 Task: Find a one-way business class flight from Monroe (MLU) to Guam (GUM) on May 9th, using Alaska Airlines, departing between 9 AM and 1 PM.
Action: Mouse moved to (294, 99)
Screenshot: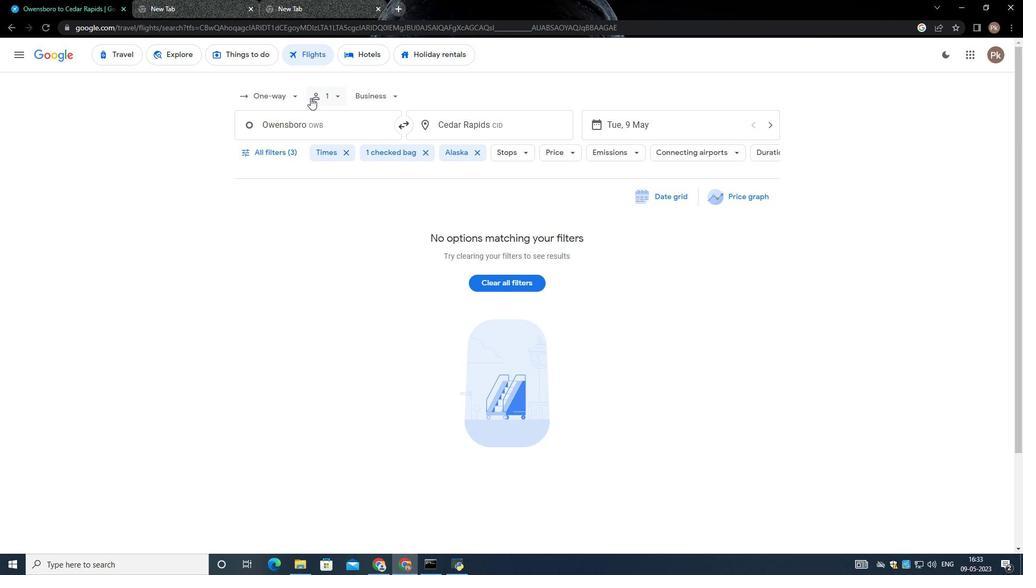 
Action: Mouse pressed left at (294, 99)
Screenshot: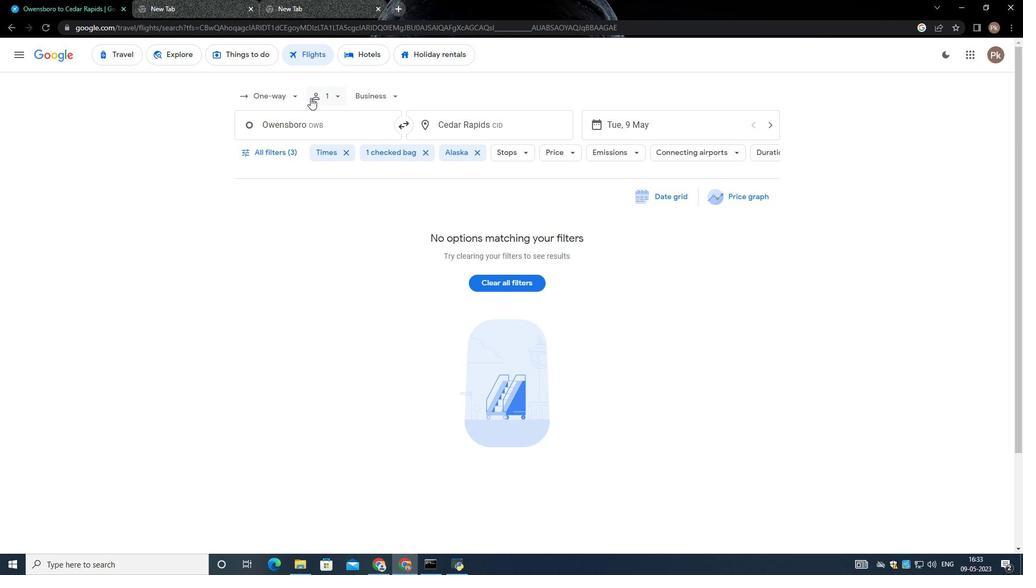 
Action: Mouse moved to (280, 152)
Screenshot: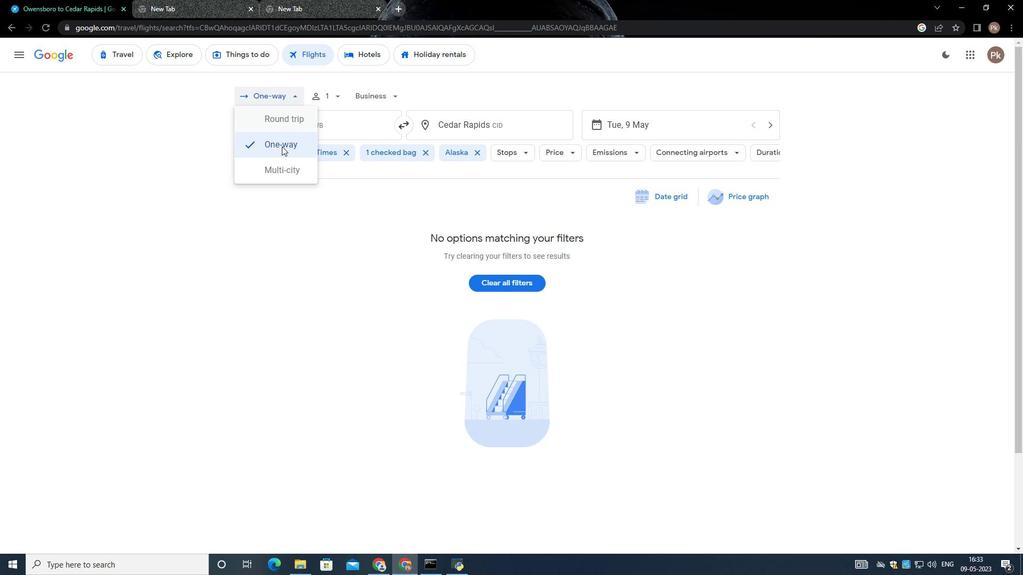 
Action: Mouse pressed left at (280, 152)
Screenshot: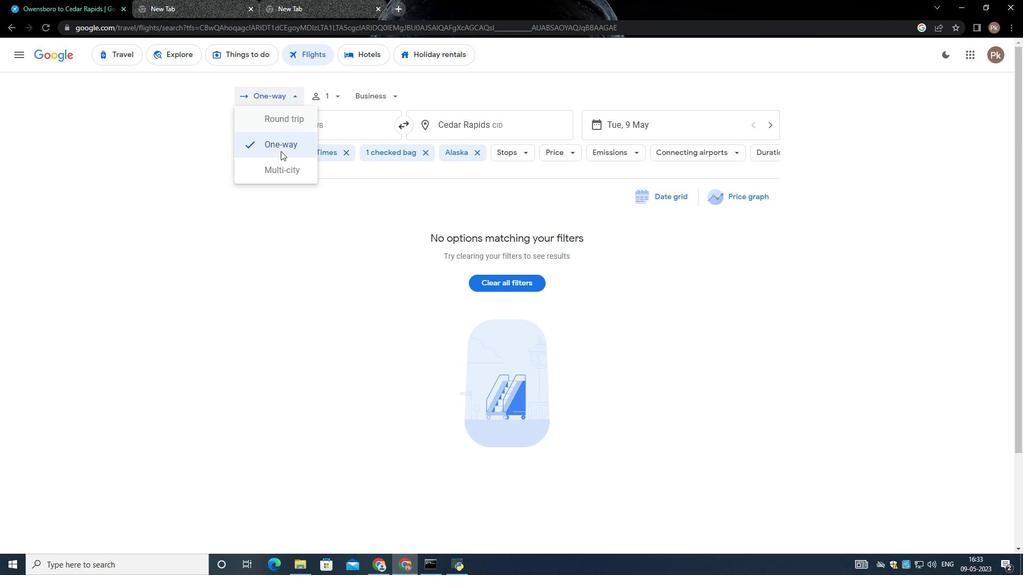
Action: Mouse moved to (337, 95)
Screenshot: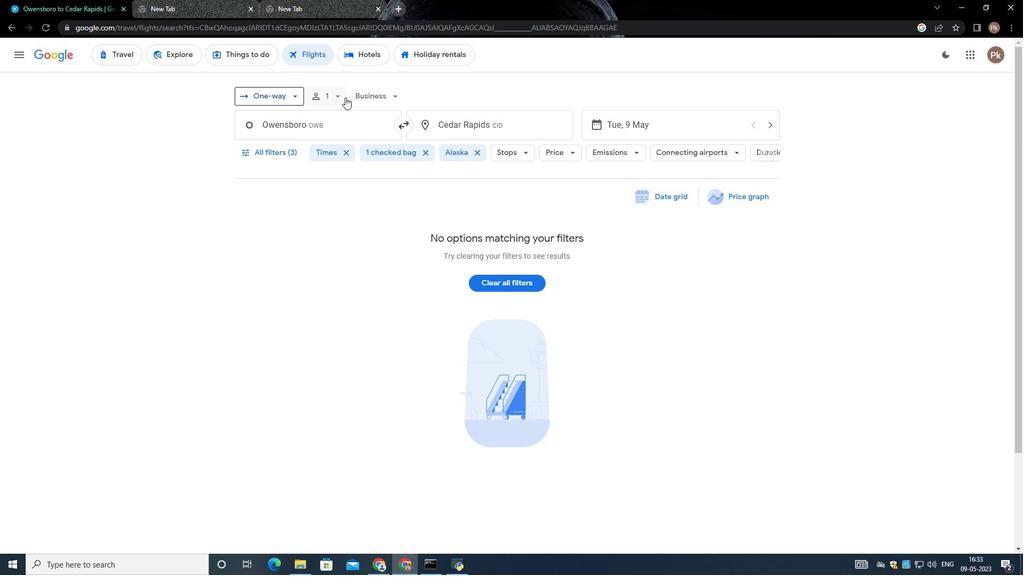 
Action: Mouse pressed left at (337, 95)
Screenshot: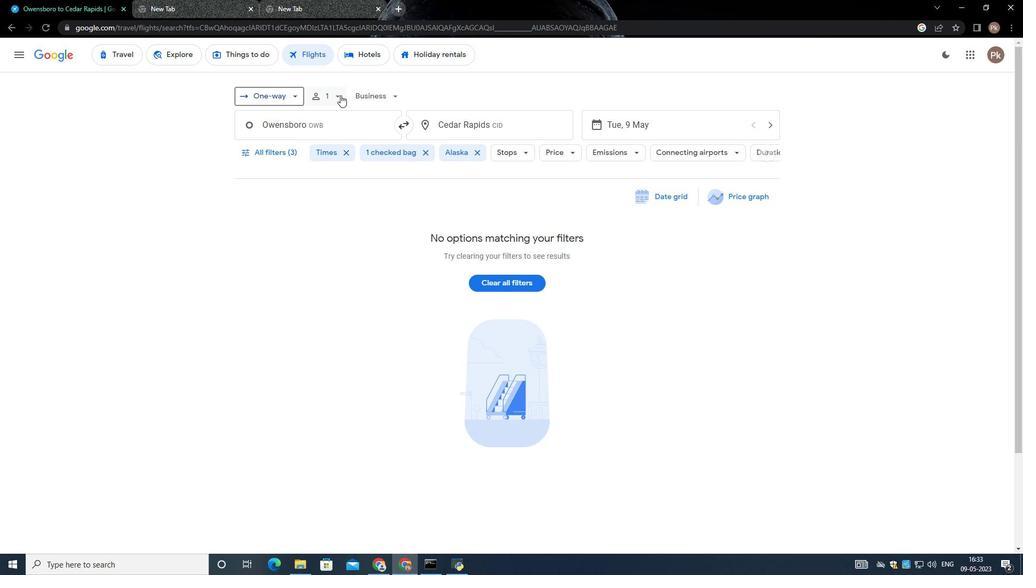 
Action: Mouse moved to (423, 124)
Screenshot: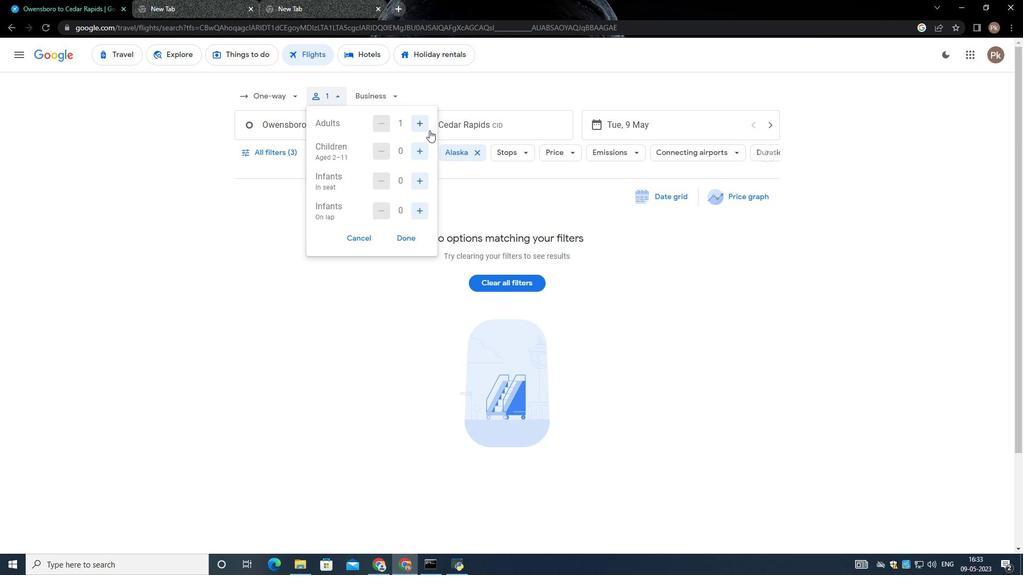 
Action: Mouse pressed left at (423, 124)
Screenshot: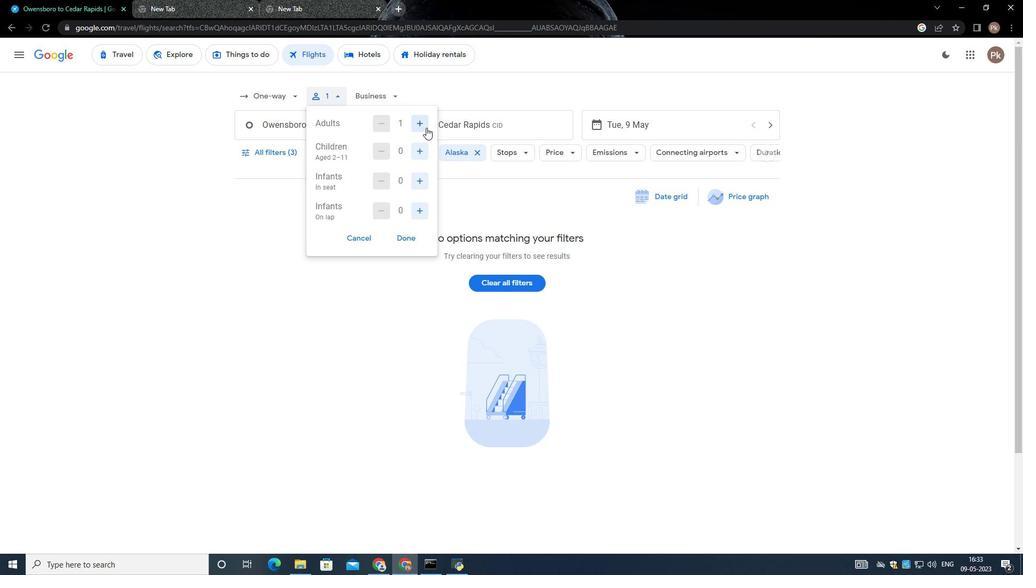 
Action: Mouse pressed left at (423, 124)
Screenshot: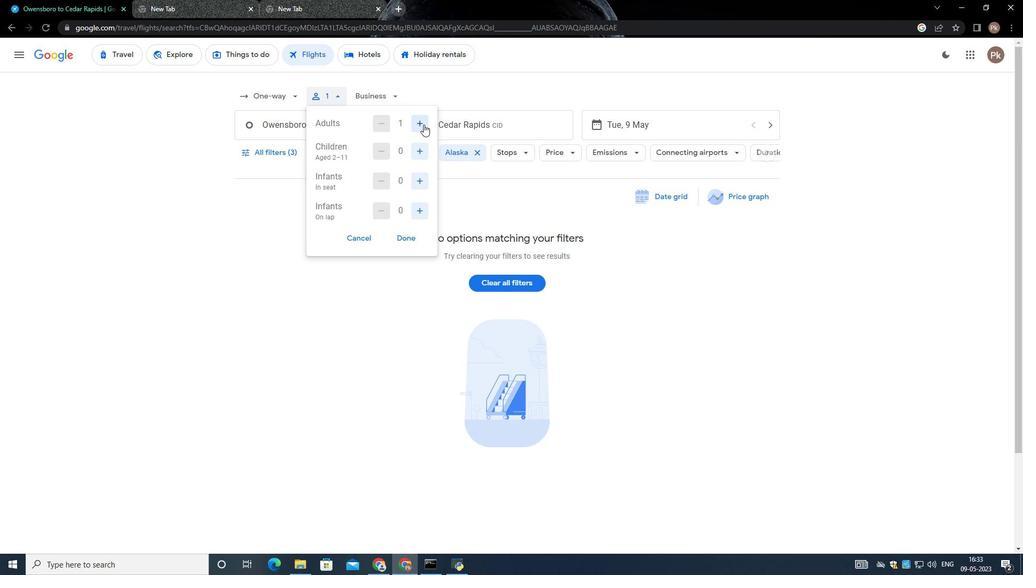 
Action: Mouse moved to (422, 124)
Screenshot: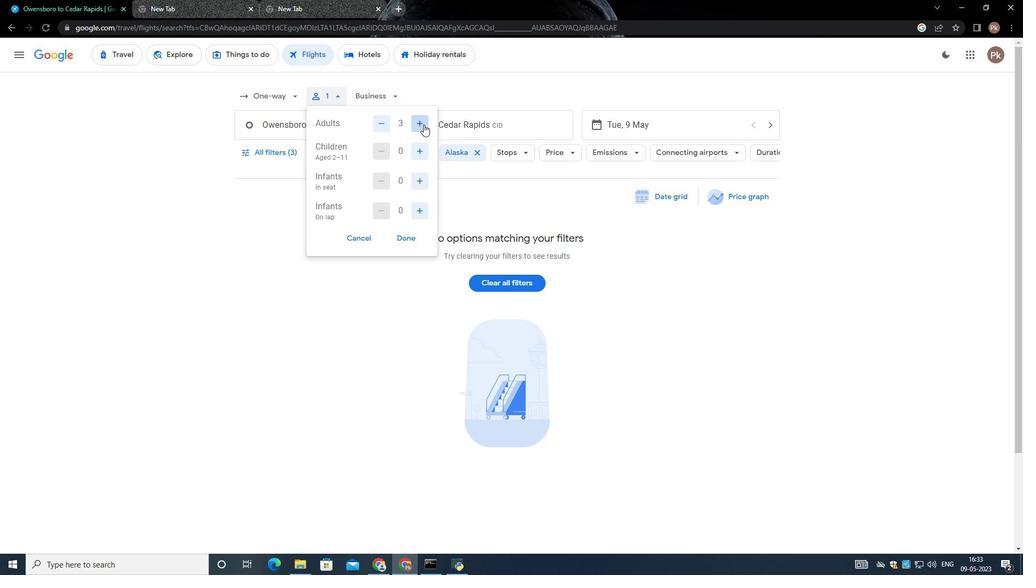 
Action: Mouse pressed left at (422, 124)
Screenshot: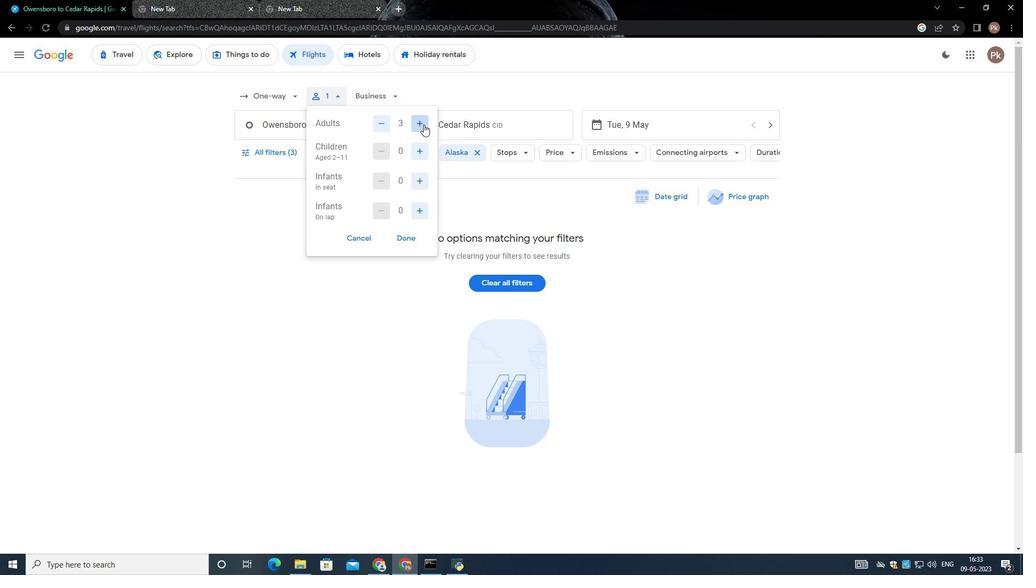 
Action: Mouse moved to (421, 124)
Screenshot: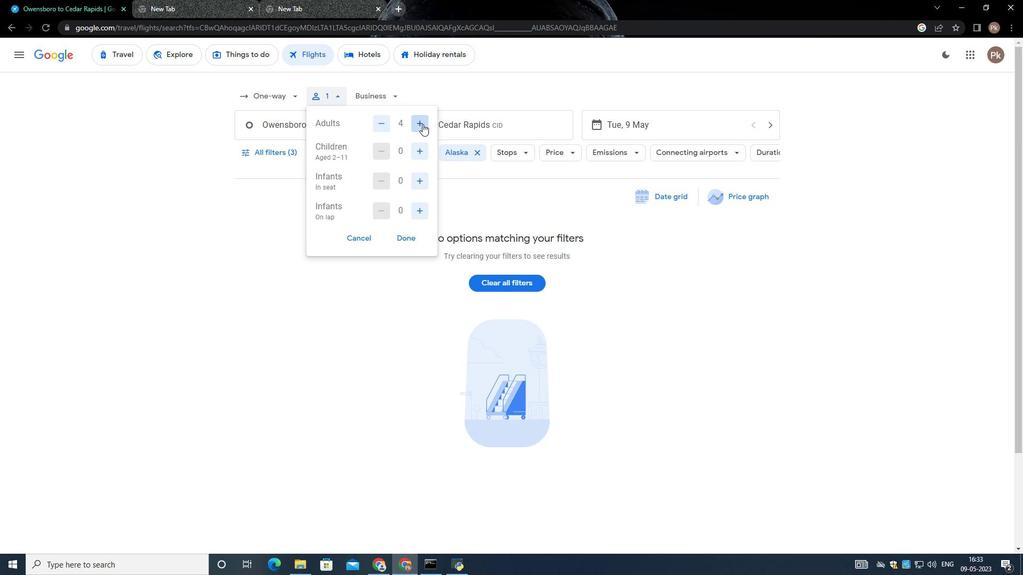 
Action: Mouse pressed left at (421, 124)
Screenshot: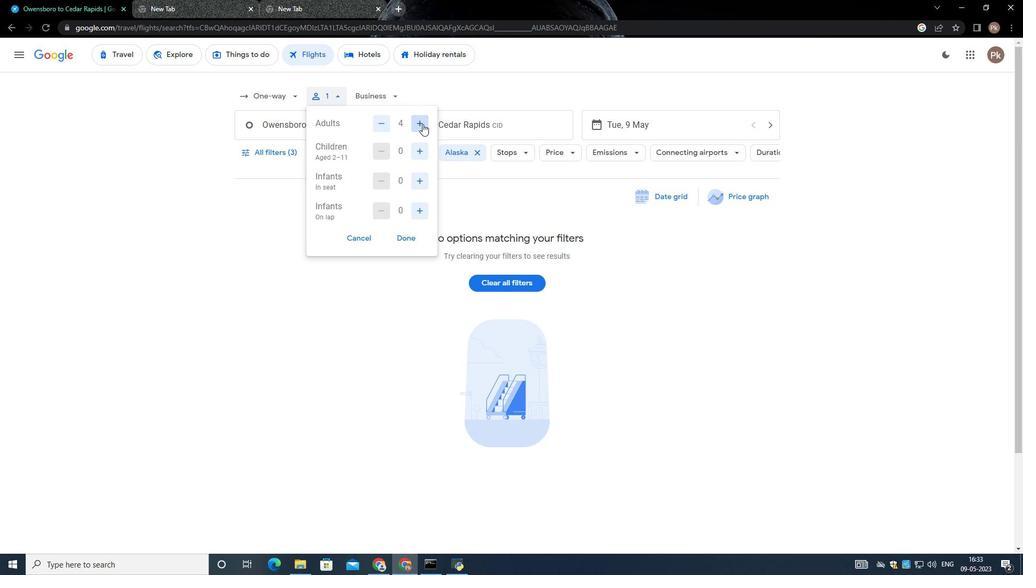 
Action: Mouse moved to (418, 151)
Screenshot: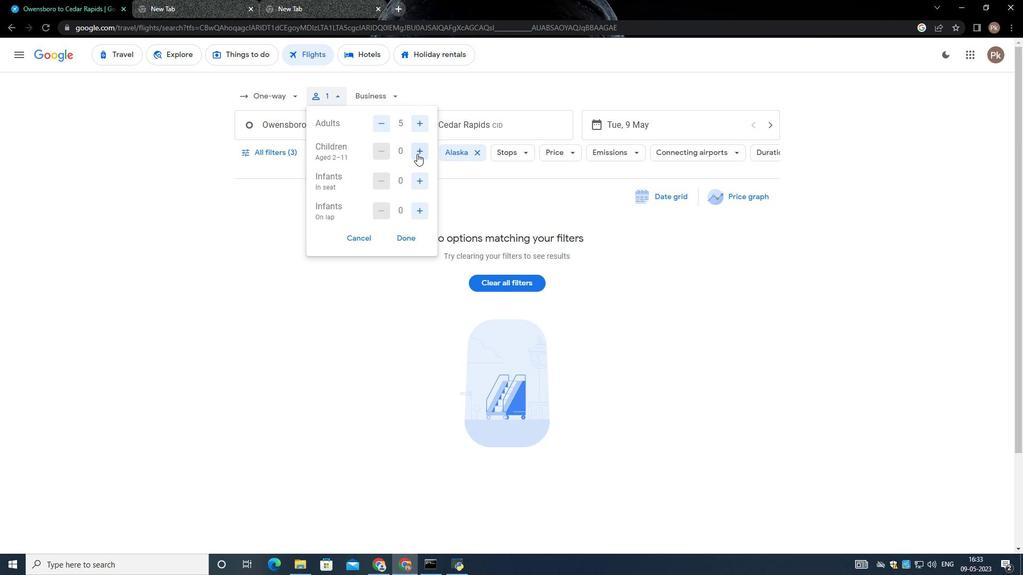 
Action: Mouse pressed left at (418, 151)
Screenshot: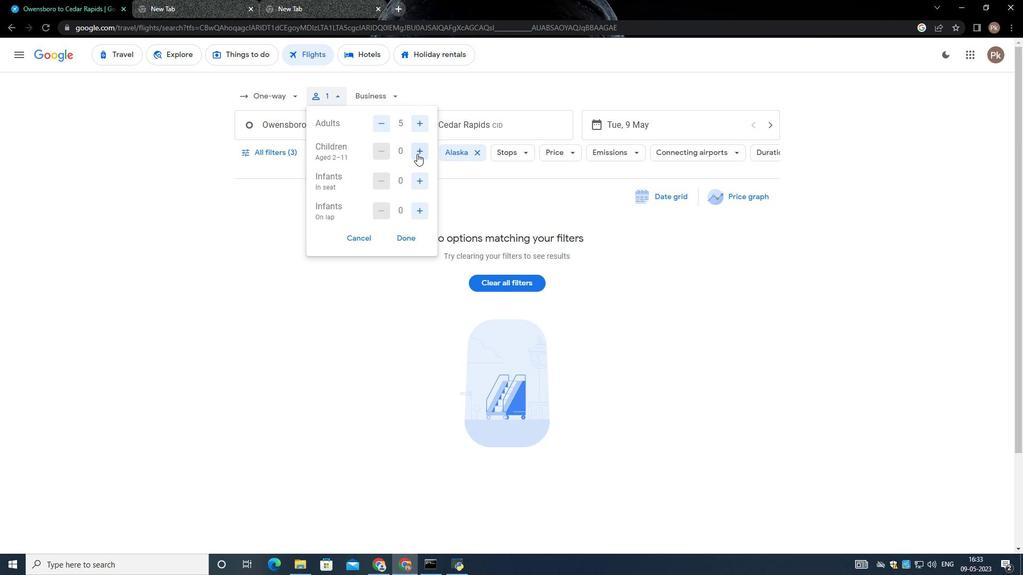 
Action: Mouse moved to (412, 168)
Screenshot: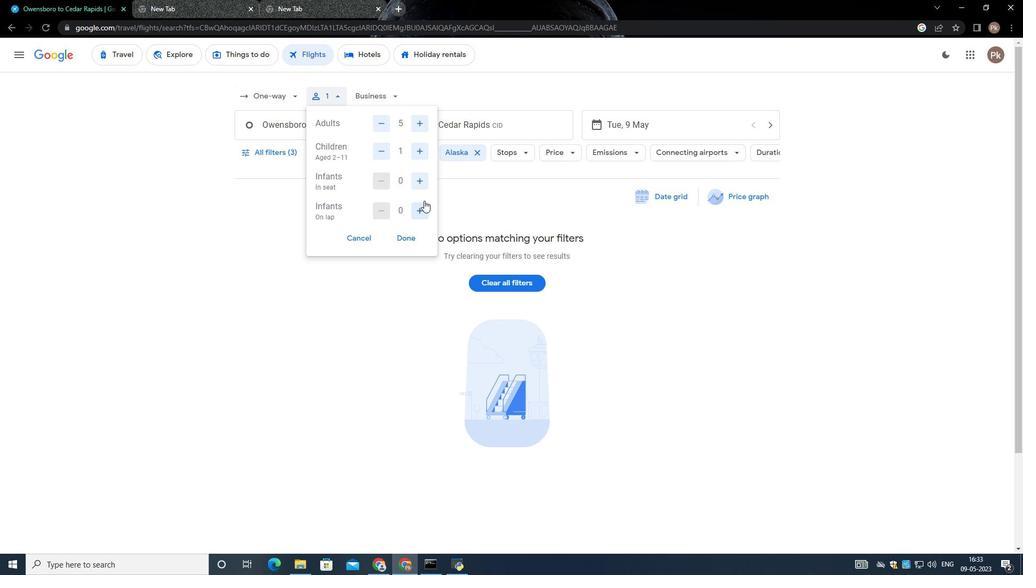 
Action: Mouse pressed left at (412, 168)
Screenshot: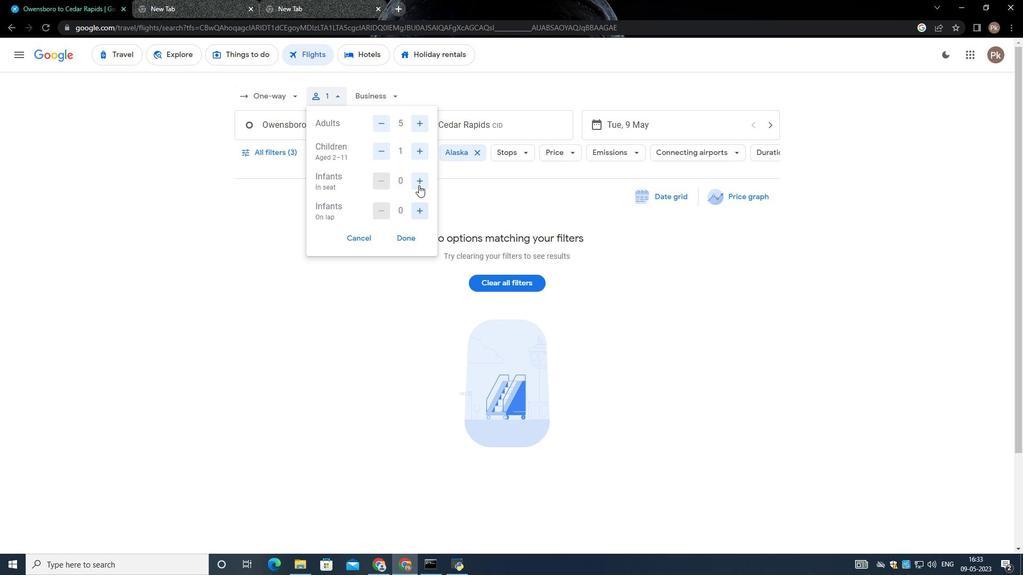
Action: Mouse moved to (415, 179)
Screenshot: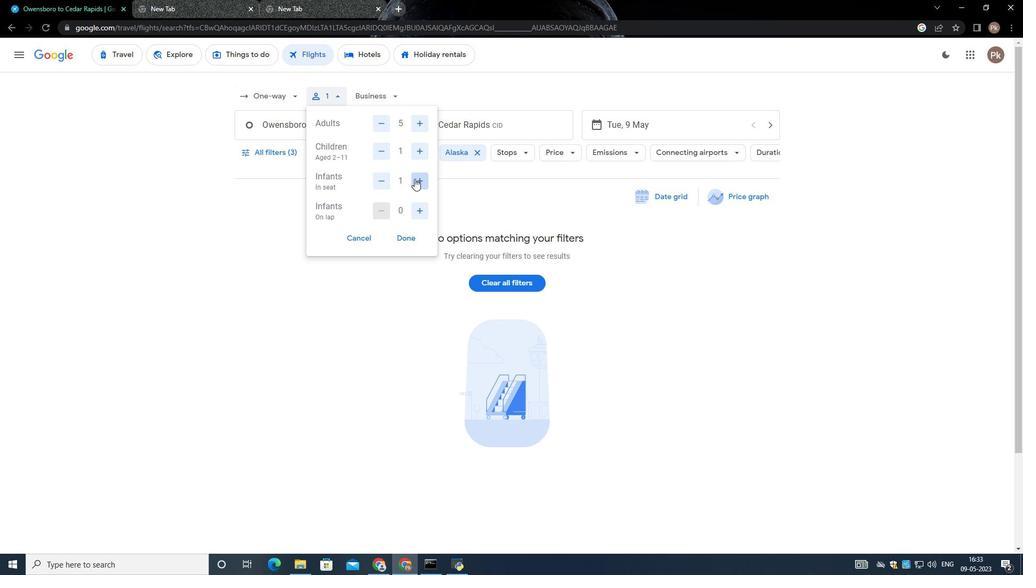 
Action: Mouse pressed left at (415, 179)
Screenshot: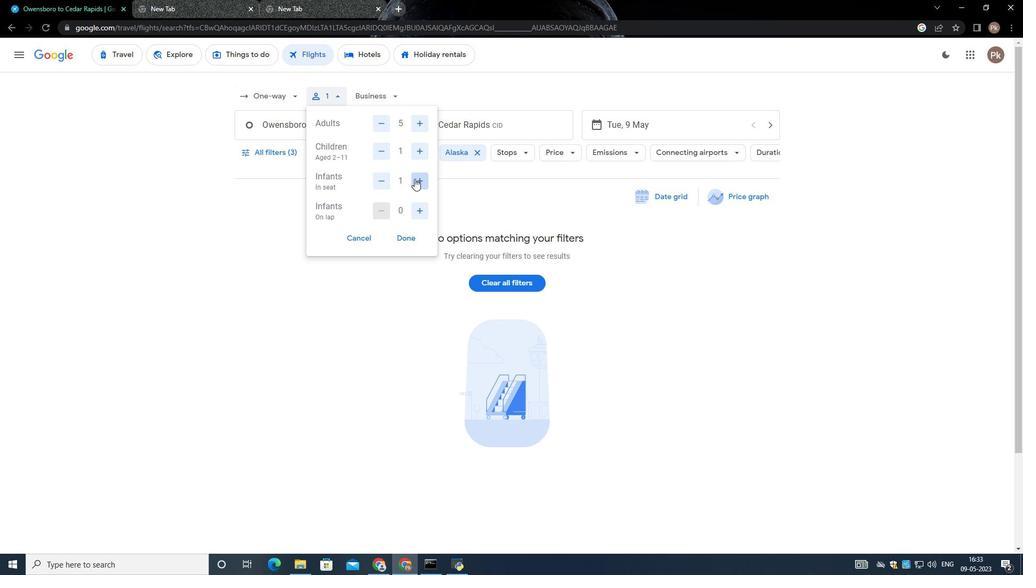 
Action: Mouse moved to (419, 208)
Screenshot: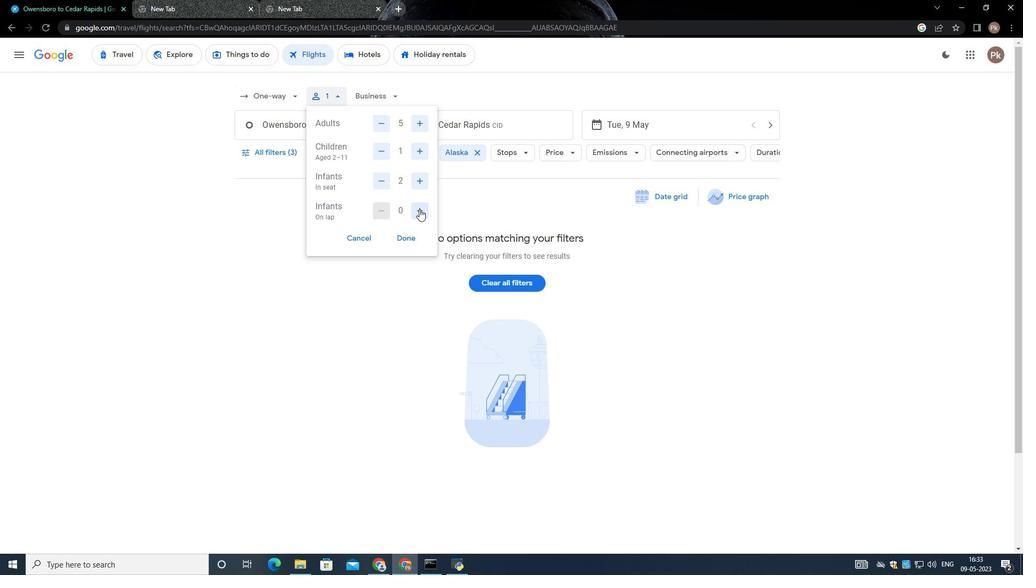 
Action: Mouse pressed left at (419, 208)
Screenshot: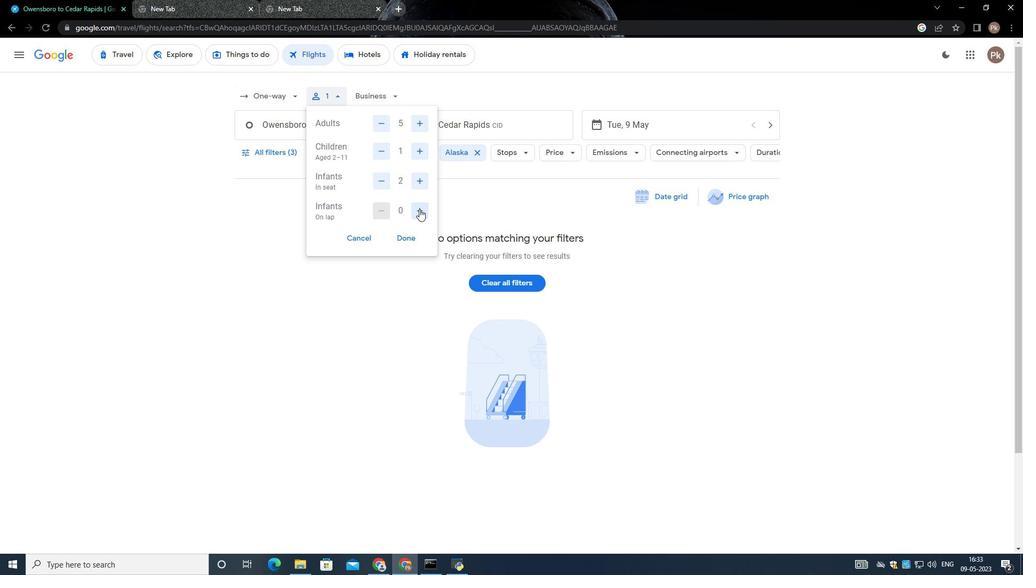 
Action: Mouse moved to (405, 238)
Screenshot: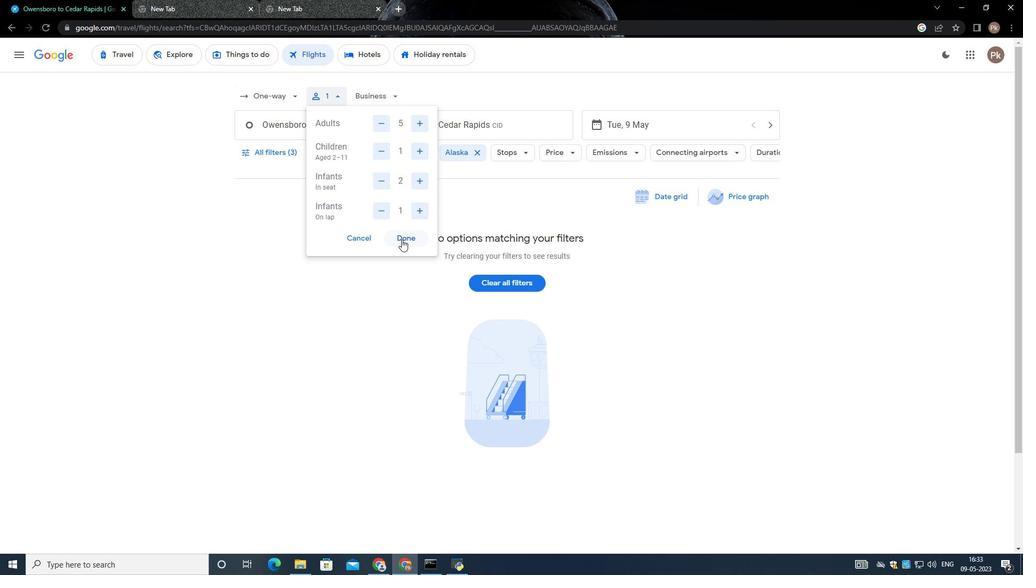 
Action: Mouse pressed left at (405, 238)
Screenshot: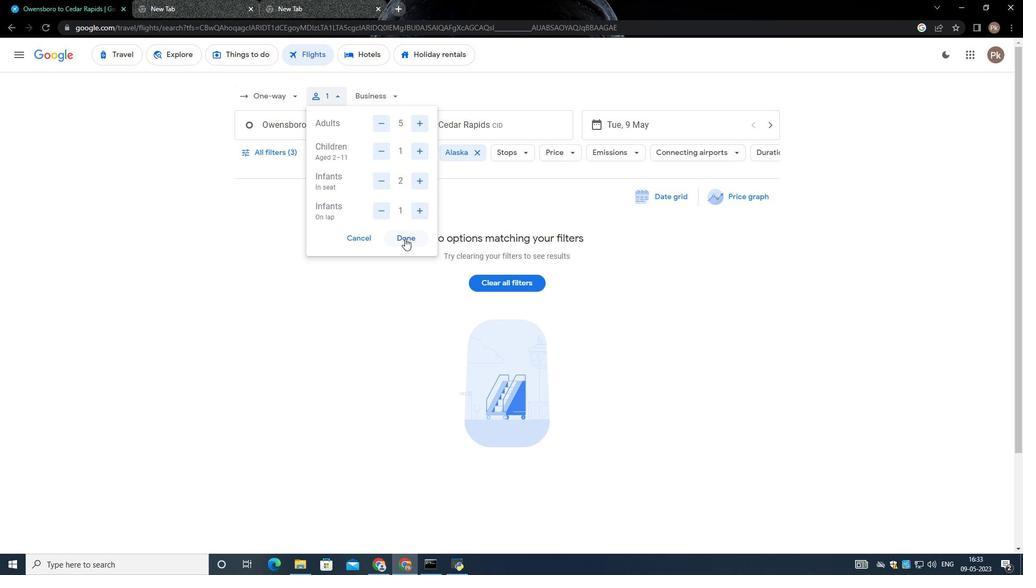 
Action: Mouse moved to (381, 100)
Screenshot: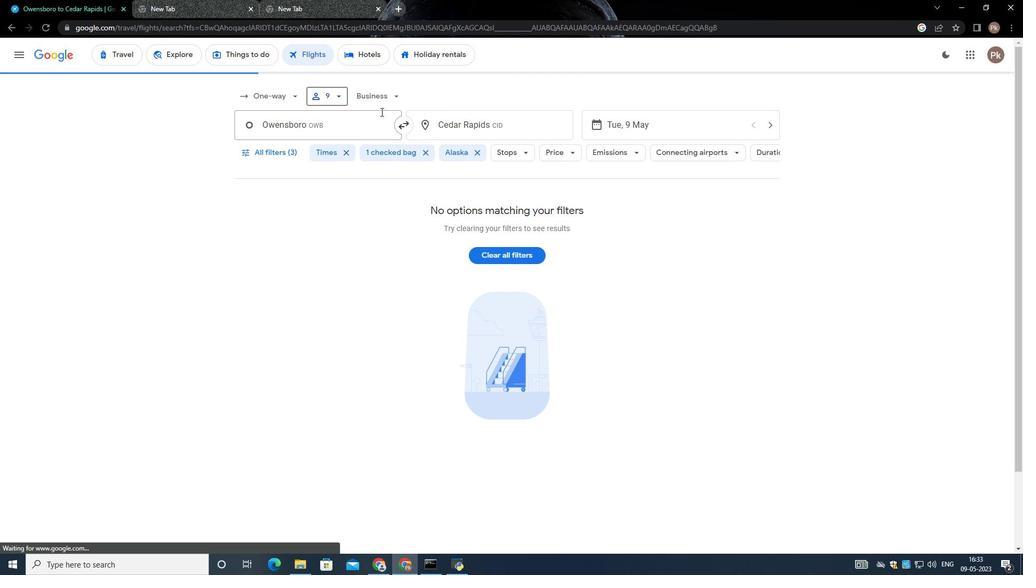 
Action: Mouse pressed left at (381, 100)
Screenshot: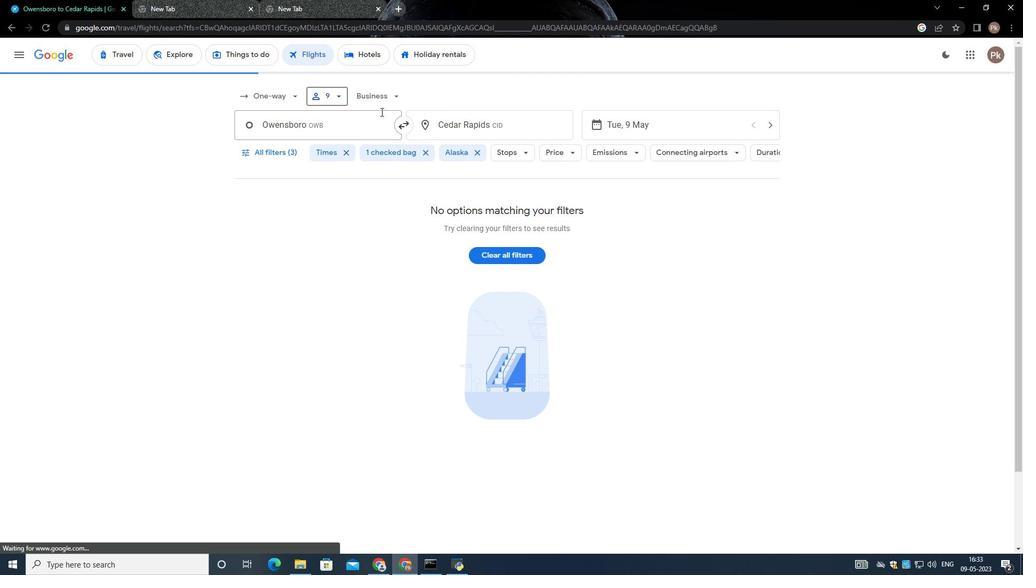 
Action: Mouse moved to (412, 172)
Screenshot: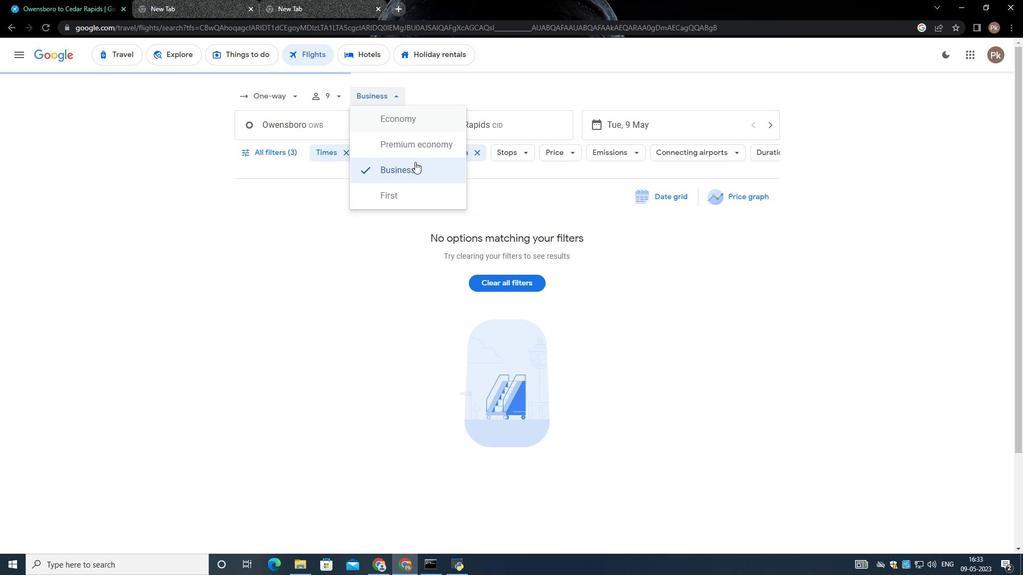 
Action: Mouse pressed left at (412, 172)
Screenshot: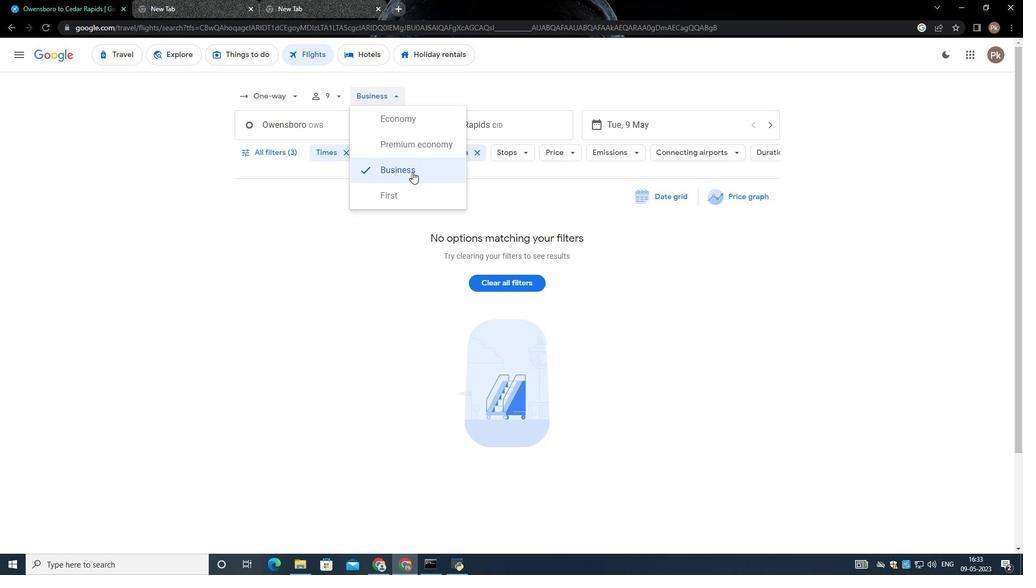 
Action: Mouse moved to (299, 119)
Screenshot: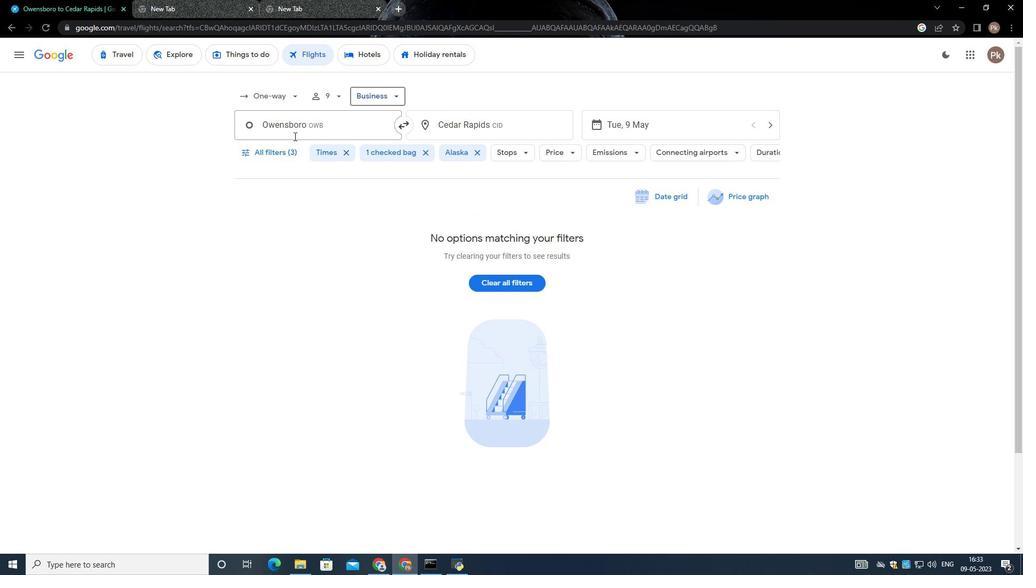 
Action: Mouse pressed left at (299, 119)
Screenshot: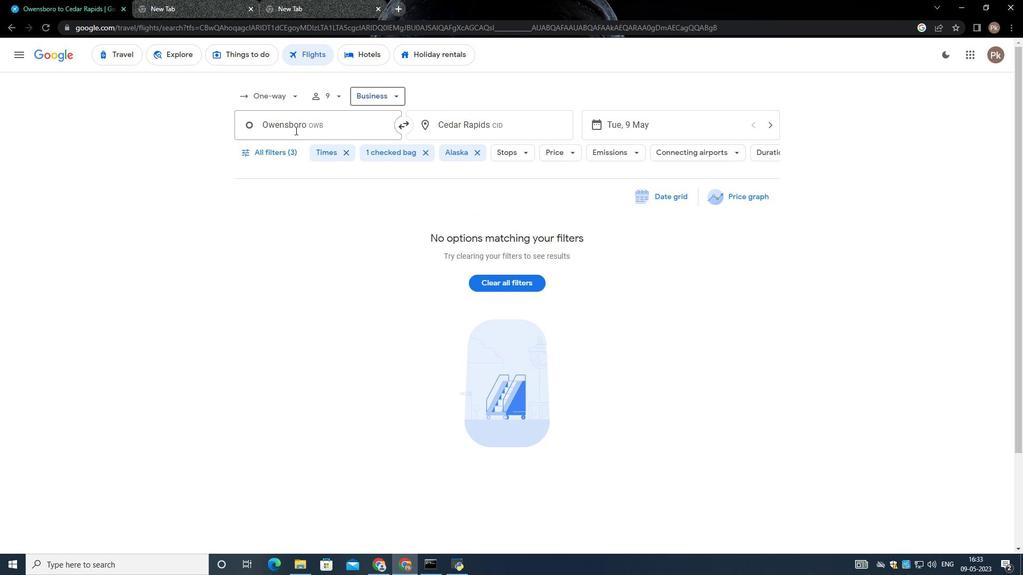 
Action: Mouse moved to (300, 119)
Screenshot: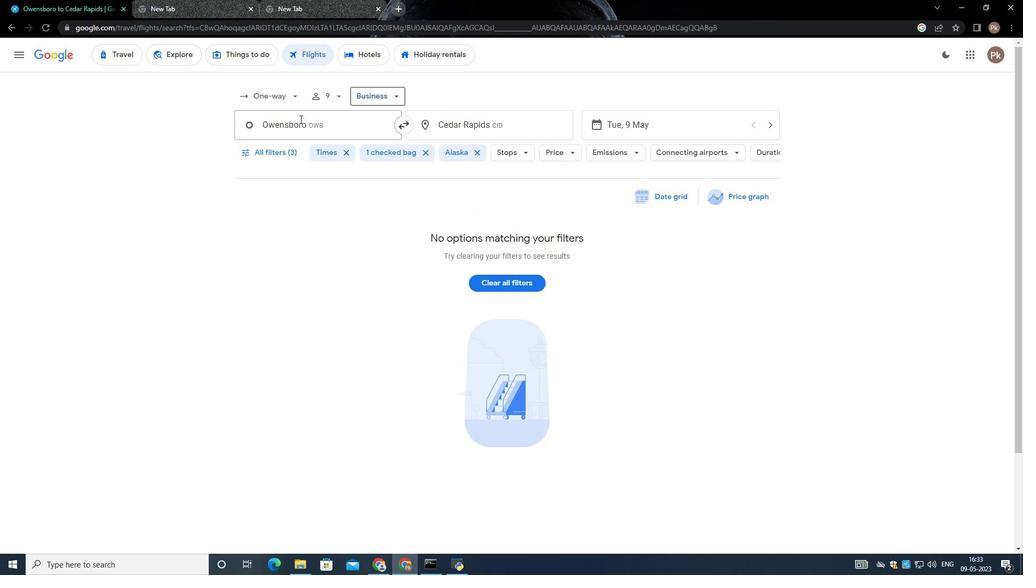 
Action: Key pressed <Key.backspace><Key.shift>Mon
Screenshot: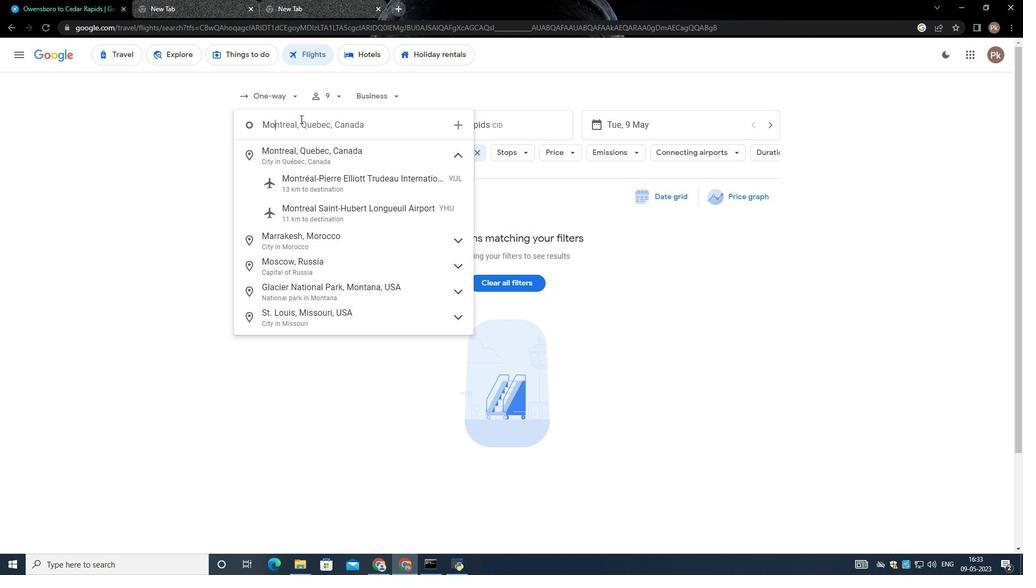 
Action: Mouse moved to (301, 119)
Screenshot: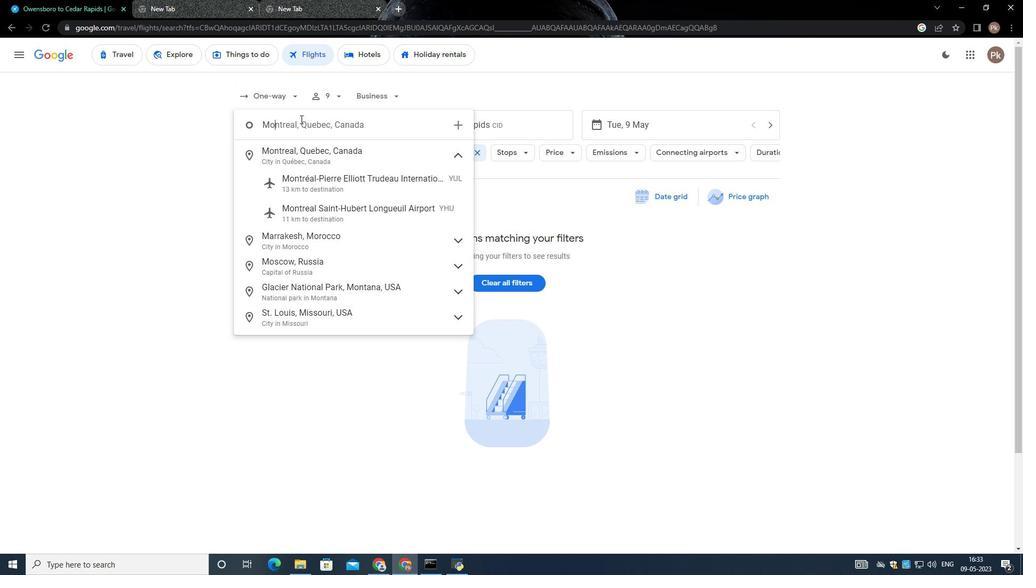 
Action: Key pressed roe<Key.space><Key.shift><Key.shift><Key.shift><Key.shift><Key.shift><Key.shift>Regional
Screenshot: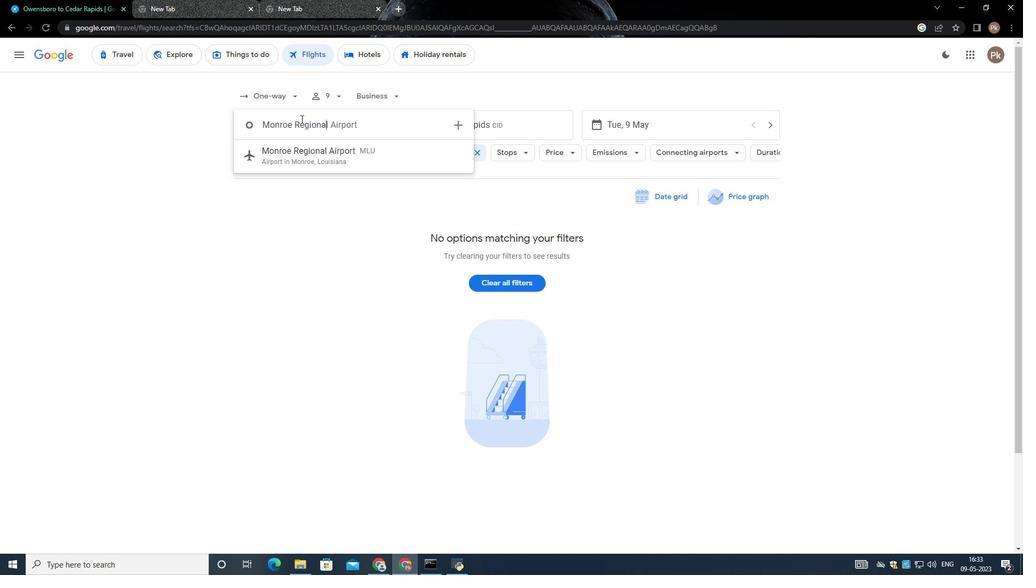 
Action: Mouse moved to (291, 149)
Screenshot: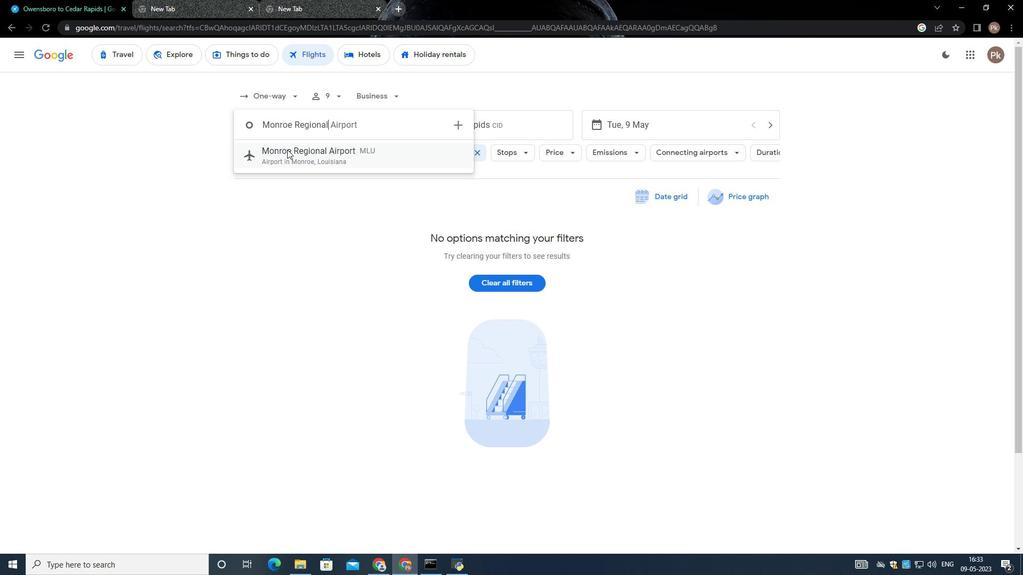 
Action: Mouse pressed left at (291, 149)
Screenshot: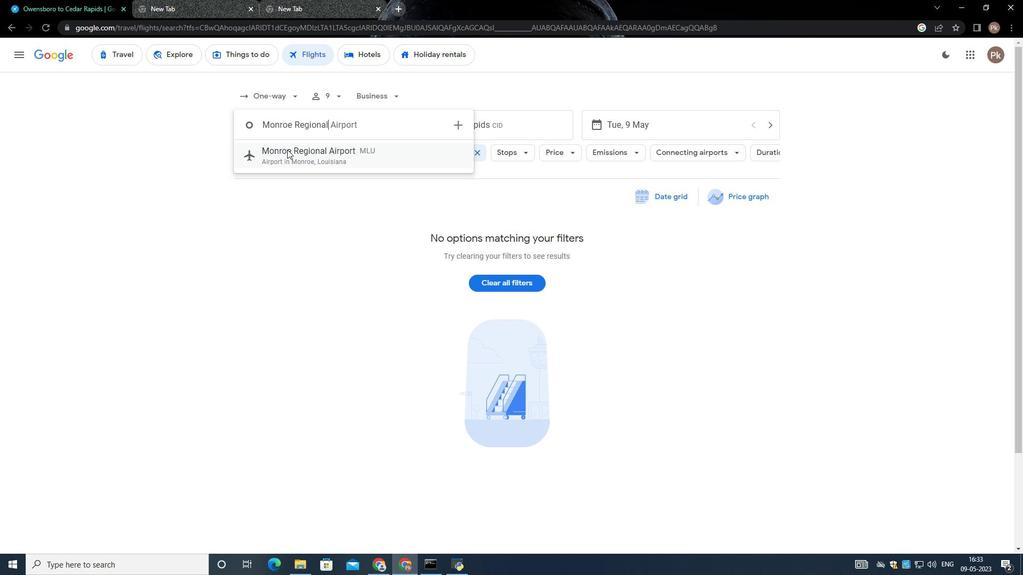 
Action: Mouse moved to (495, 121)
Screenshot: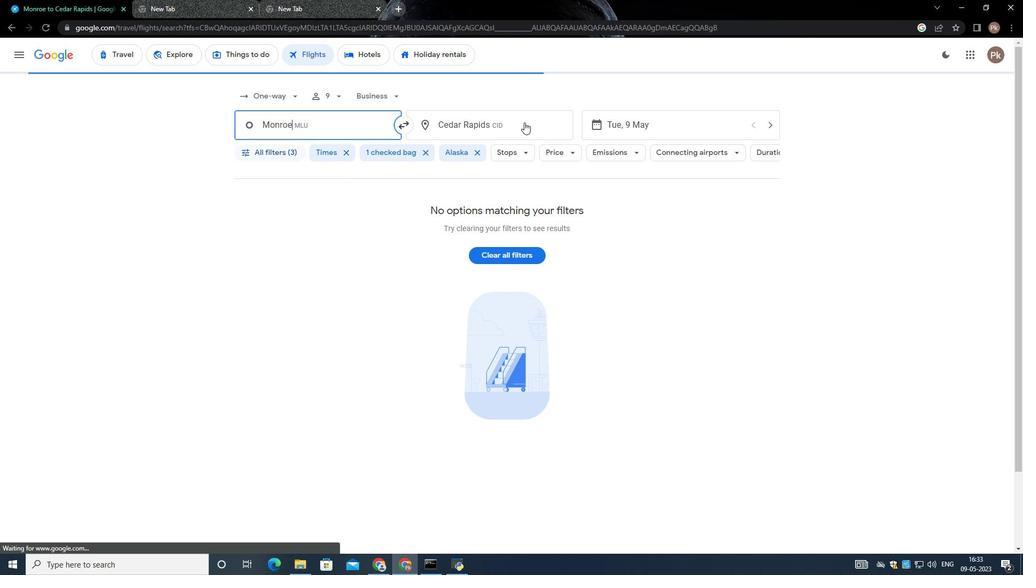 
Action: Mouse pressed left at (495, 121)
Screenshot: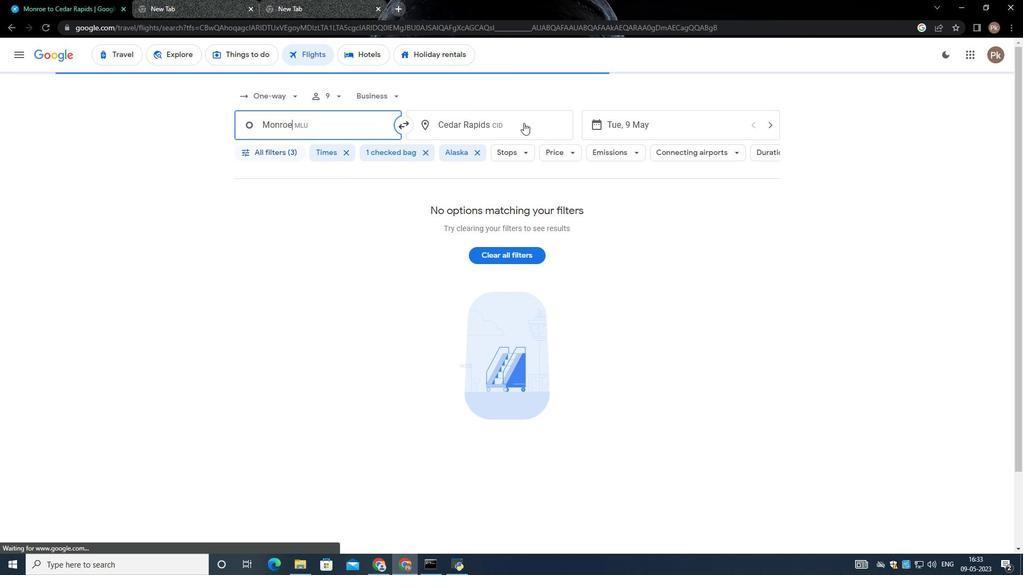 
Action: Mouse moved to (486, 123)
Screenshot: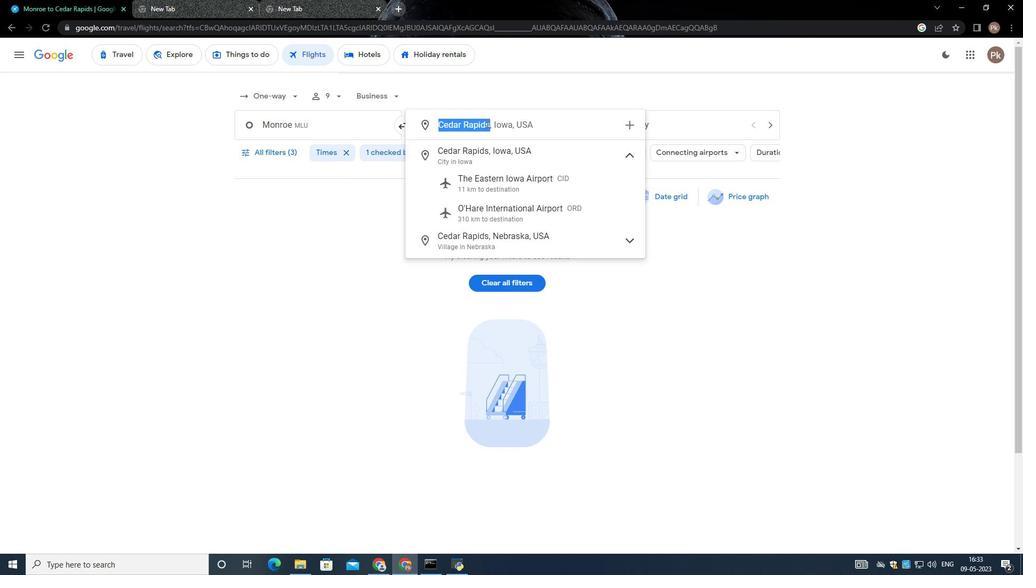 
Action: Key pressed <Key.backspace>
Screenshot: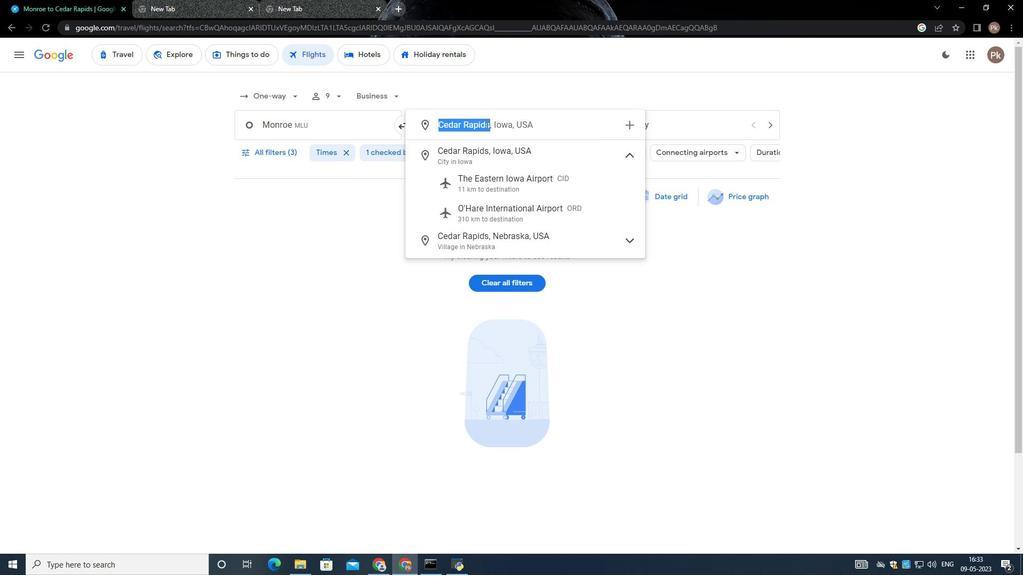 
Action: Mouse moved to (479, 124)
Screenshot: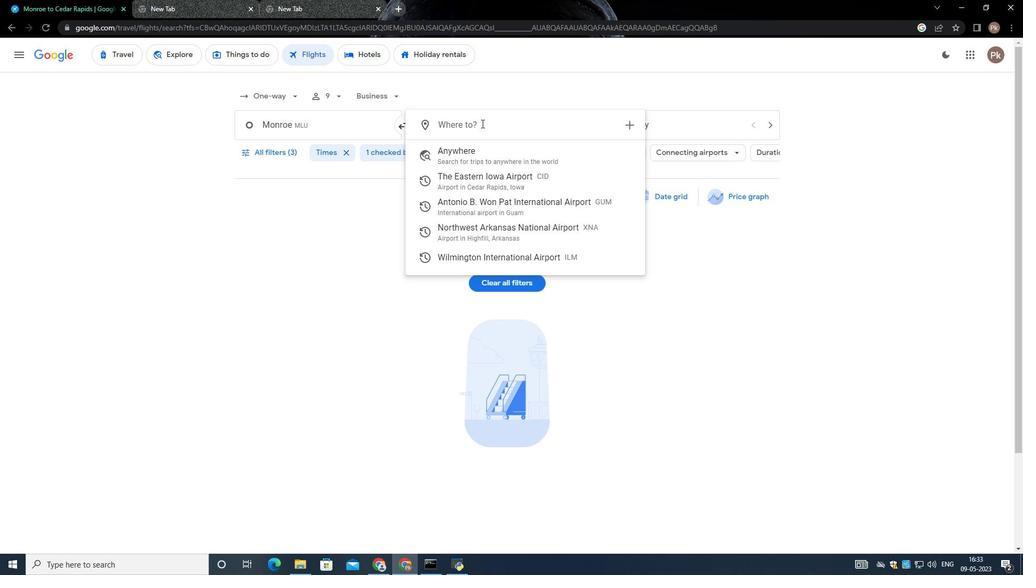 
Action: Key pressed <Key.shift>Antonio<Key.space><Key.shift>Bm<Key.backspace>.
Screenshot: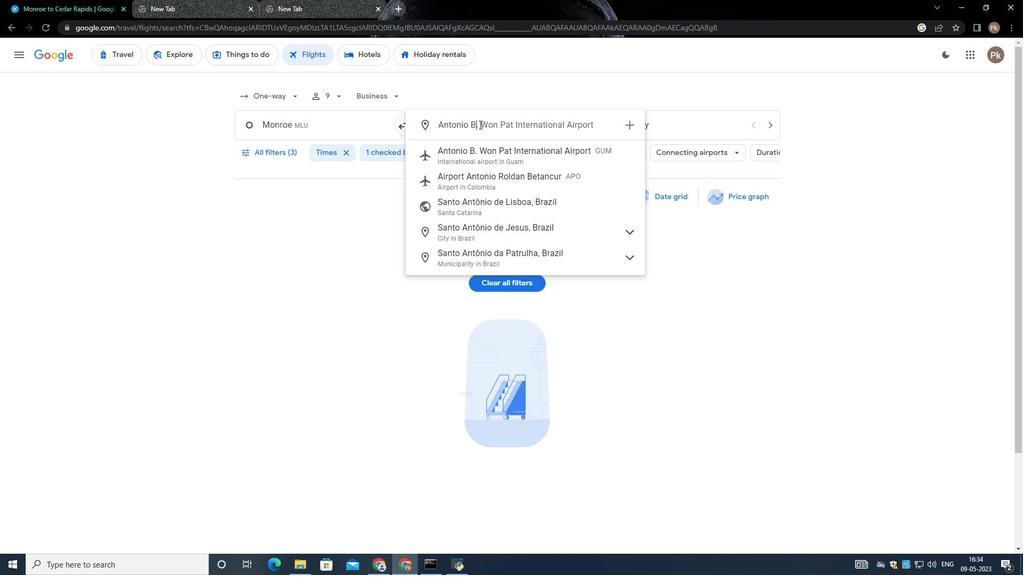 
Action: Mouse moved to (504, 148)
Screenshot: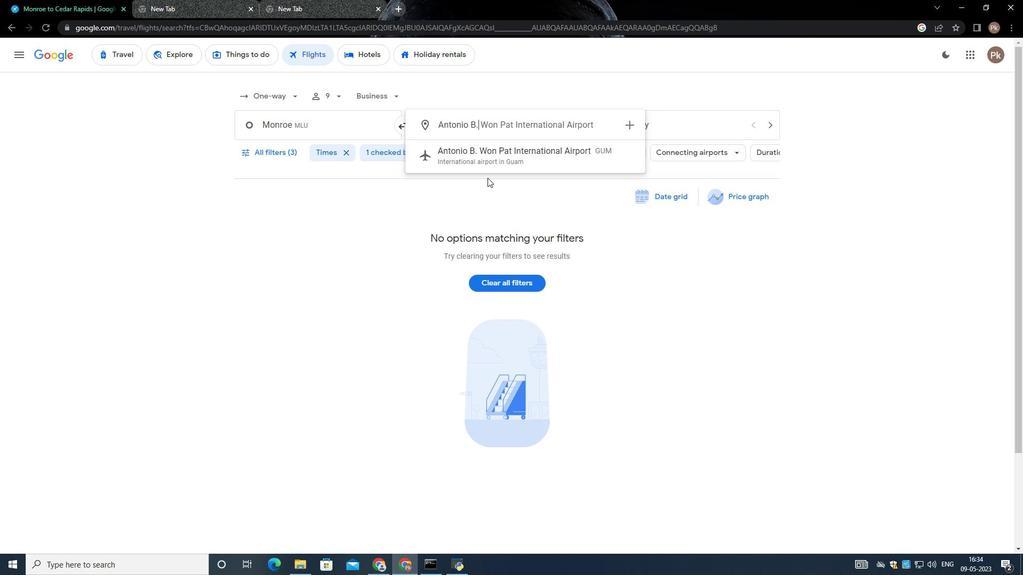 
Action: Mouse pressed left at (504, 148)
Screenshot: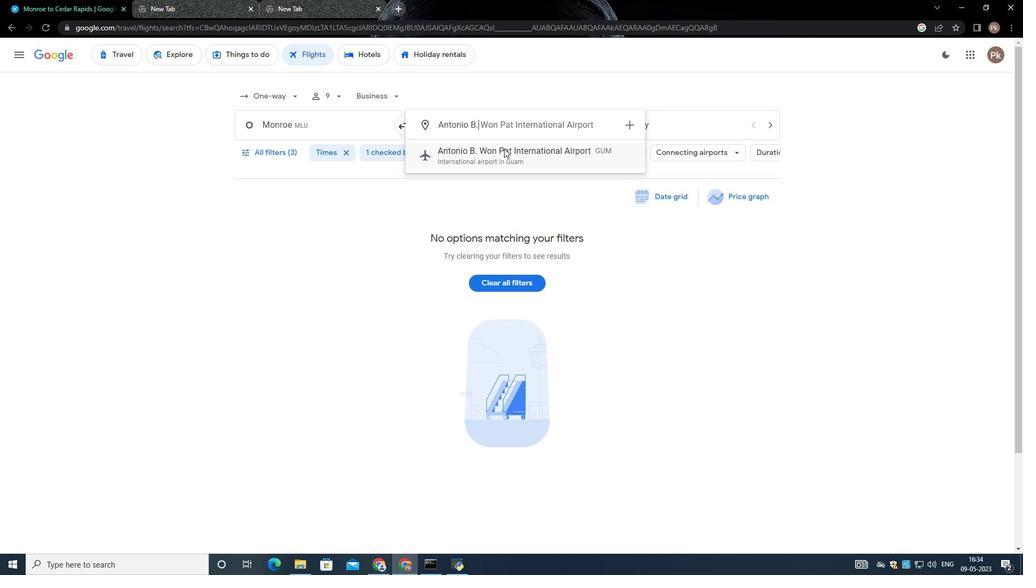 
Action: Mouse moved to (620, 127)
Screenshot: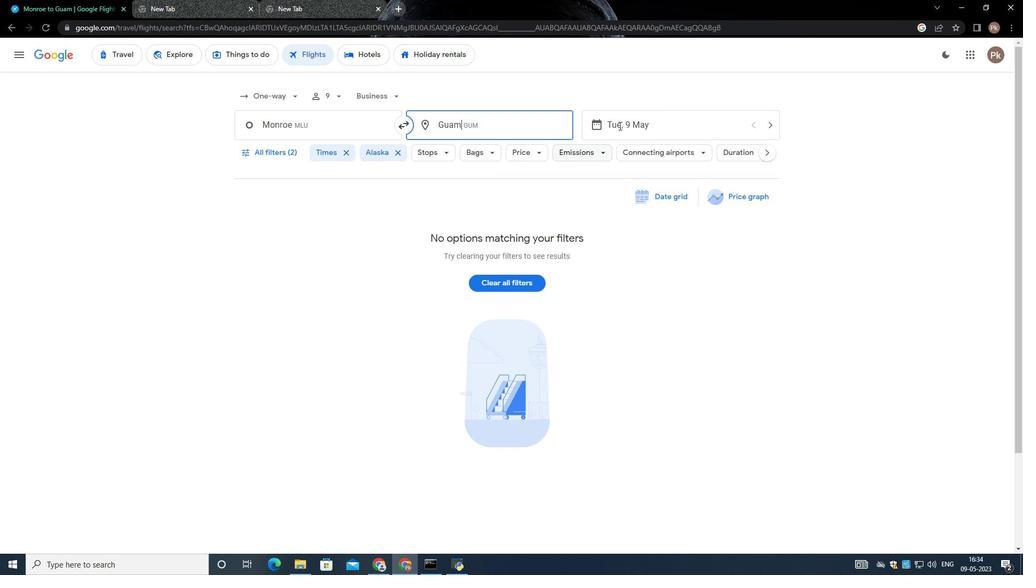 
Action: Mouse pressed left at (620, 127)
Screenshot: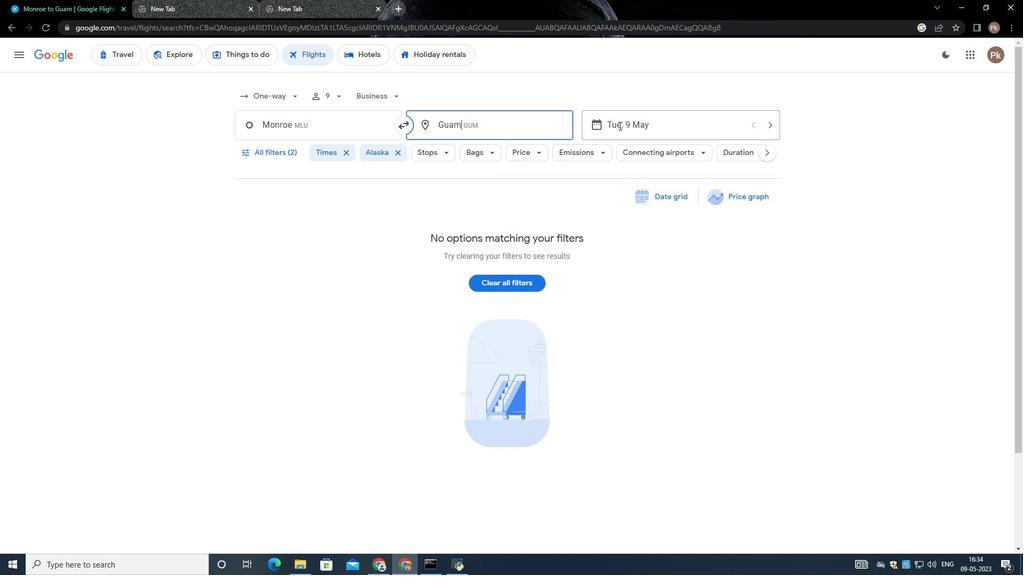 
Action: Mouse moved to (452, 239)
Screenshot: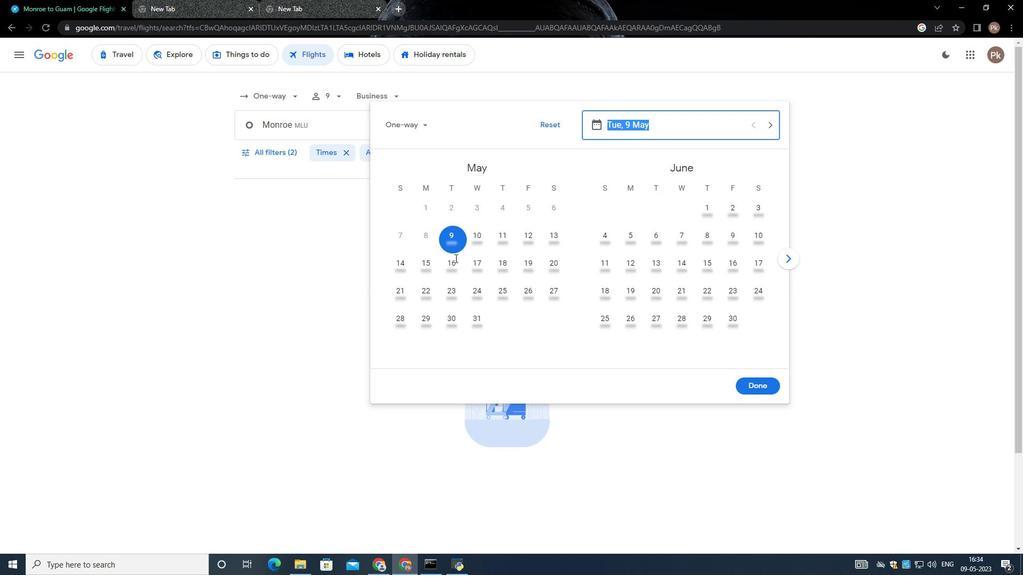 
Action: Mouse pressed left at (452, 239)
Screenshot: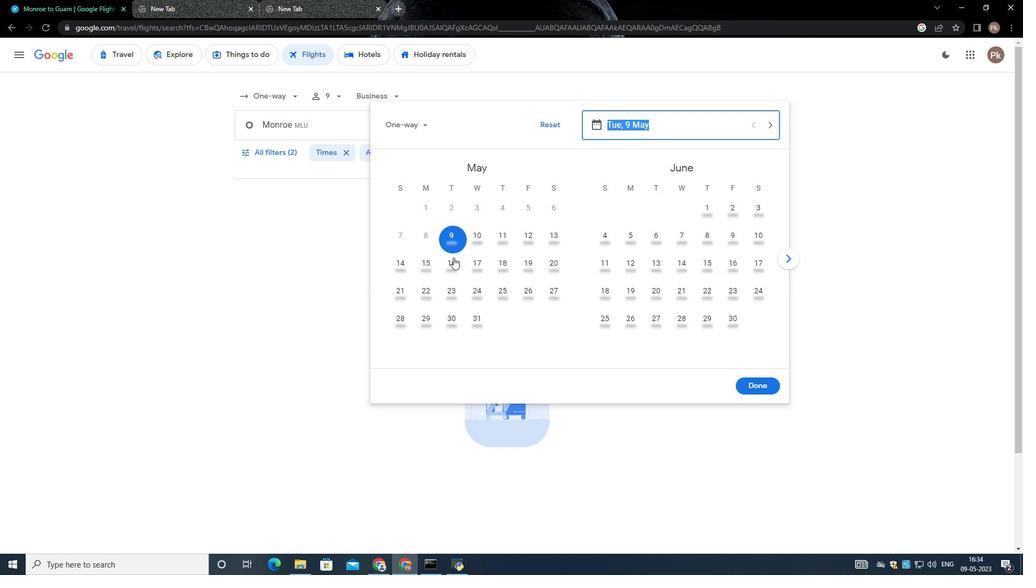 
Action: Mouse moved to (763, 389)
Screenshot: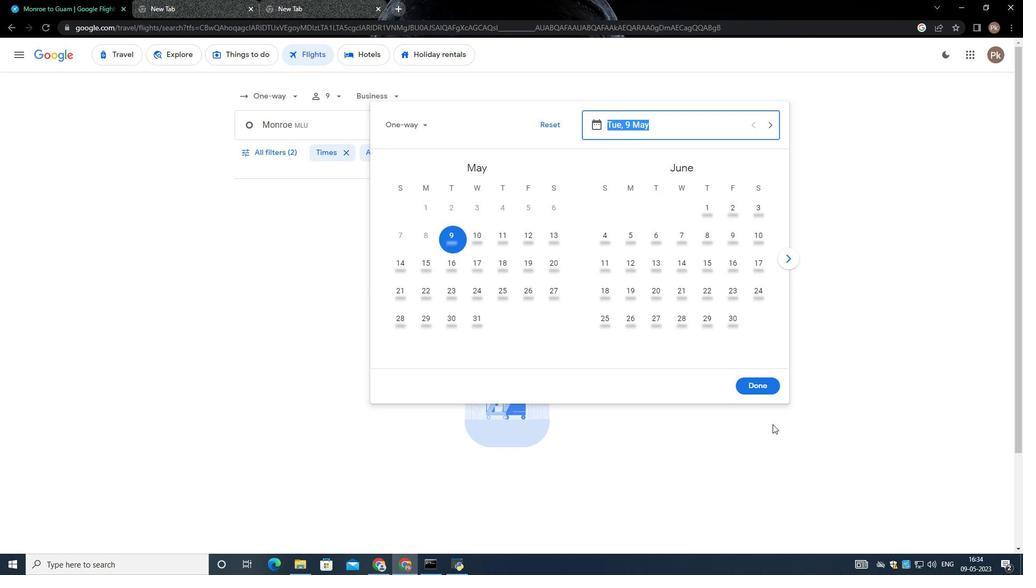 
Action: Mouse pressed left at (763, 389)
Screenshot: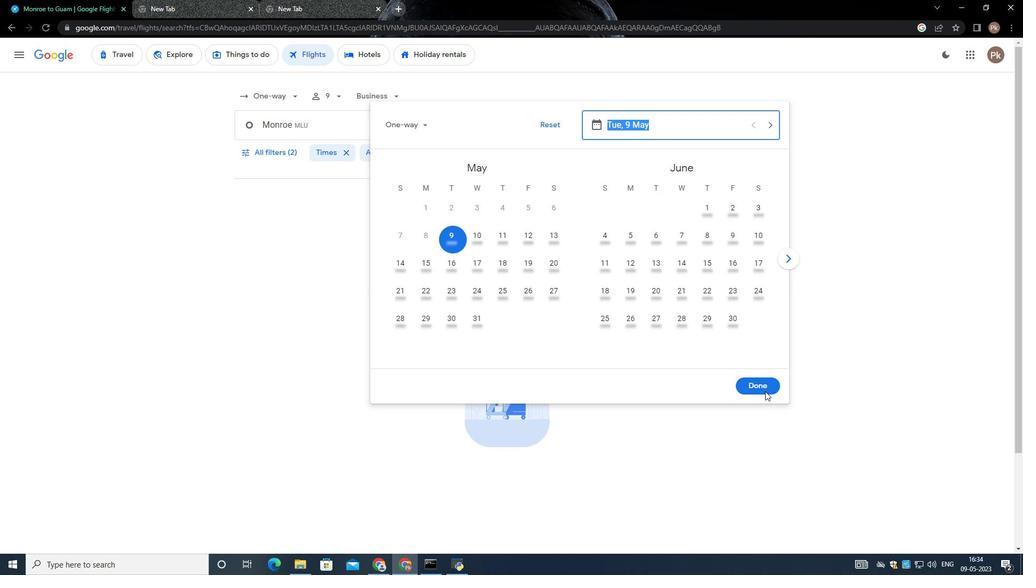 
Action: Mouse moved to (293, 127)
Screenshot: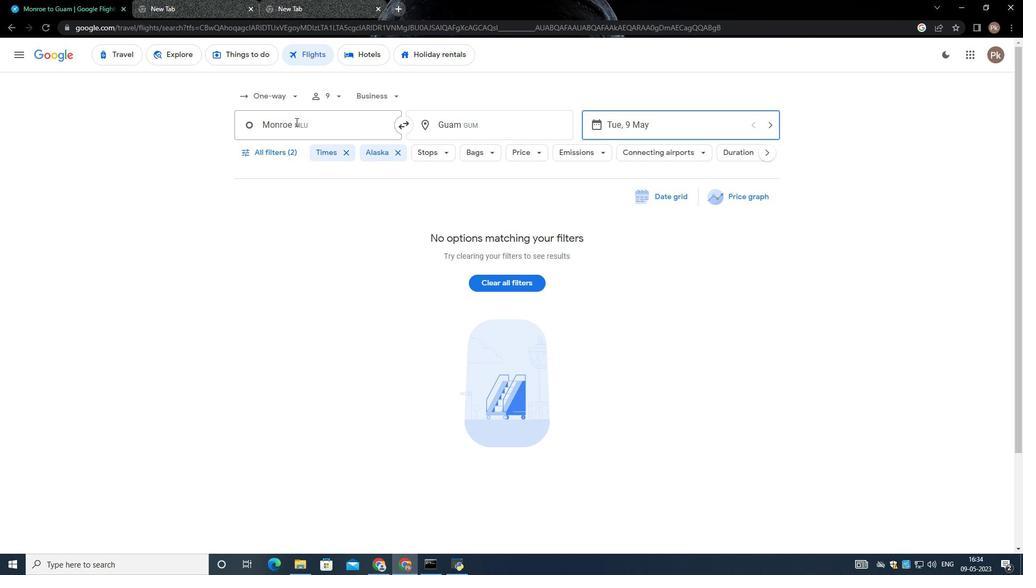 
Action: Mouse pressed left at (293, 127)
Screenshot: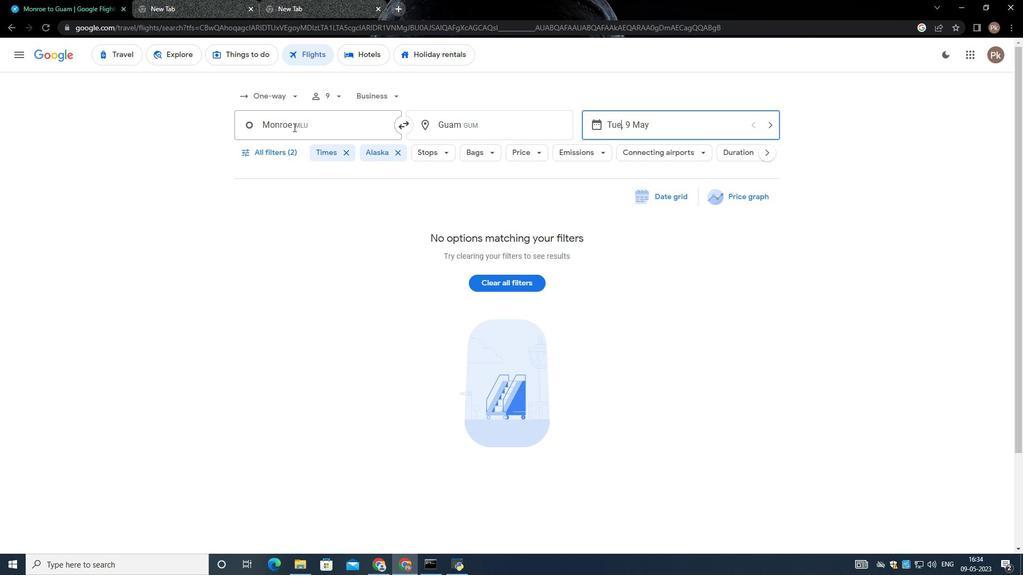 
Action: Mouse moved to (294, 155)
Screenshot: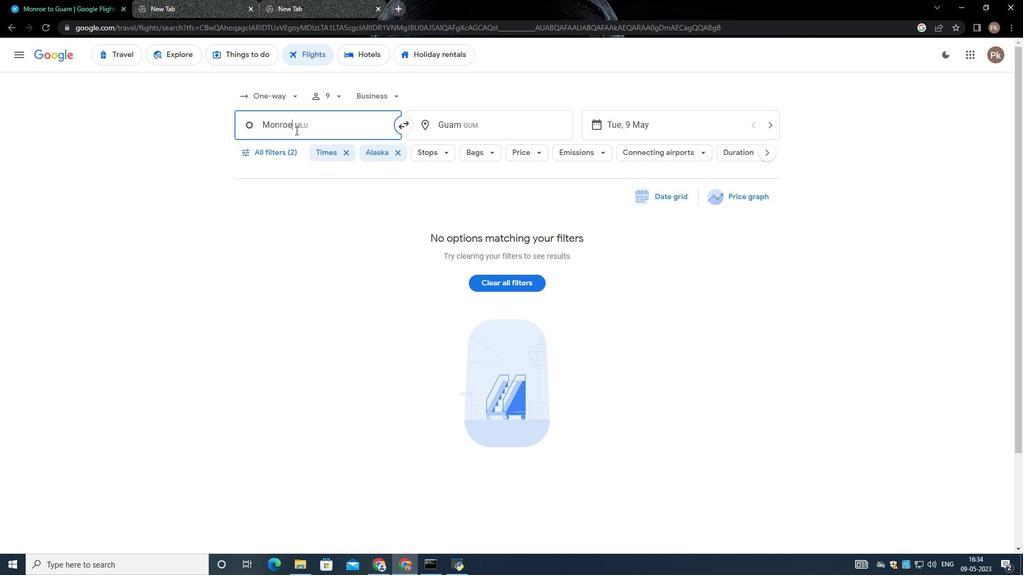 
Action: Mouse pressed left at (294, 155)
Screenshot: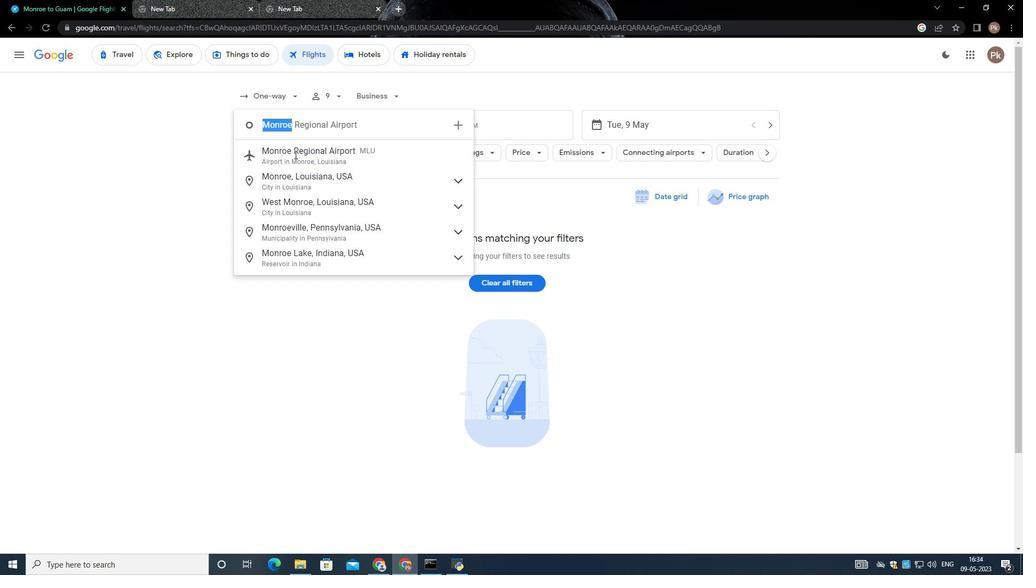 
Action: Mouse moved to (187, 158)
Screenshot: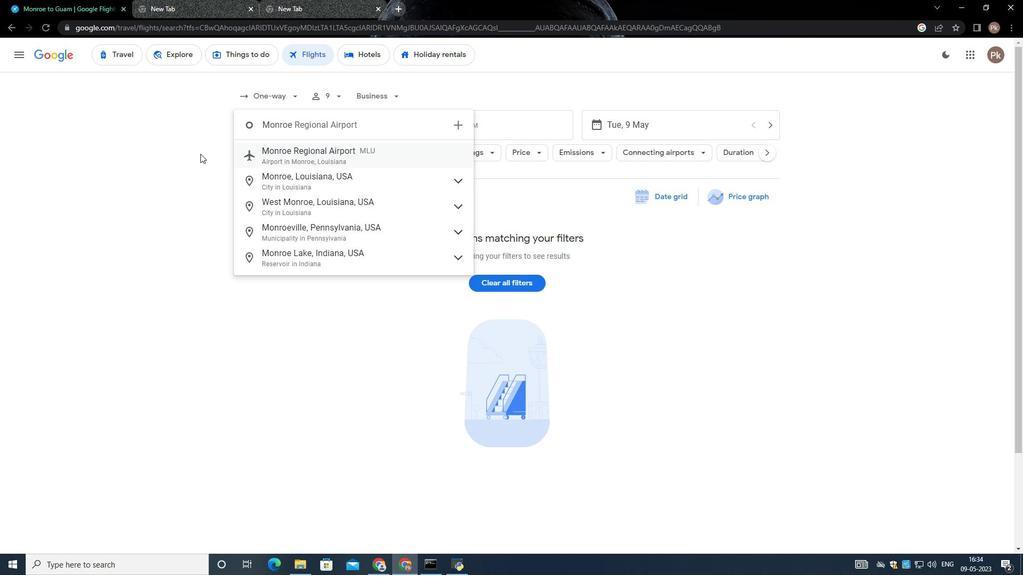 
Action: Mouse pressed left at (187, 158)
Screenshot: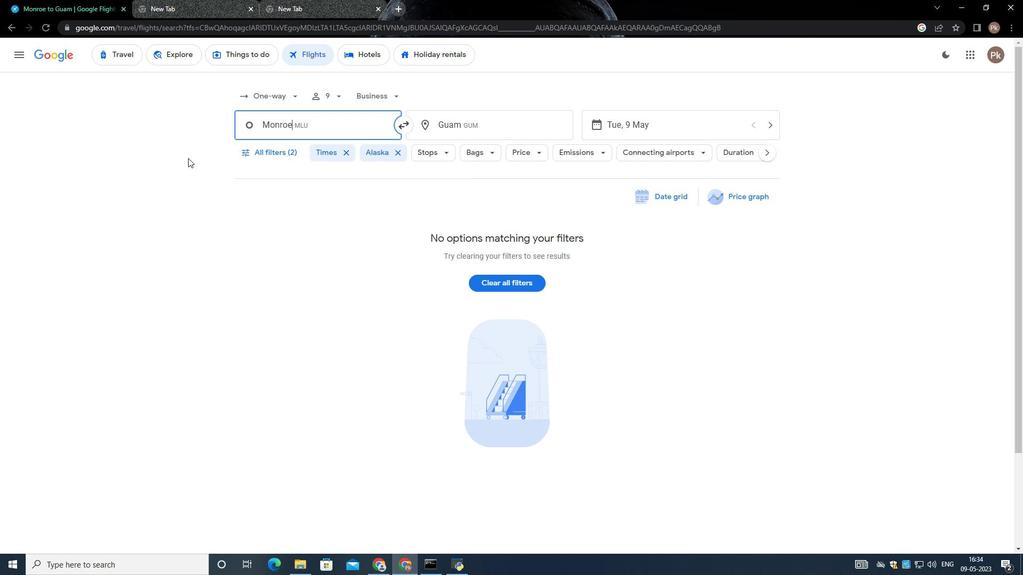 
Action: Mouse moved to (267, 155)
Screenshot: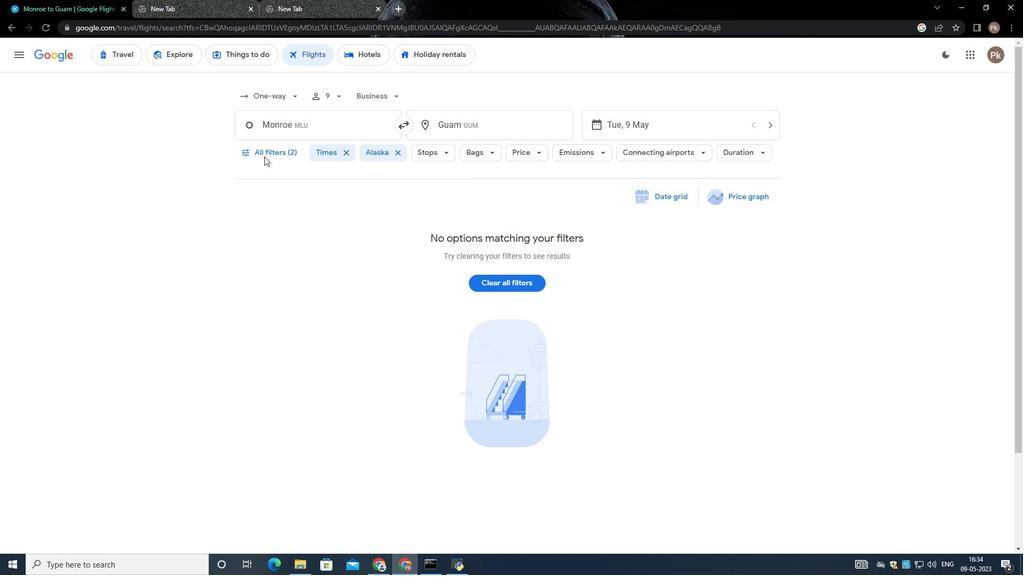 
Action: Mouse pressed left at (267, 155)
Screenshot: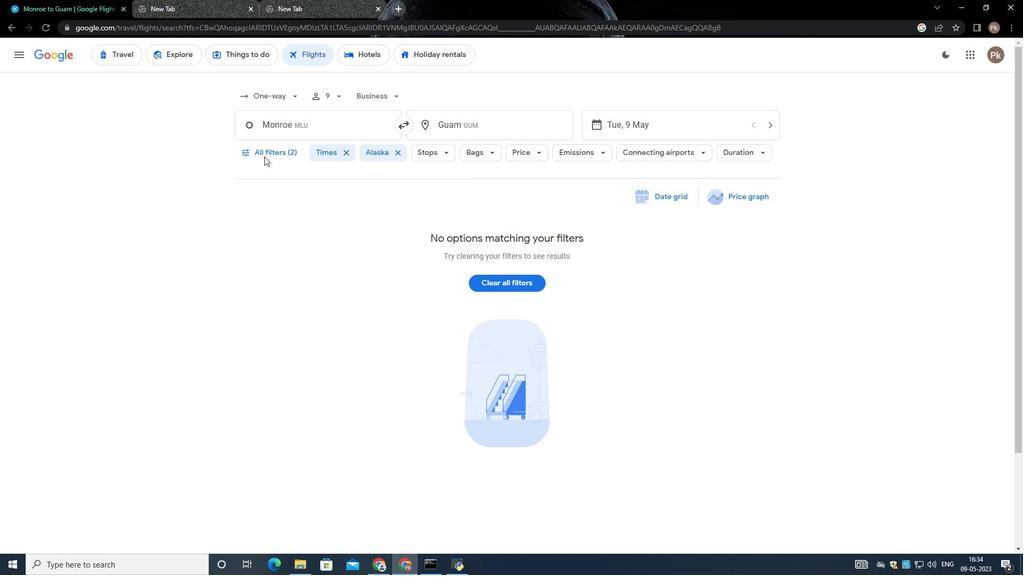 
Action: Mouse moved to (315, 387)
Screenshot: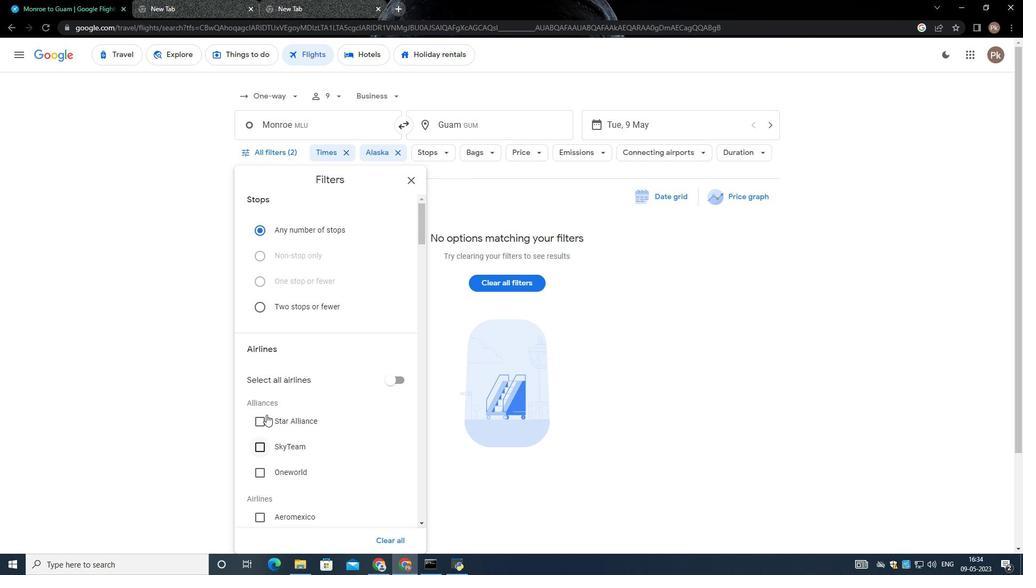 
Action: Mouse scrolled (315, 387) with delta (0, 0)
Screenshot: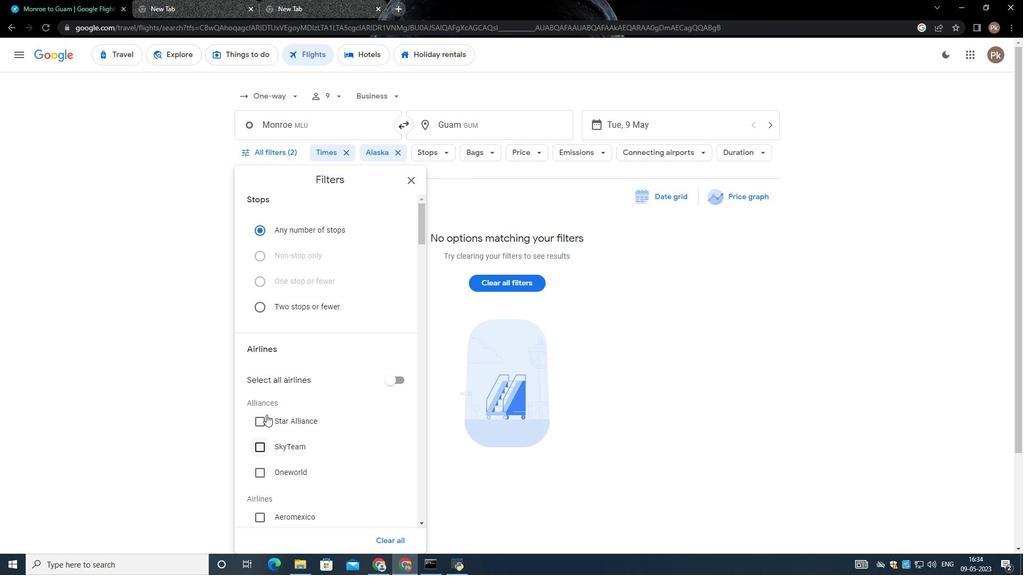 
Action: Mouse moved to (316, 387)
Screenshot: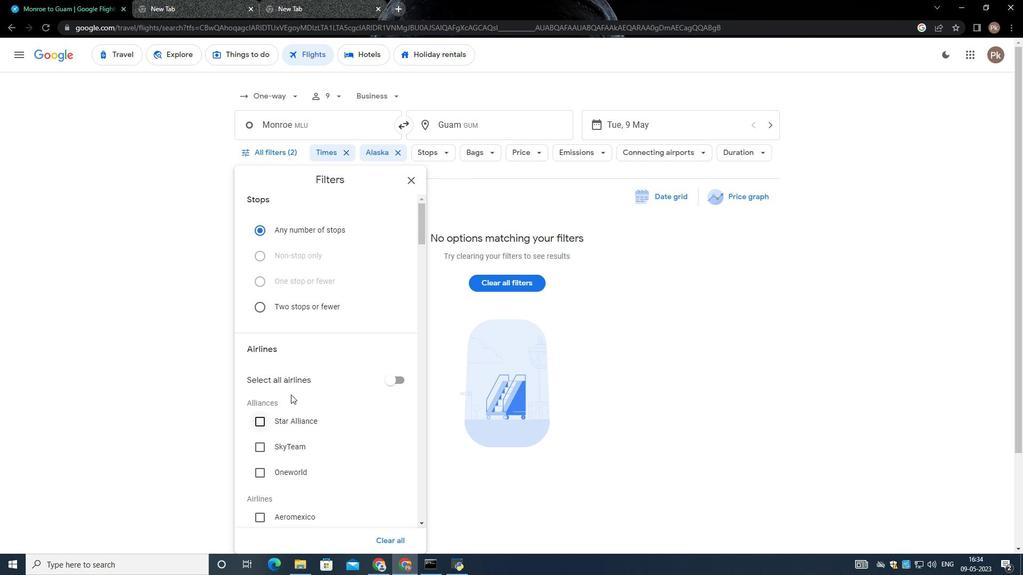 
Action: Mouse scrolled (316, 386) with delta (0, 0)
Screenshot: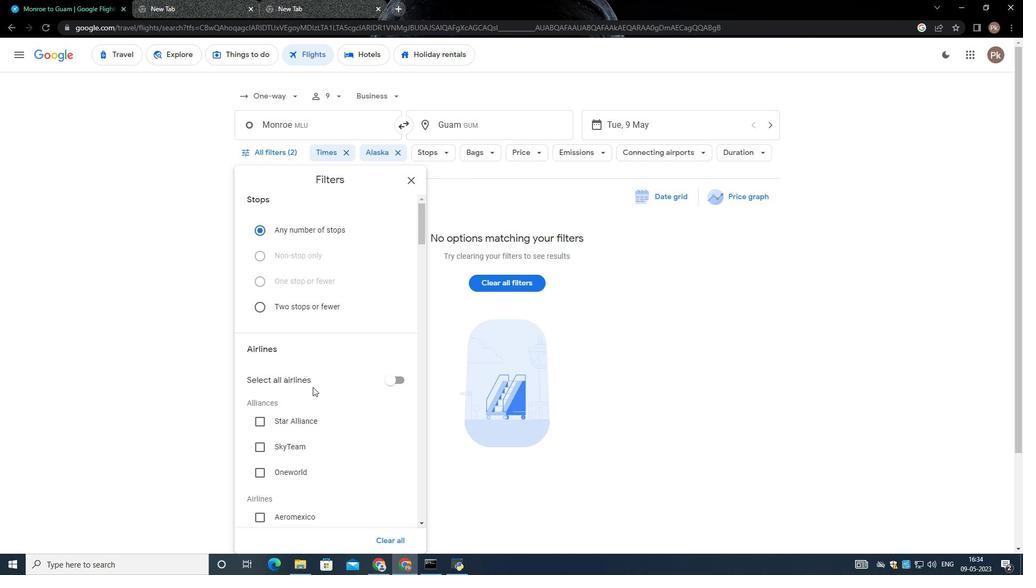 
Action: Mouse moved to (317, 385)
Screenshot: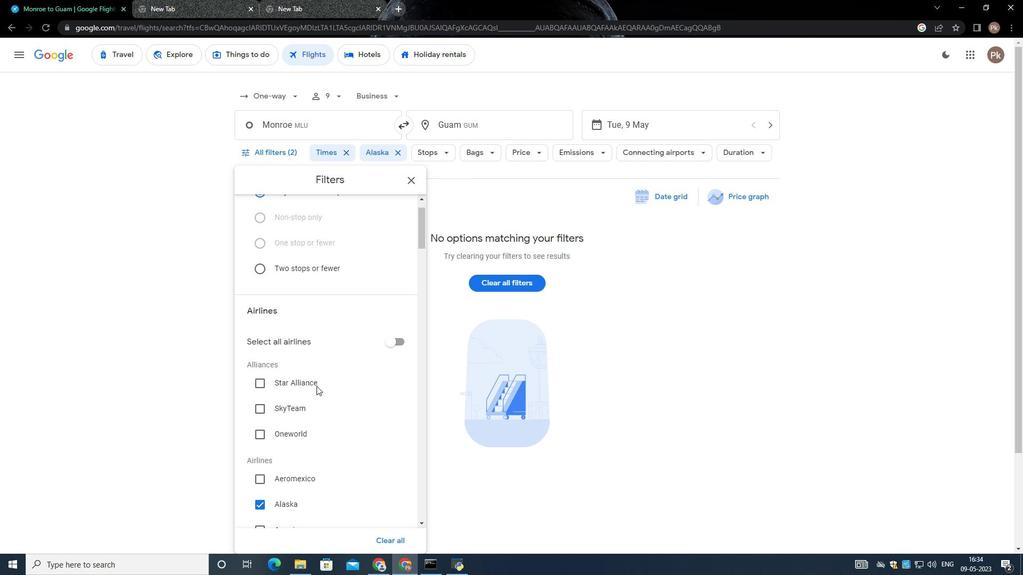 
Action: Mouse scrolled (317, 385) with delta (0, 0)
Screenshot: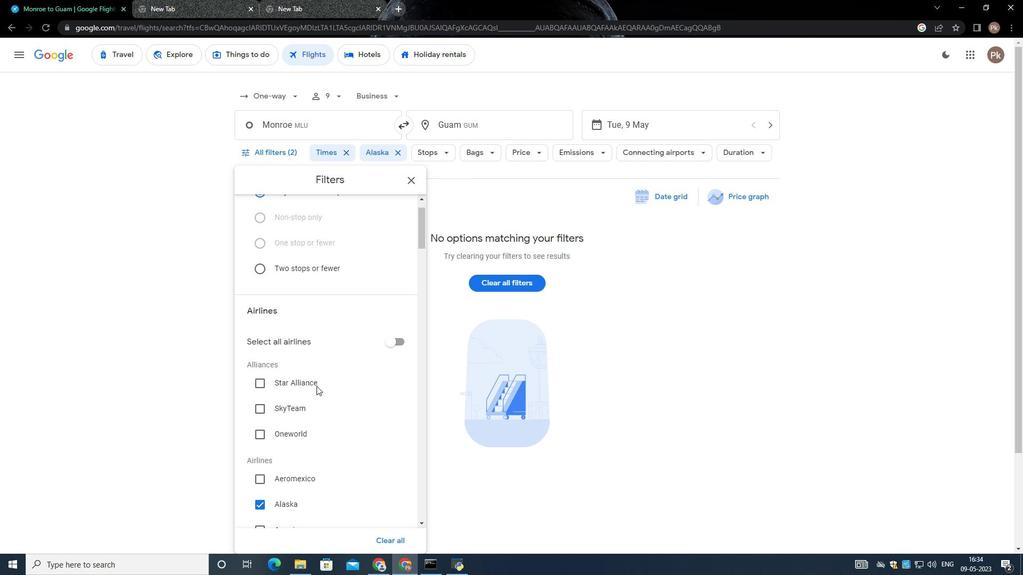 
Action: Mouse moved to (320, 384)
Screenshot: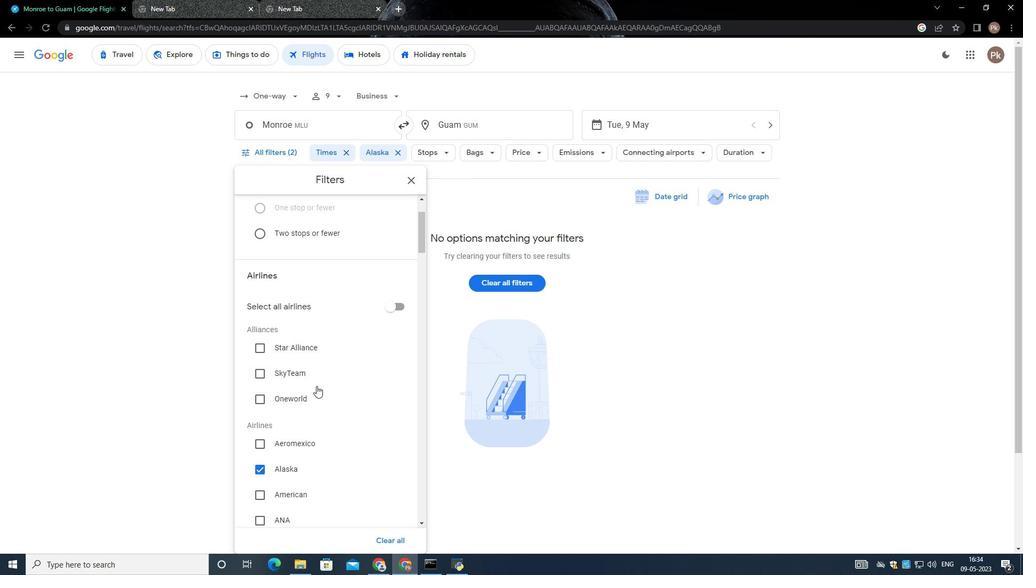 
Action: Mouse scrolled (320, 384) with delta (0, 0)
Screenshot: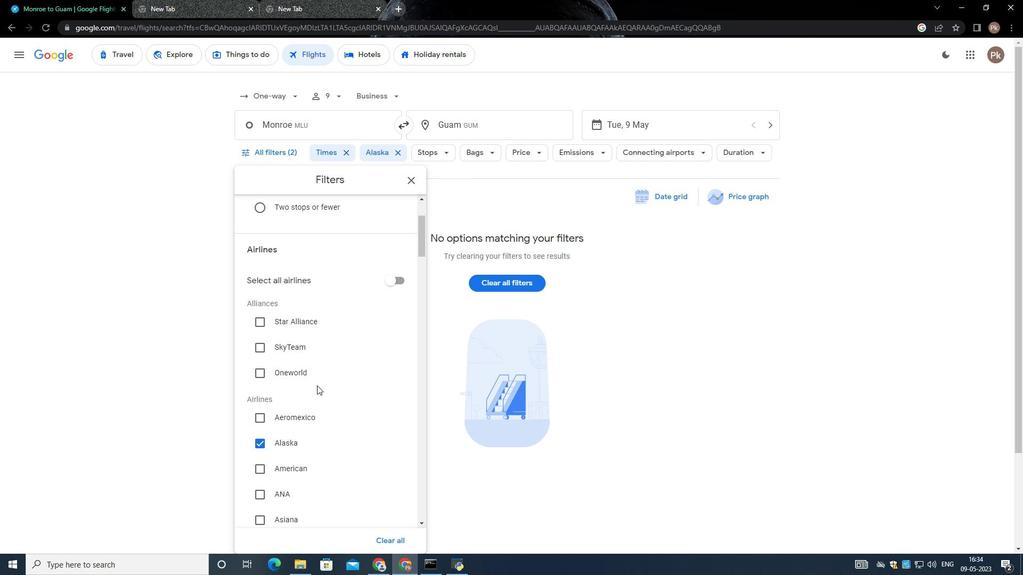 
Action: Mouse moved to (382, 332)
Screenshot: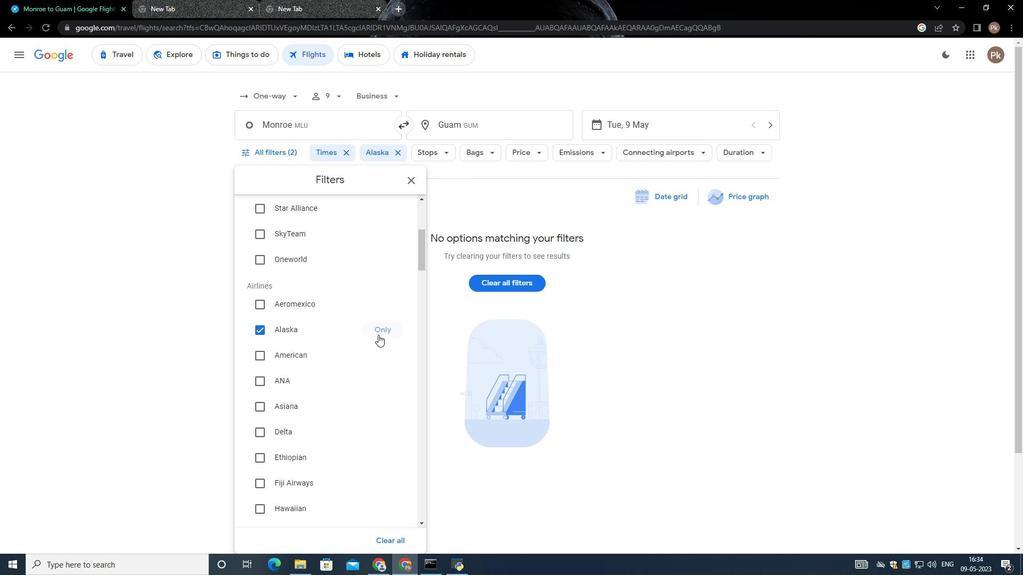 
Action: Mouse pressed left at (382, 332)
Screenshot: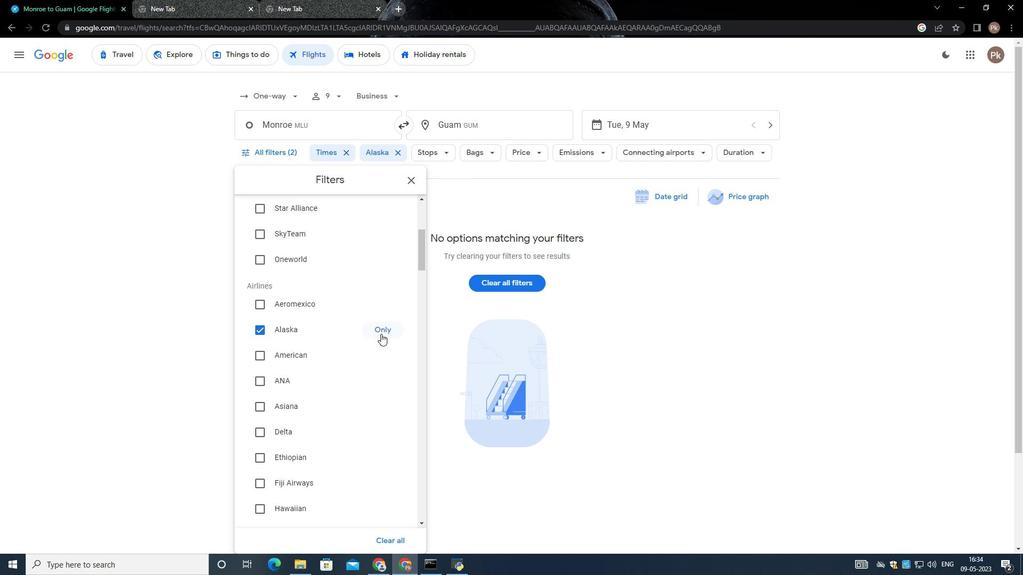 
Action: Mouse moved to (394, 323)
Screenshot: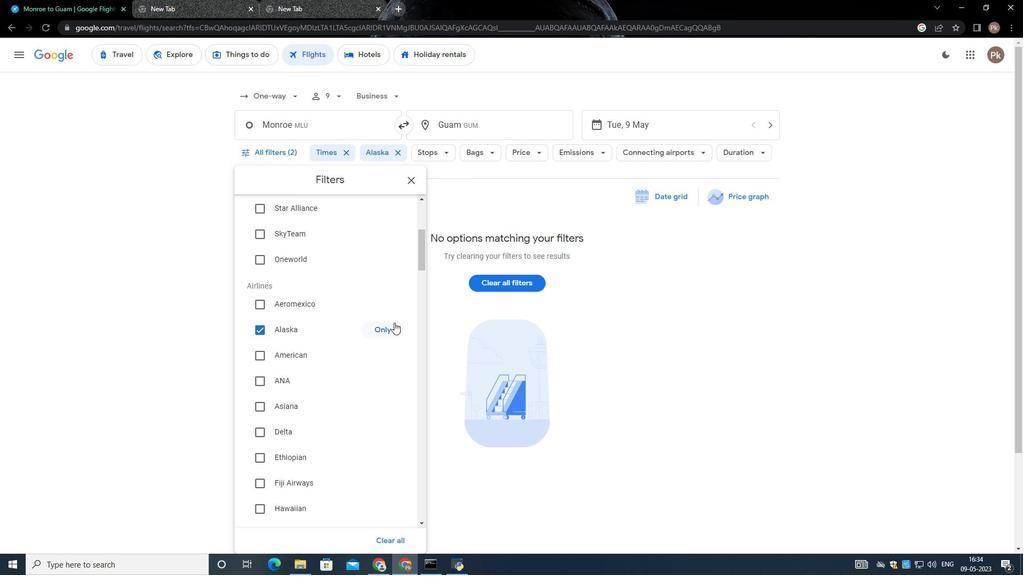 
Action: Mouse pressed left at (394, 323)
Screenshot: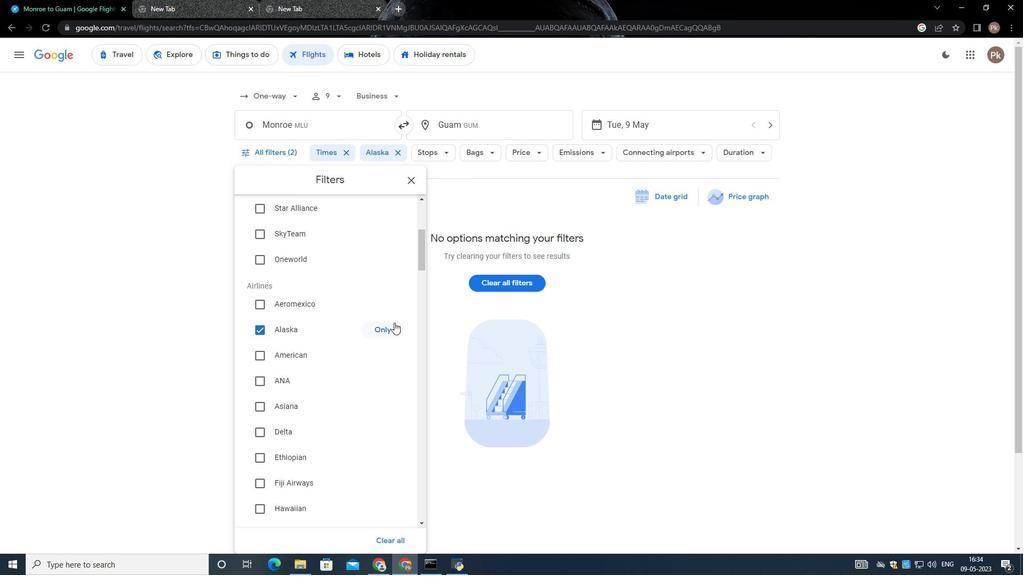 
Action: Mouse moved to (380, 332)
Screenshot: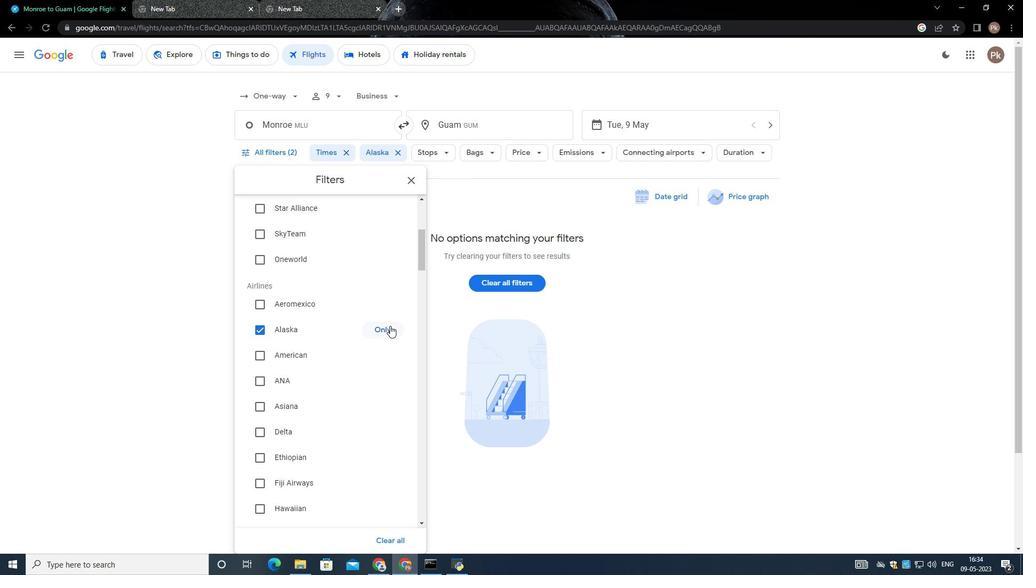 
Action: Mouse scrolled (380, 331) with delta (0, 0)
Screenshot: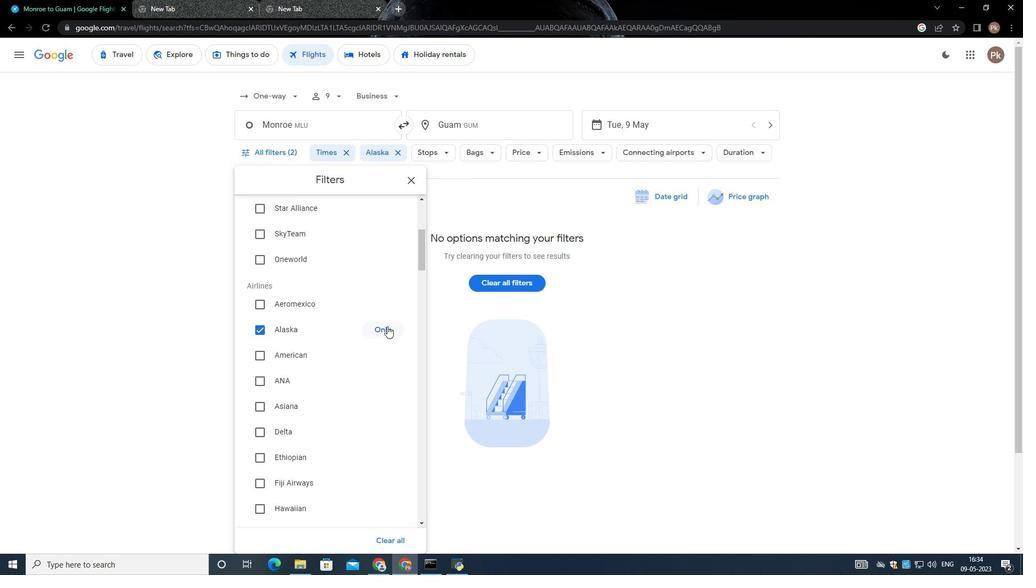 
Action: Mouse moved to (380, 332)
Screenshot: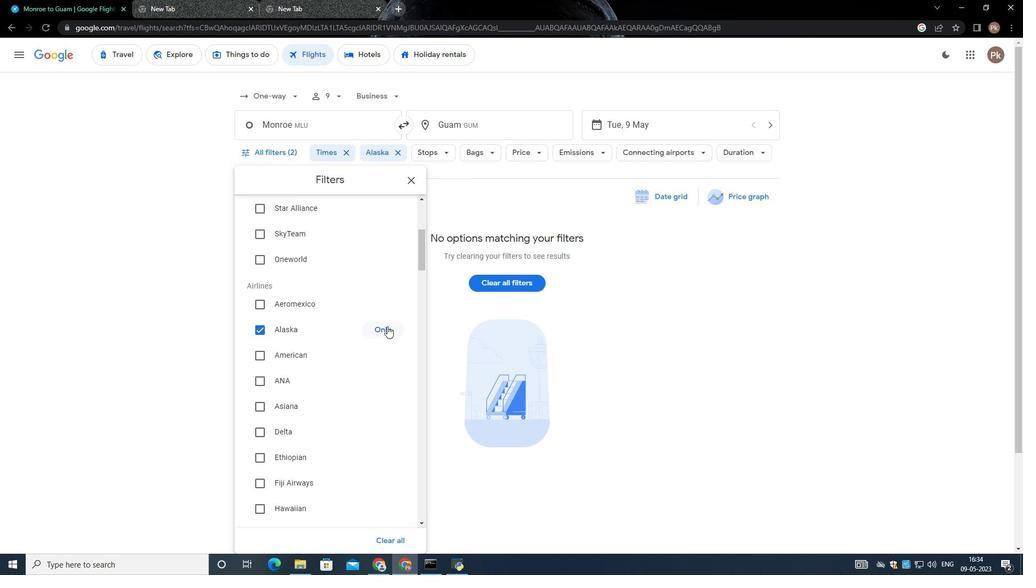 
Action: Mouse scrolled (380, 332) with delta (0, 0)
Screenshot: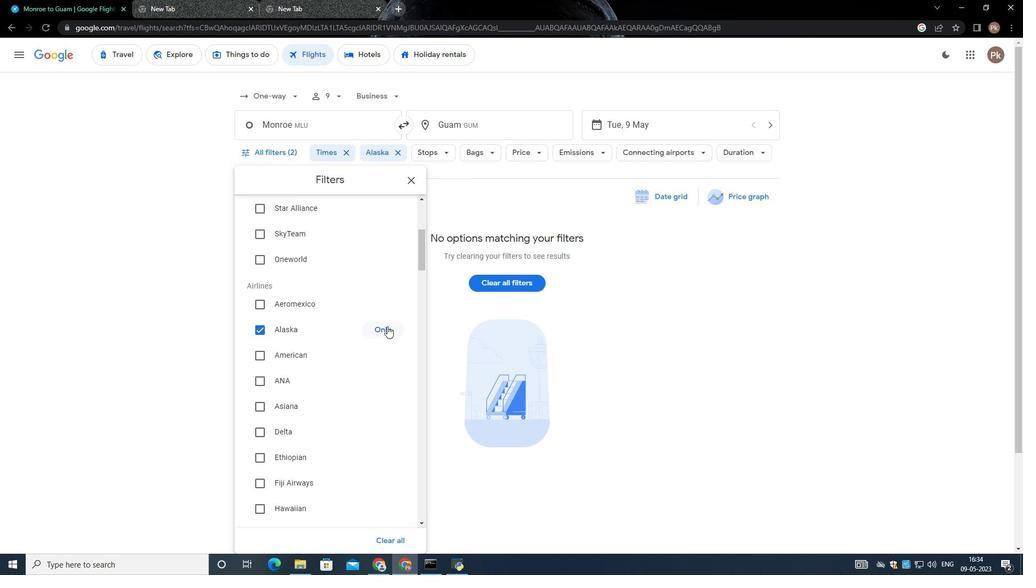 
Action: Mouse moved to (380, 333)
Screenshot: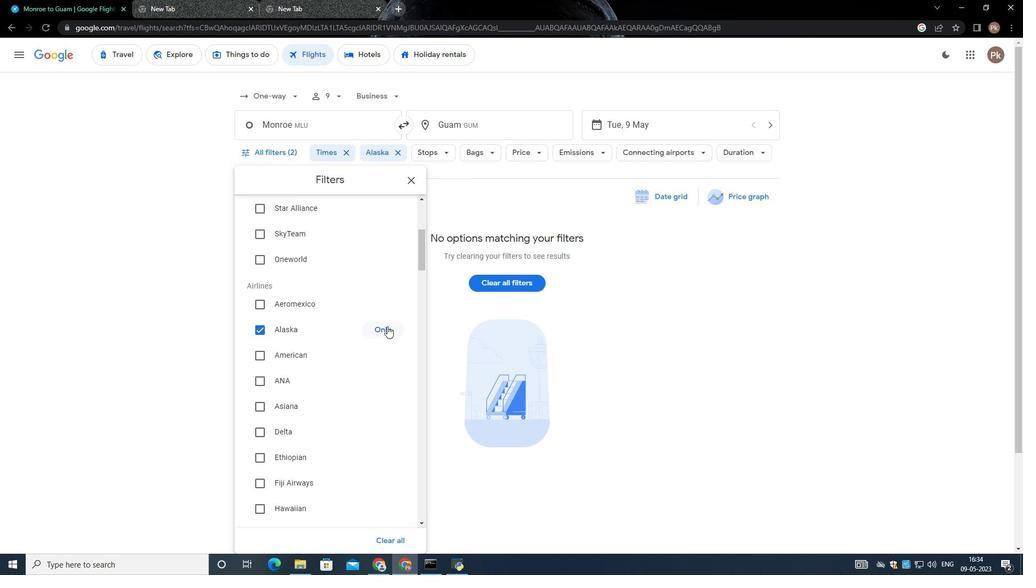 
Action: Mouse scrolled (380, 332) with delta (0, 0)
Screenshot: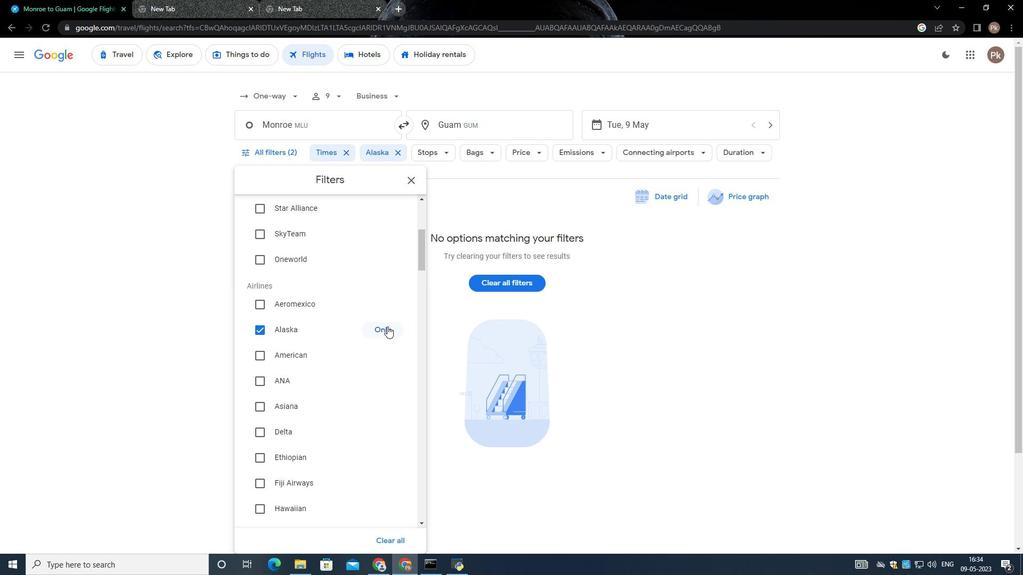 
Action: Mouse moved to (379, 333)
Screenshot: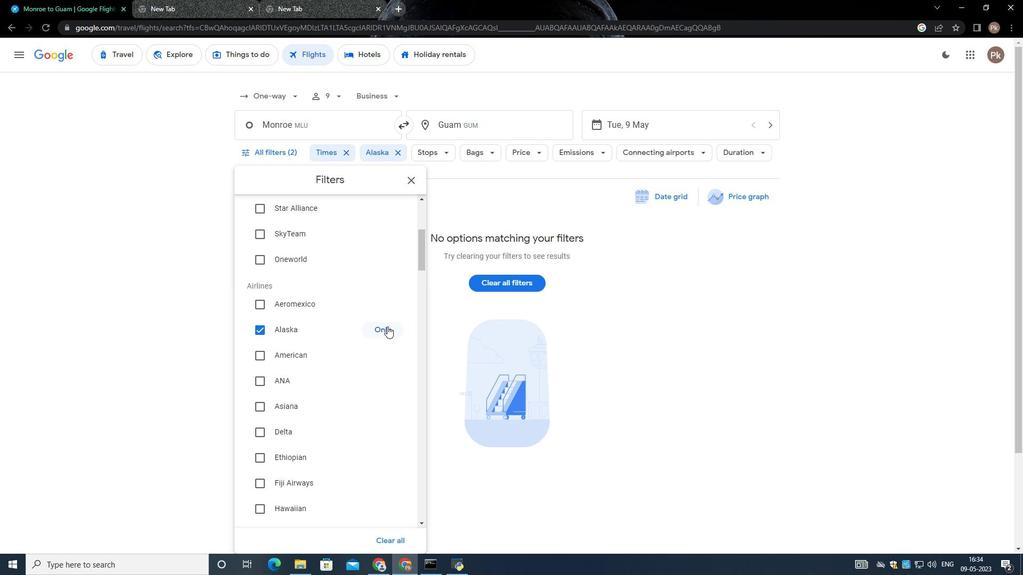 
Action: Mouse scrolled (379, 333) with delta (0, 0)
Screenshot: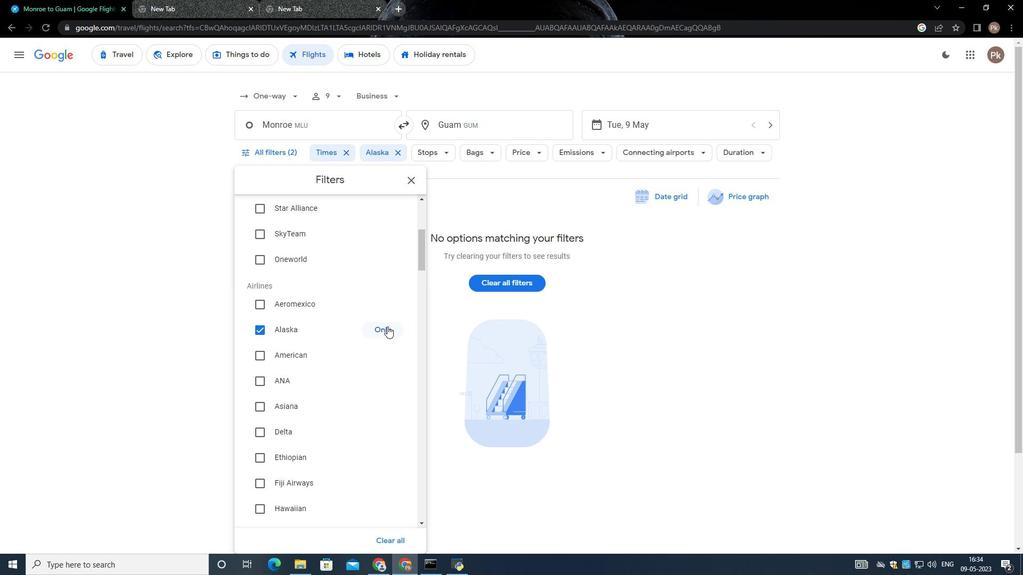 
Action: Mouse moved to (377, 342)
Screenshot: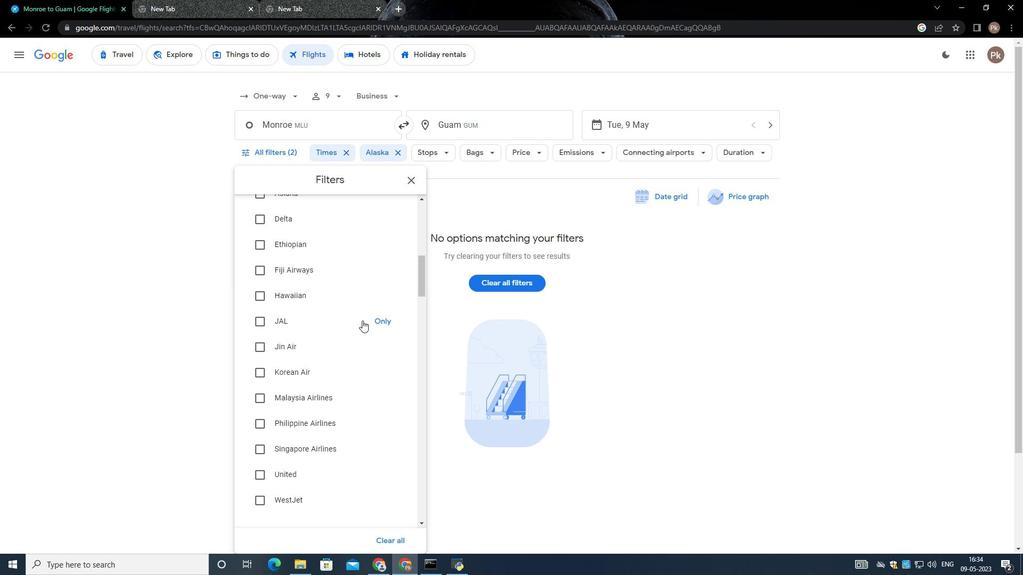 
Action: Mouse scrolled (377, 341) with delta (0, 0)
Screenshot: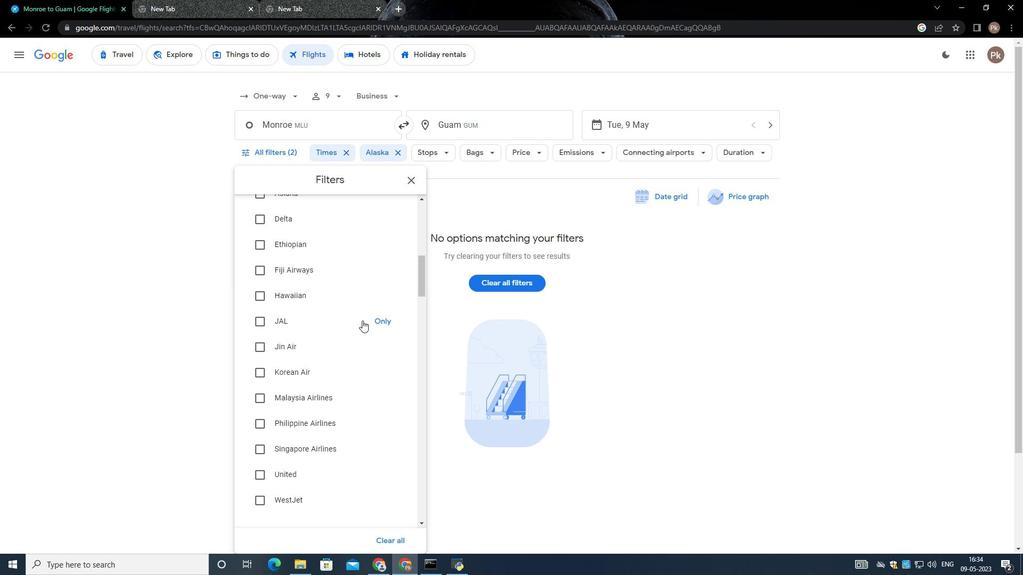 
Action: Mouse moved to (379, 343)
Screenshot: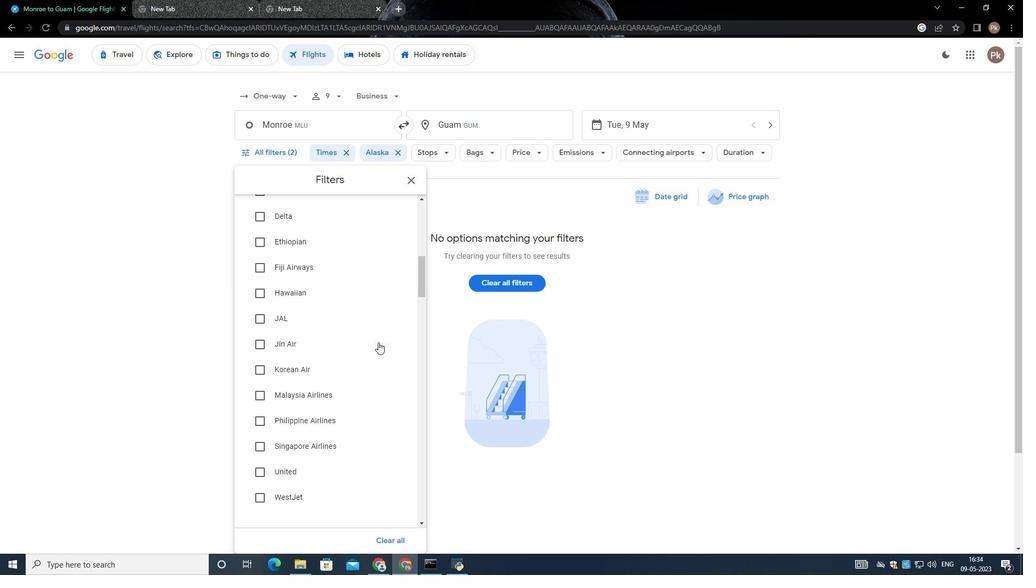 
Action: Mouse scrolled (379, 343) with delta (0, 0)
Screenshot: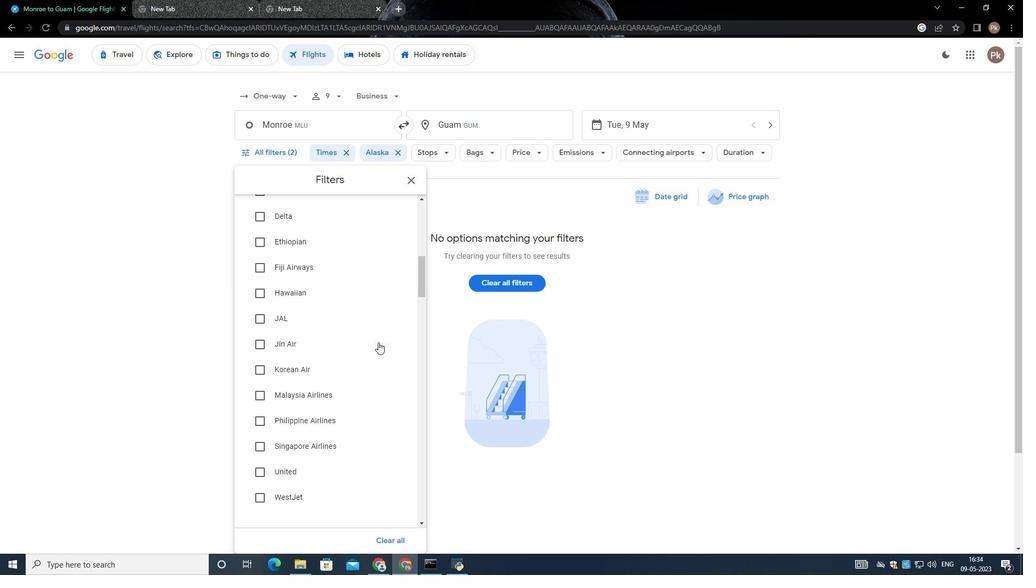 
Action: Mouse scrolled (379, 343) with delta (0, 0)
Screenshot: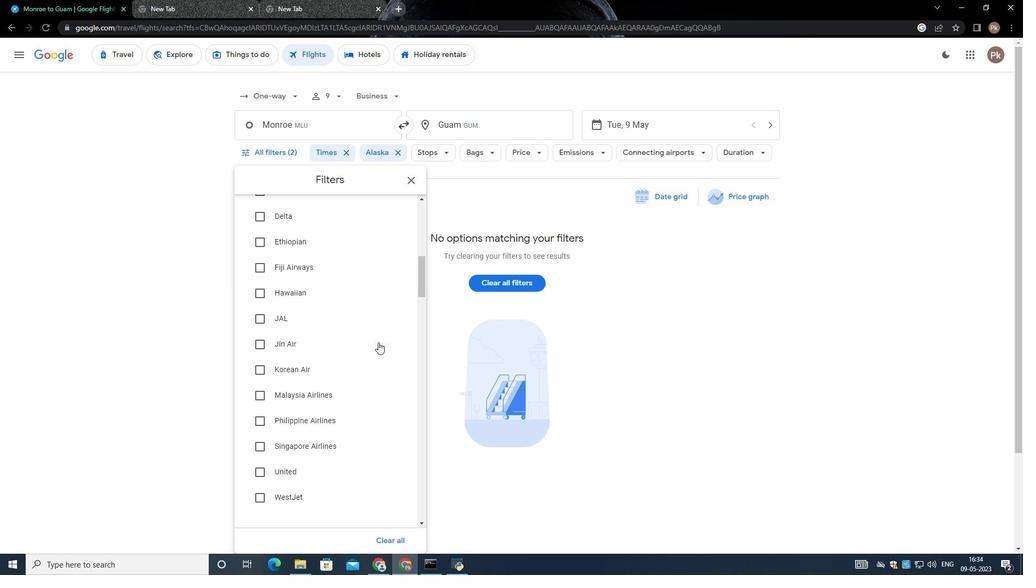 
Action: Mouse scrolled (379, 343) with delta (0, 0)
Screenshot: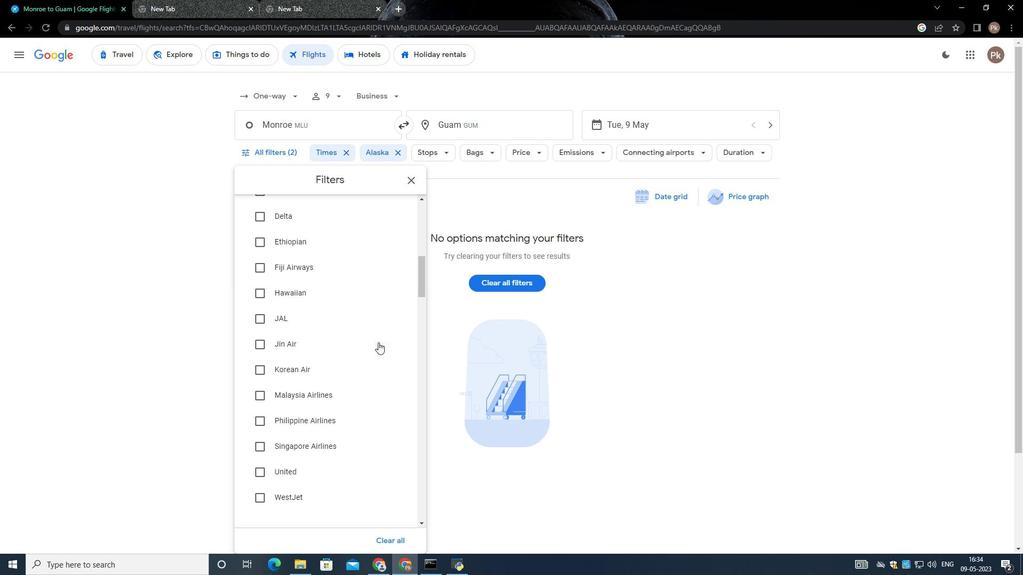 
Action: Mouse moved to (402, 463)
Screenshot: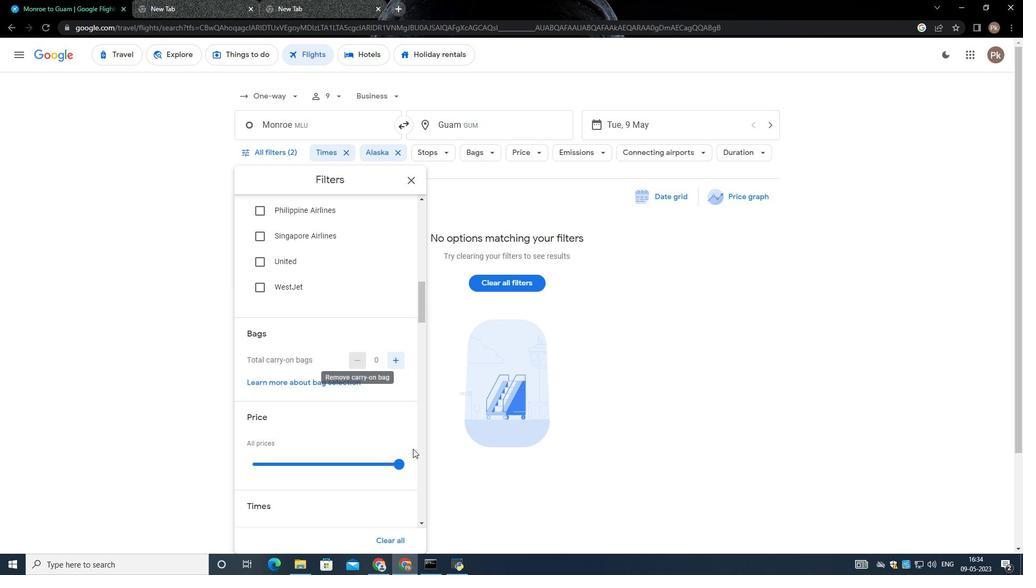 
Action: Mouse pressed left at (402, 463)
Screenshot: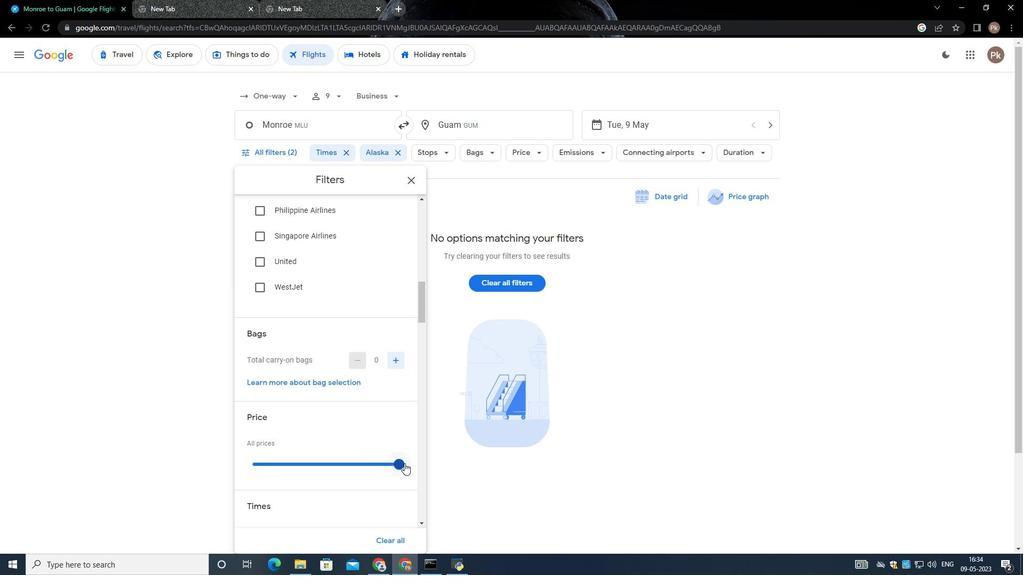 
Action: Mouse moved to (361, 380)
Screenshot: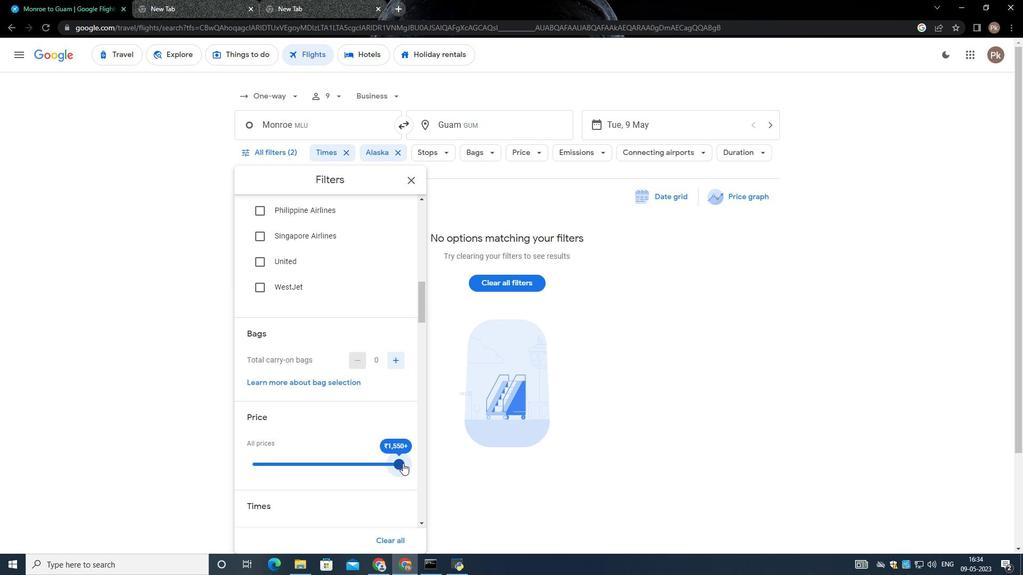 
Action: Mouse scrolled (361, 380) with delta (0, 0)
Screenshot: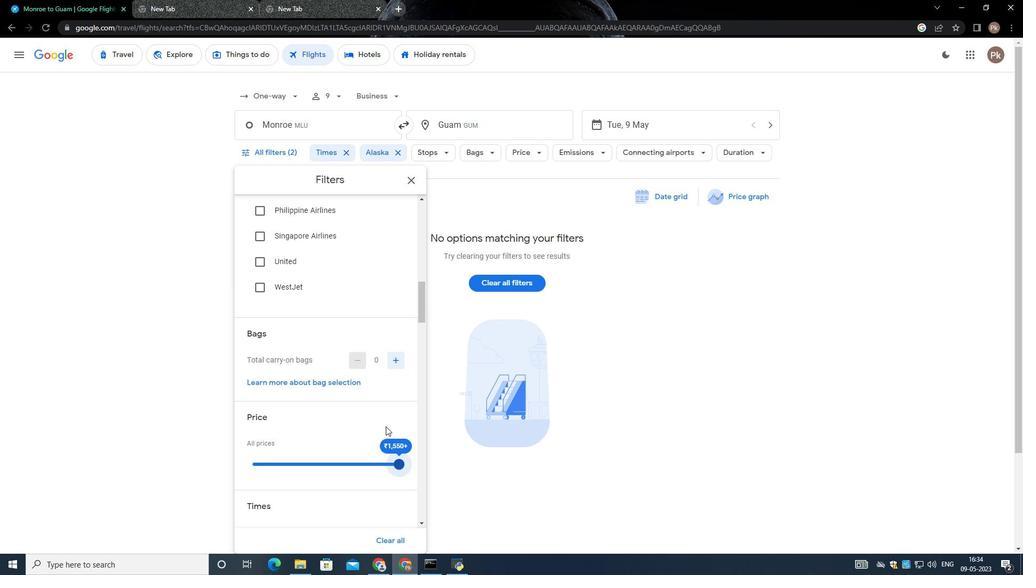 
Action: Mouse moved to (363, 384)
Screenshot: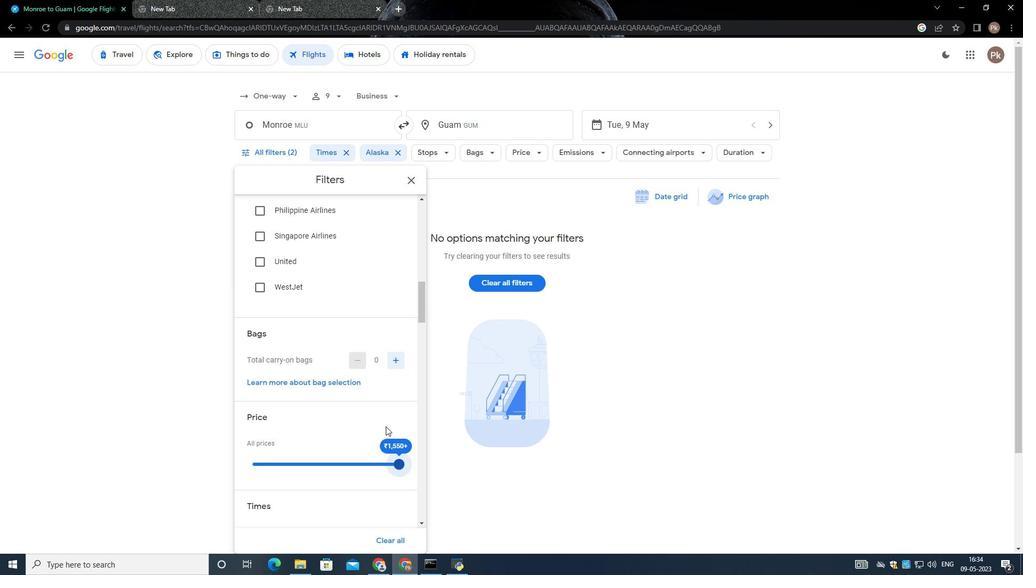 
Action: Mouse scrolled (363, 383) with delta (0, 0)
Screenshot: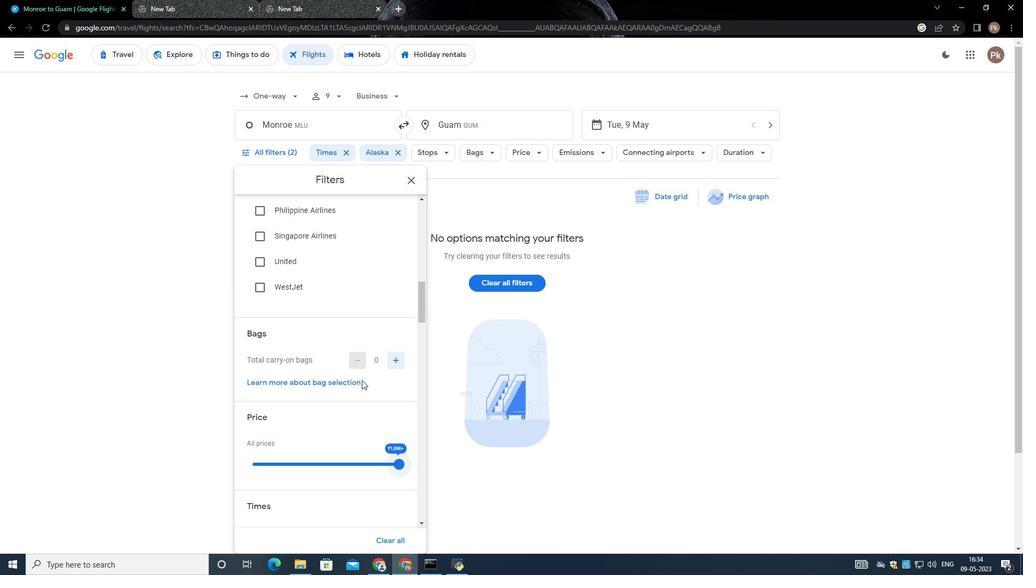 
Action: Mouse moved to (363, 385)
Screenshot: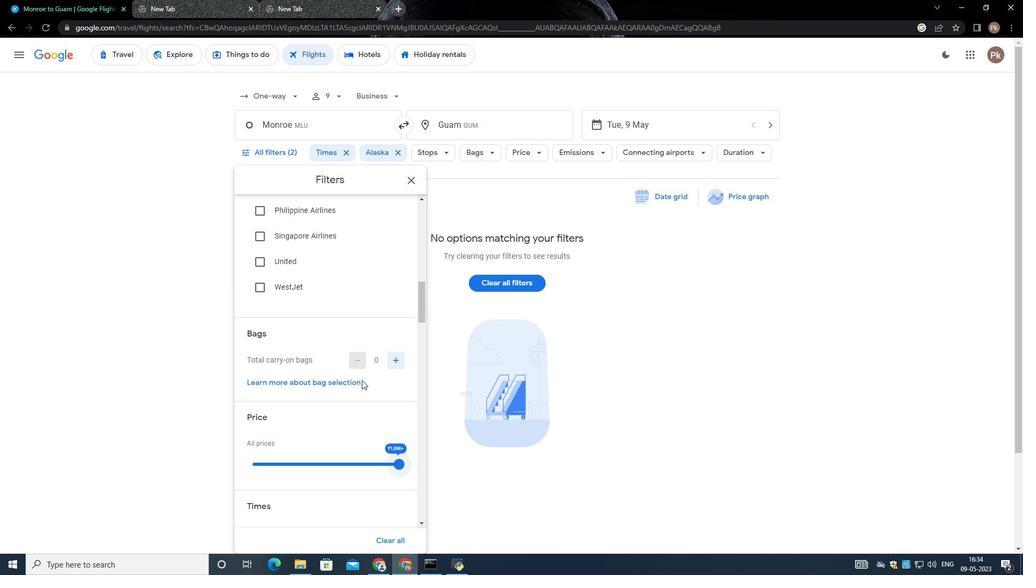 
Action: Mouse scrolled (363, 384) with delta (0, 0)
Screenshot: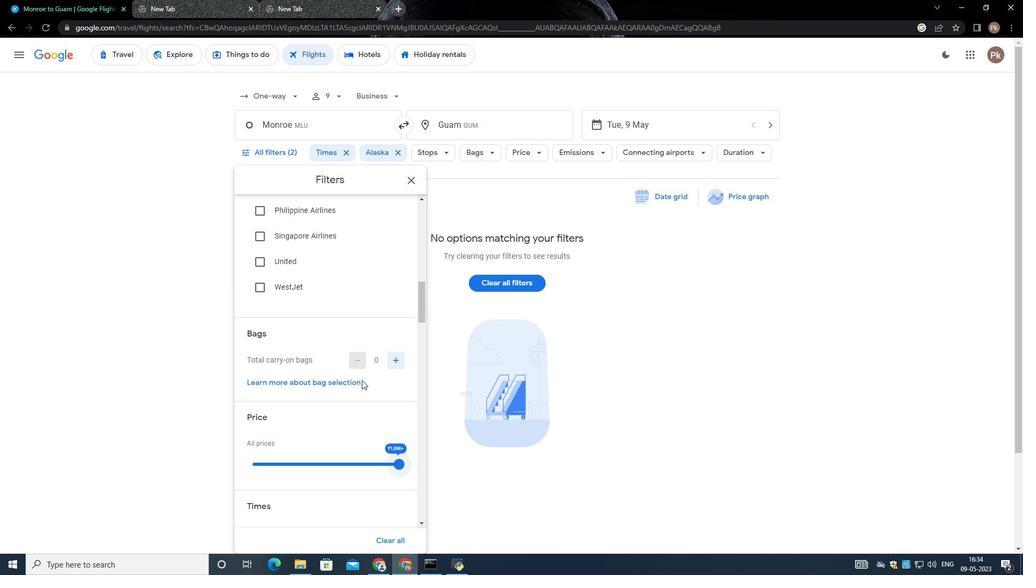 
Action: Mouse scrolled (363, 384) with delta (0, 0)
Screenshot: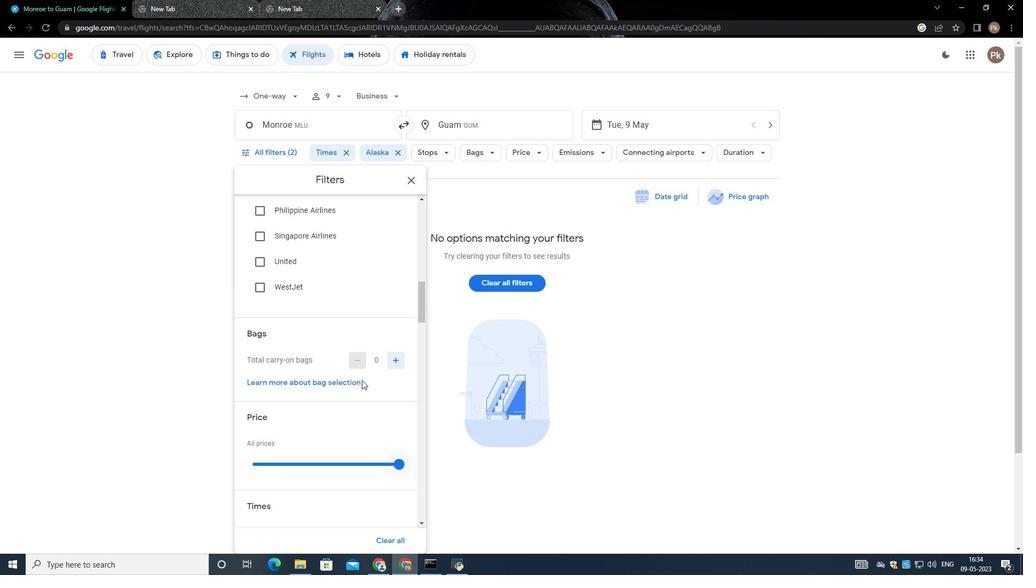 
Action: Mouse moved to (329, 368)
Screenshot: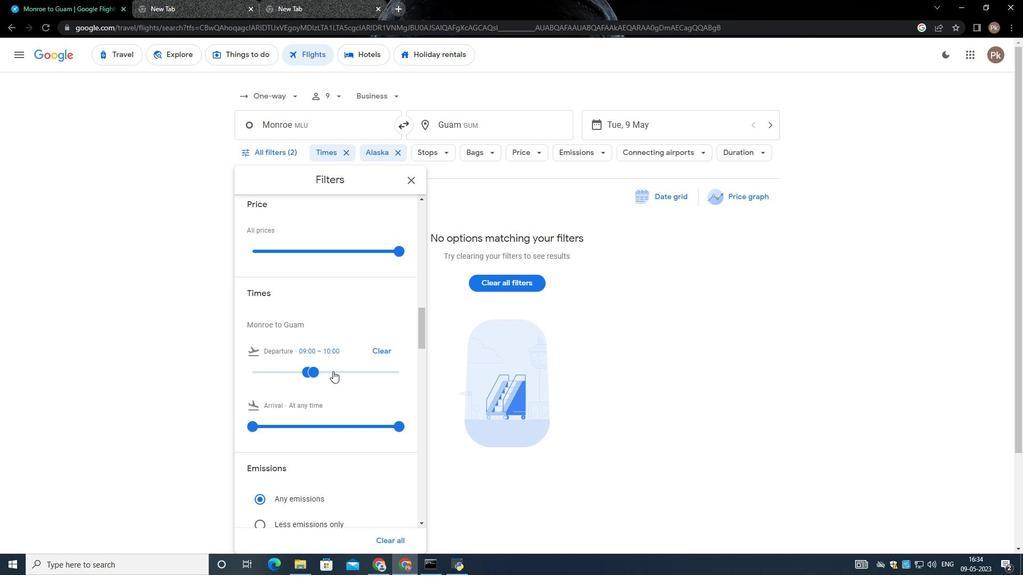 
Action: Mouse pressed left at (329, 368)
Screenshot: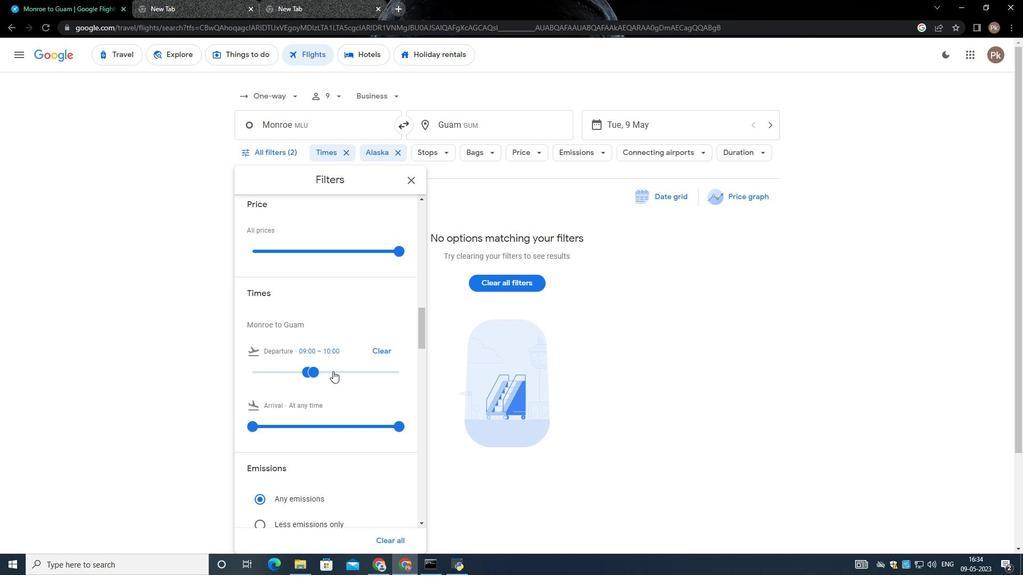 
Action: Mouse moved to (302, 371)
Screenshot: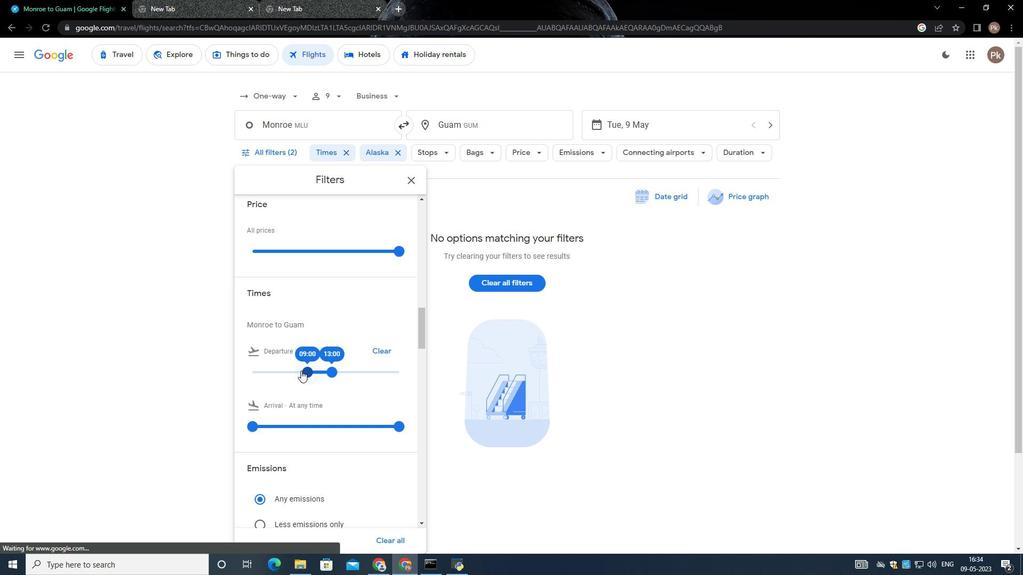 
Action: Mouse pressed left at (302, 371)
Screenshot: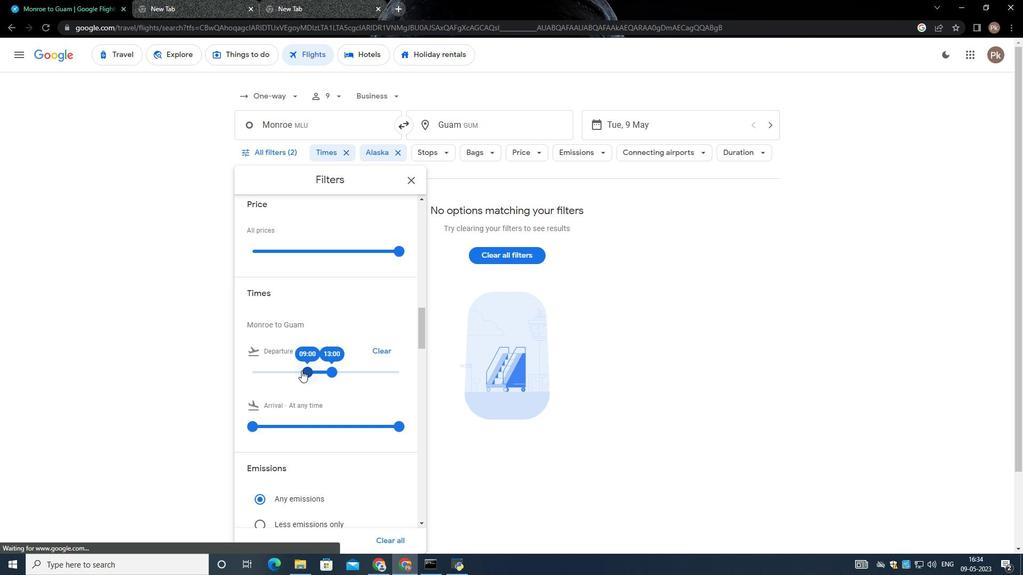 
Action: Mouse moved to (333, 371)
Screenshot: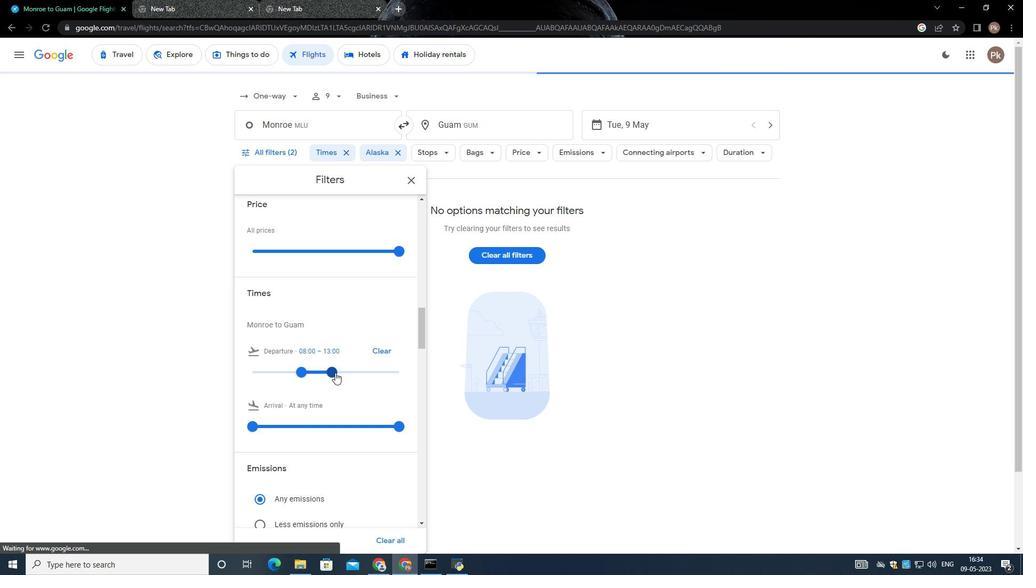 
Action: Mouse pressed left at (333, 371)
Screenshot: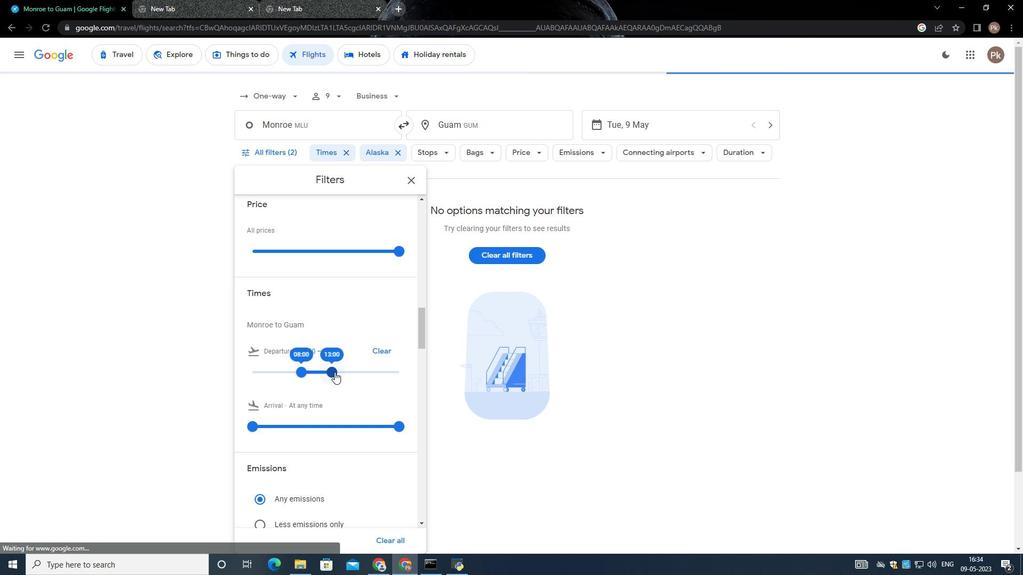 
Action: Mouse moved to (341, 376)
Screenshot: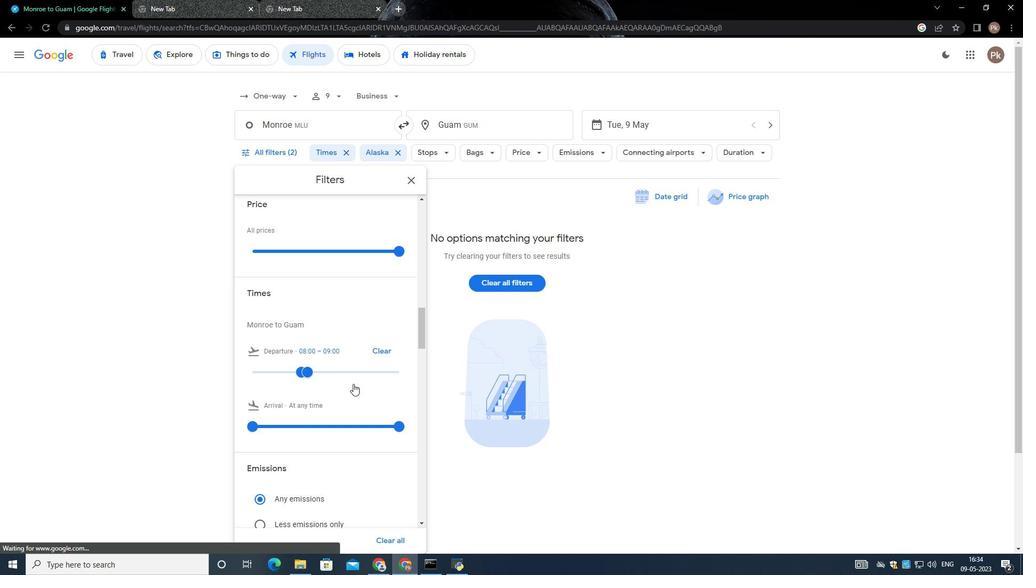 
Action: Mouse scrolled (341, 375) with delta (0, 0)
Screenshot: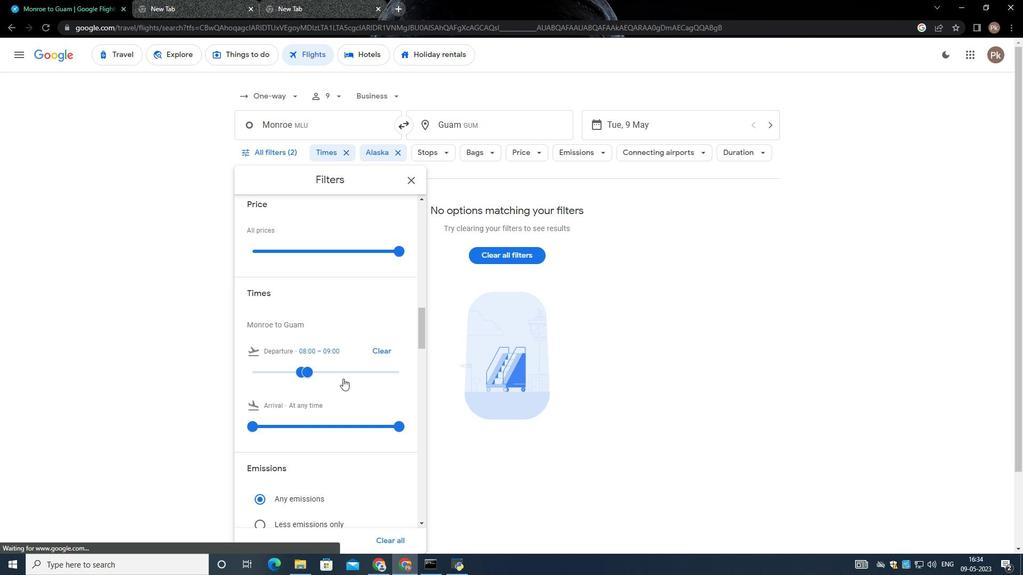 
Action: Mouse scrolled (341, 375) with delta (0, 0)
Screenshot: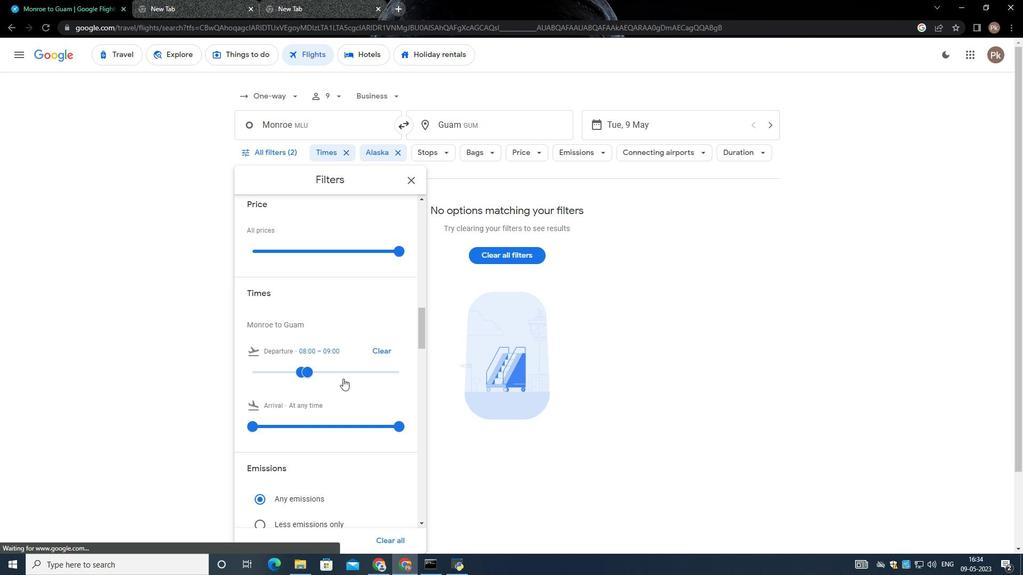 
Action: Mouse scrolled (341, 375) with delta (0, 0)
Screenshot: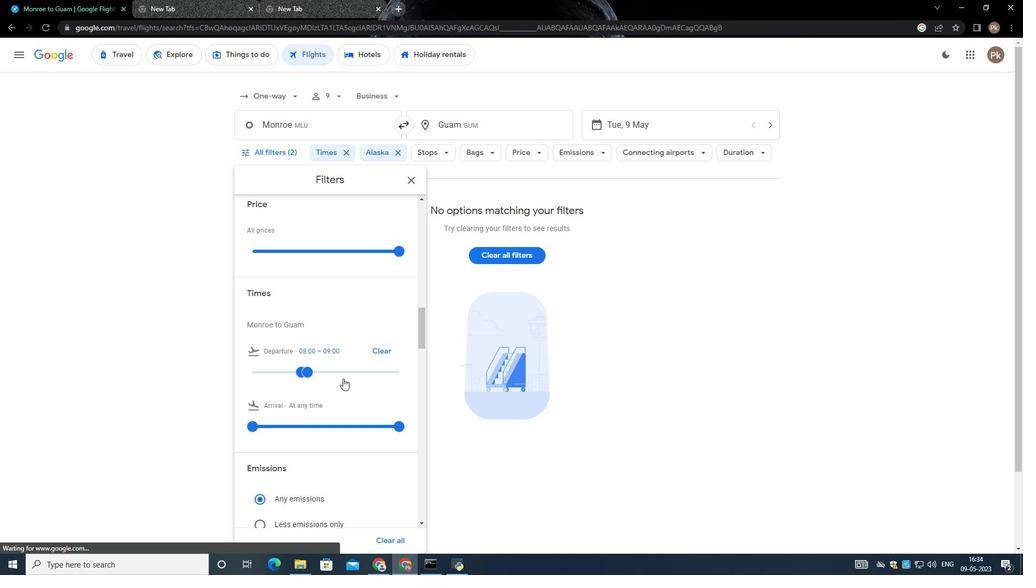 
Action: Mouse scrolled (341, 375) with delta (0, 0)
Screenshot: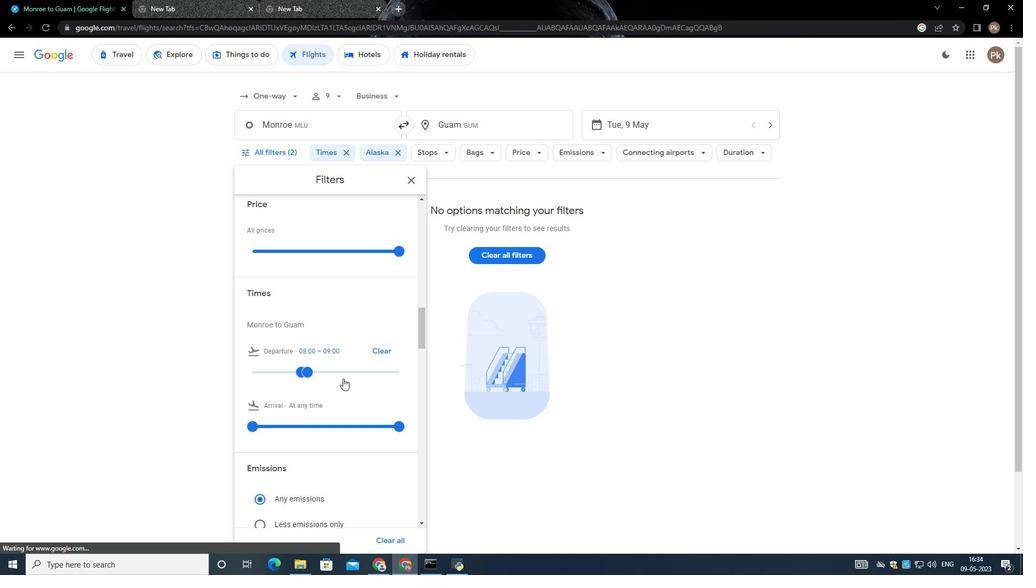 
Action: Mouse scrolled (341, 375) with delta (0, 0)
Screenshot: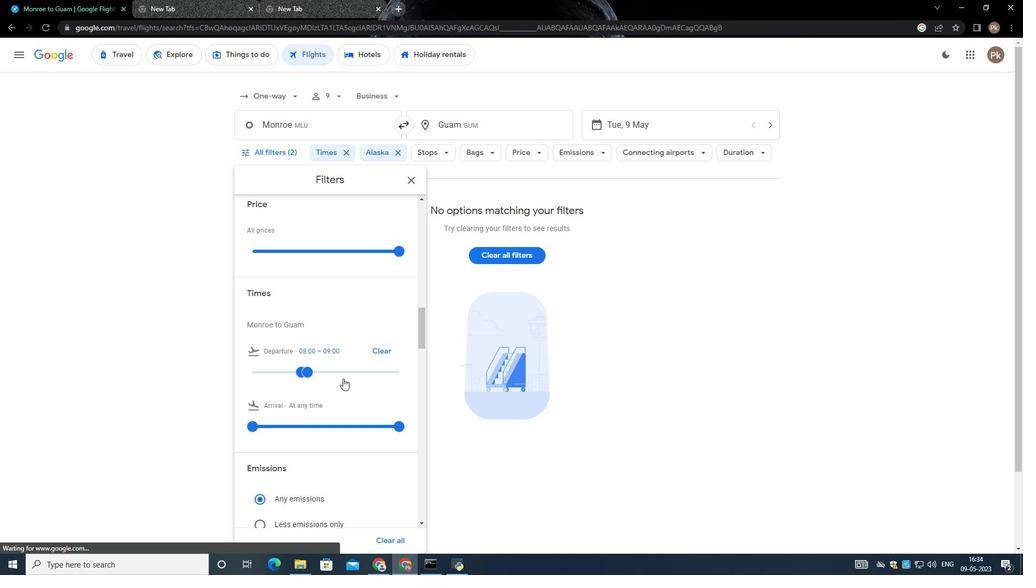
Action: Mouse moved to (324, 411)
Screenshot: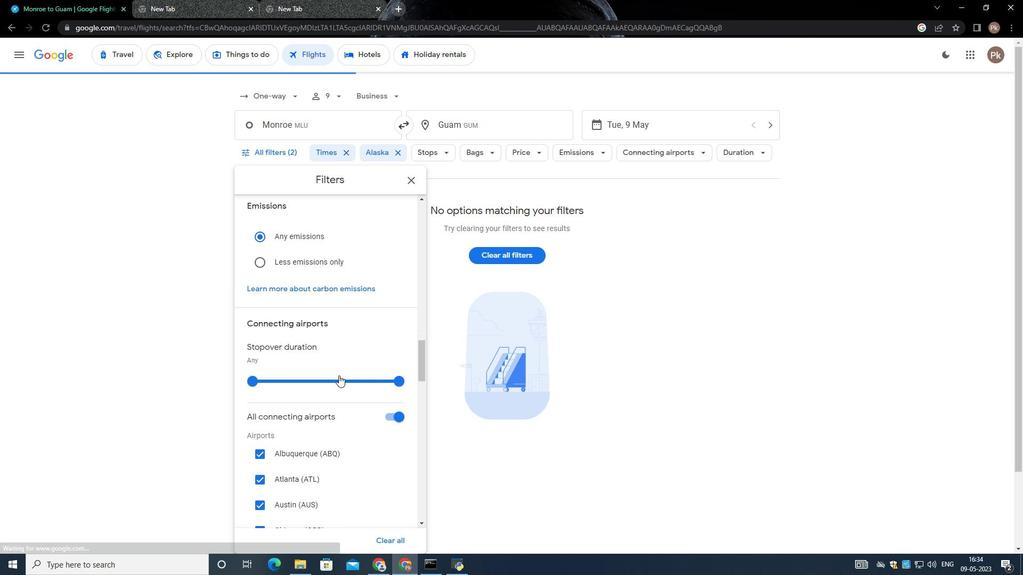 
Action: Mouse scrolled (324, 411) with delta (0, 0)
Screenshot: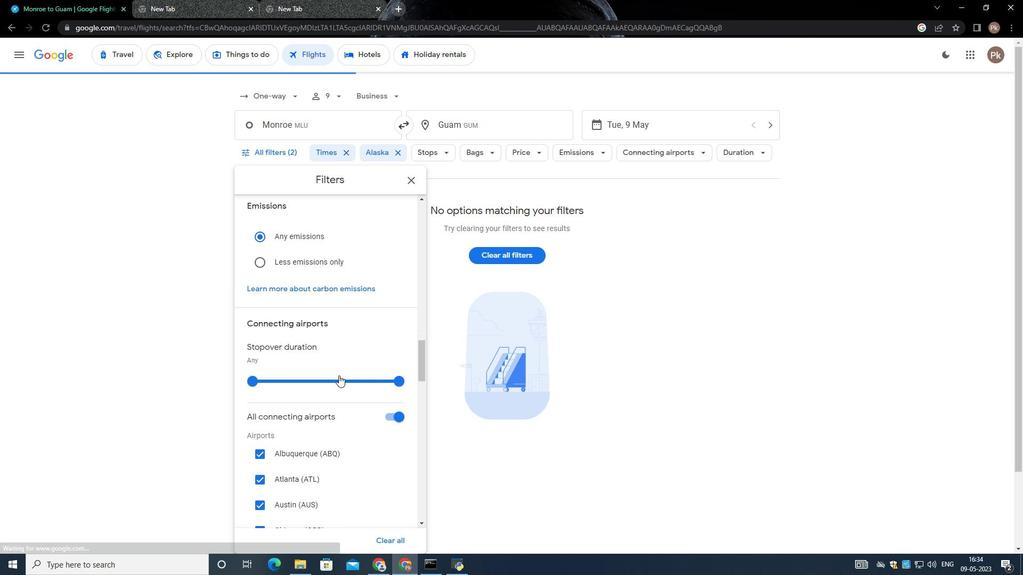 
Action: Mouse moved to (324, 415)
Screenshot: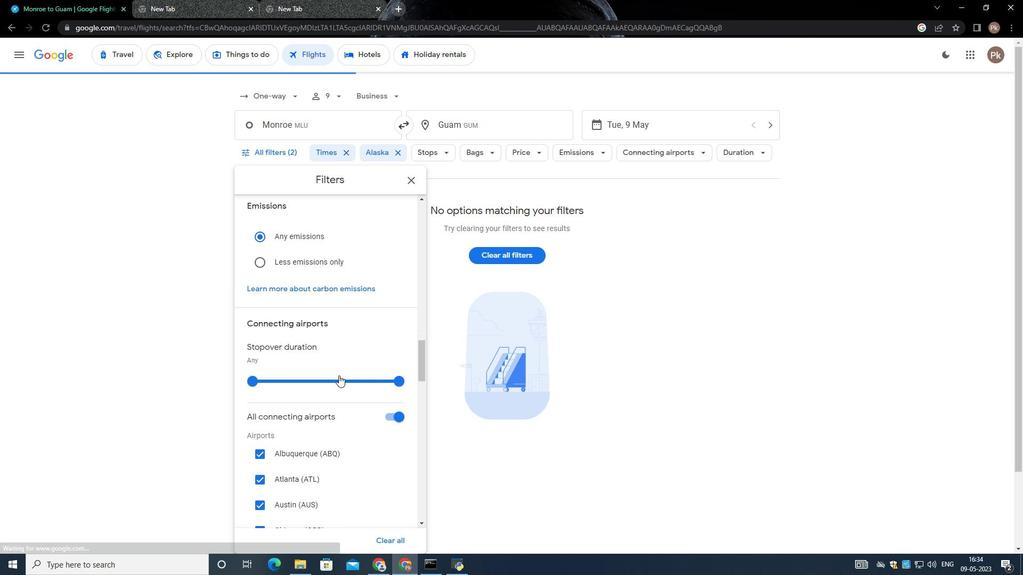 
Action: Mouse scrolled (324, 414) with delta (0, 0)
Screenshot: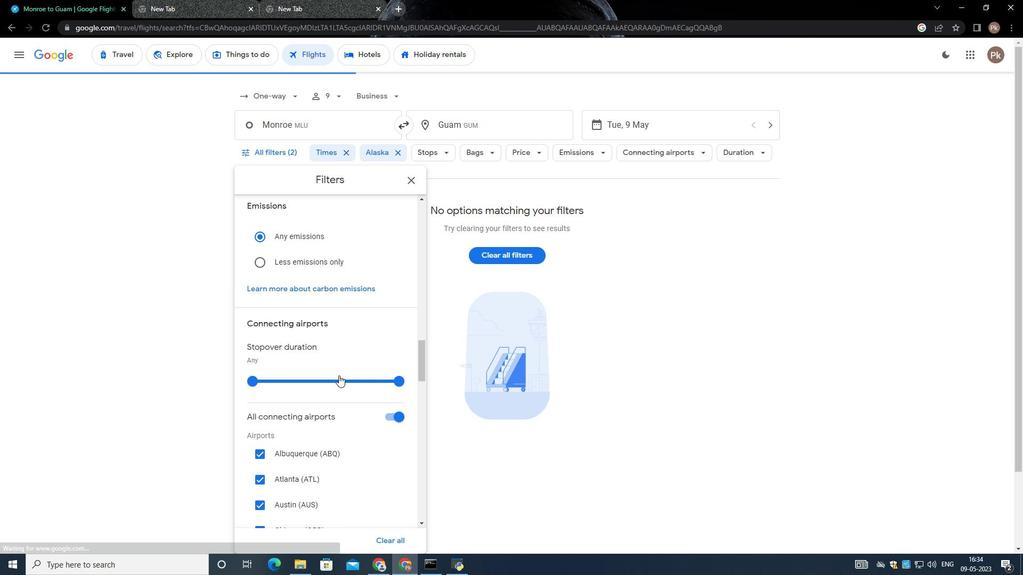 
Action: Mouse moved to (324, 415)
Screenshot: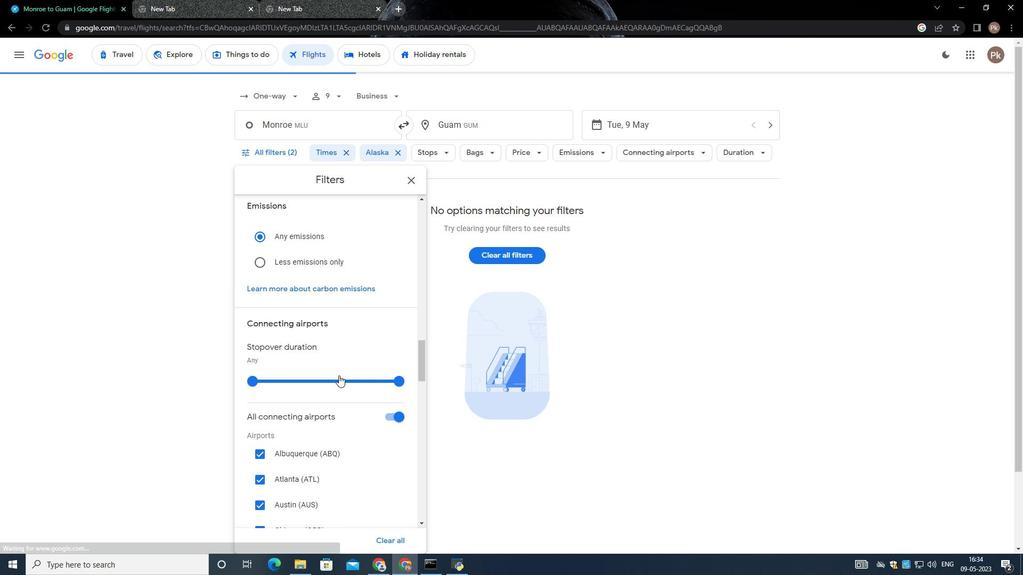 
Action: Mouse scrolled (324, 414) with delta (0, 0)
Screenshot: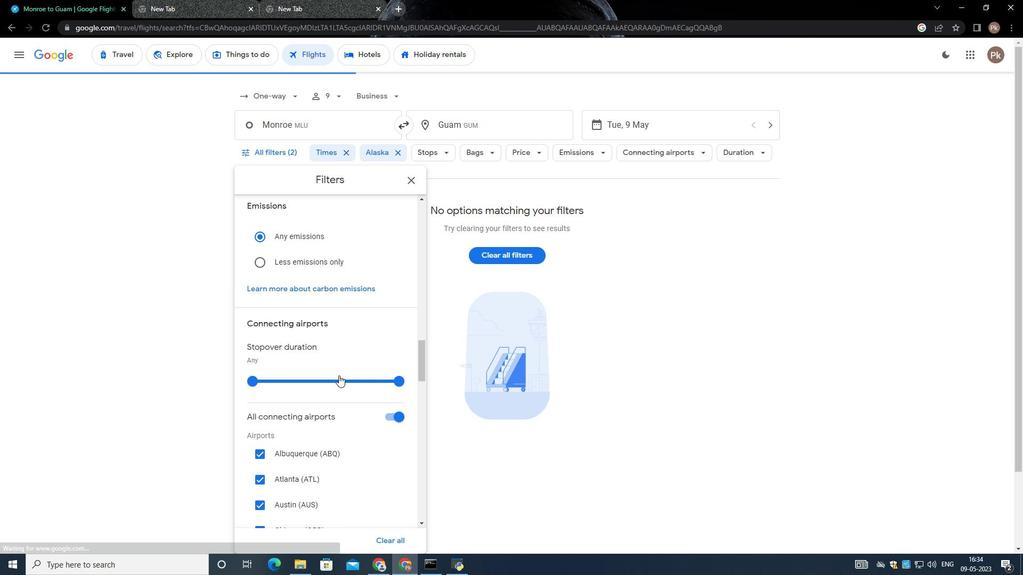 
Action: Mouse moved to (334, 378)
Screenshot: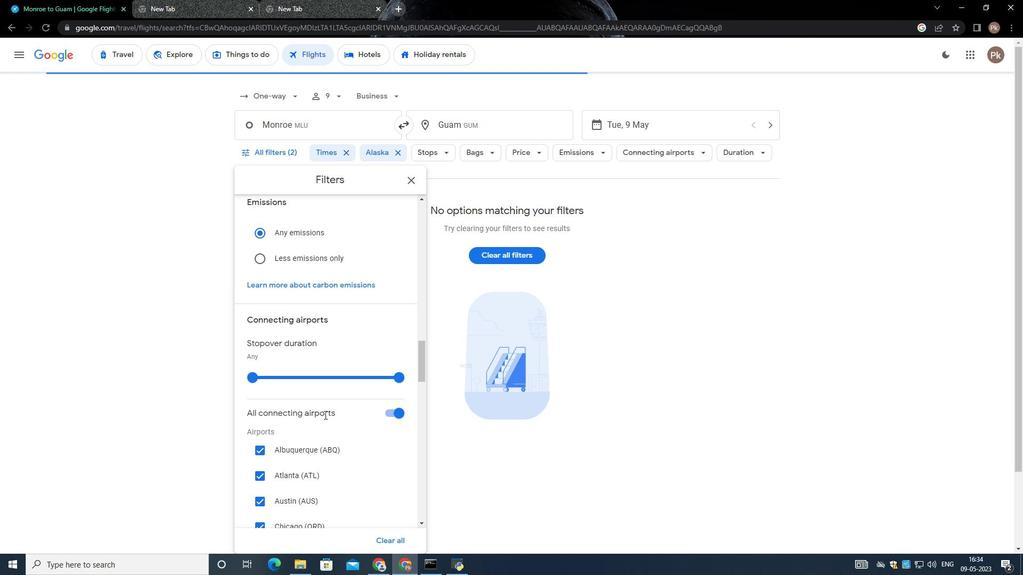
Action: Mouse scrolled (334, 377) with delta (0, 0)
Screenshot: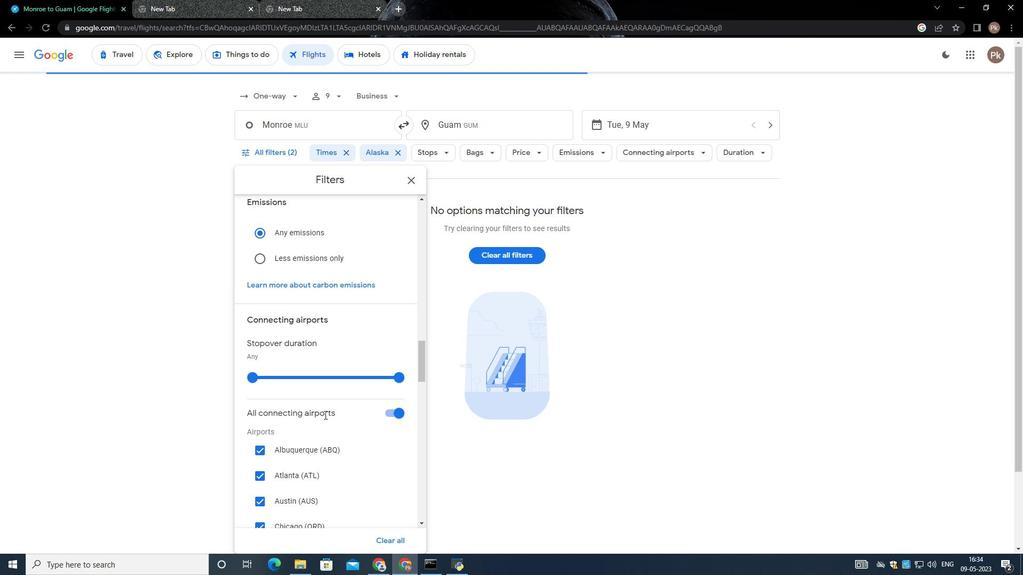 
Action: Mouse scrolled (334, 377) with delta (0, 0)
Screenshot: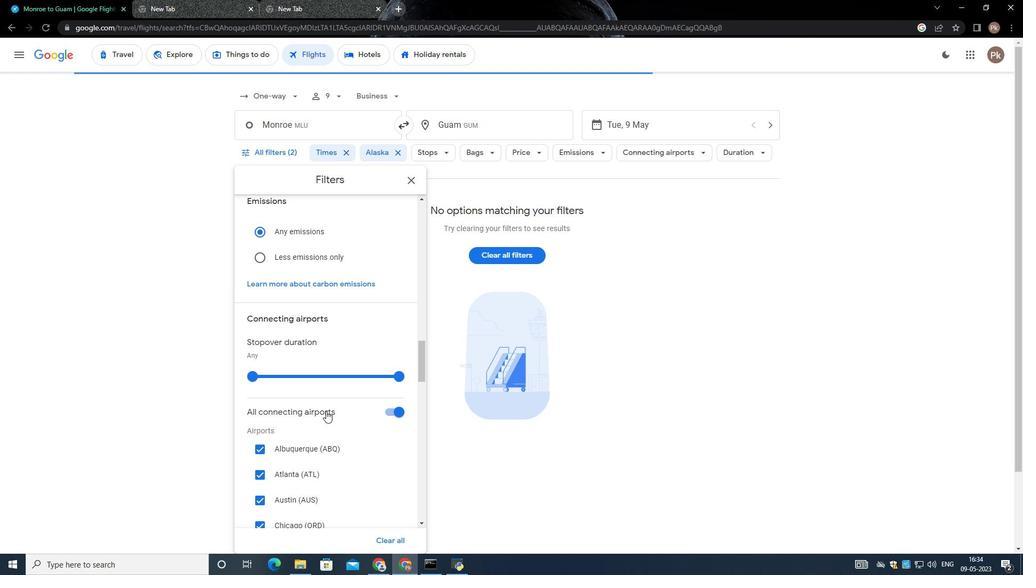 
Action: Mouse scrolled (334, 377) with delta (0, 0)
Screenshot: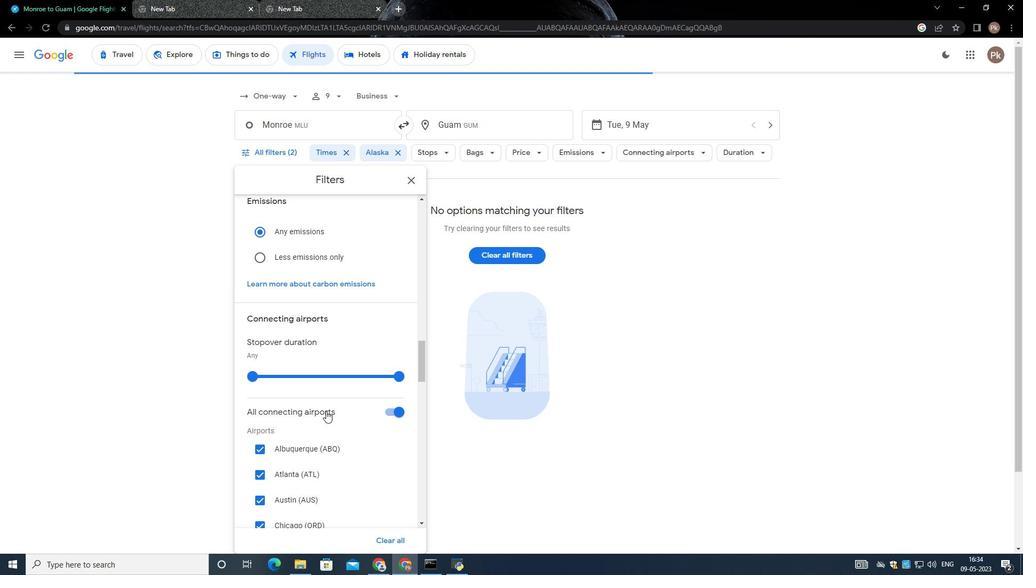 
Action: Mouse scrolled (334, 377) with delta (0, 0)
Screenshot: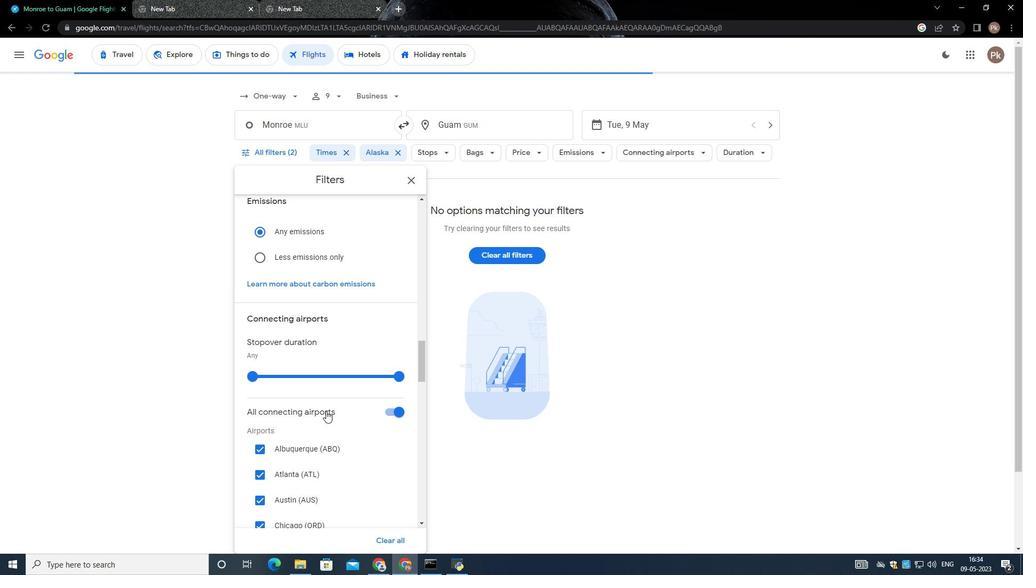 
Action: Mouse moved to (328, 364)
Screenshot: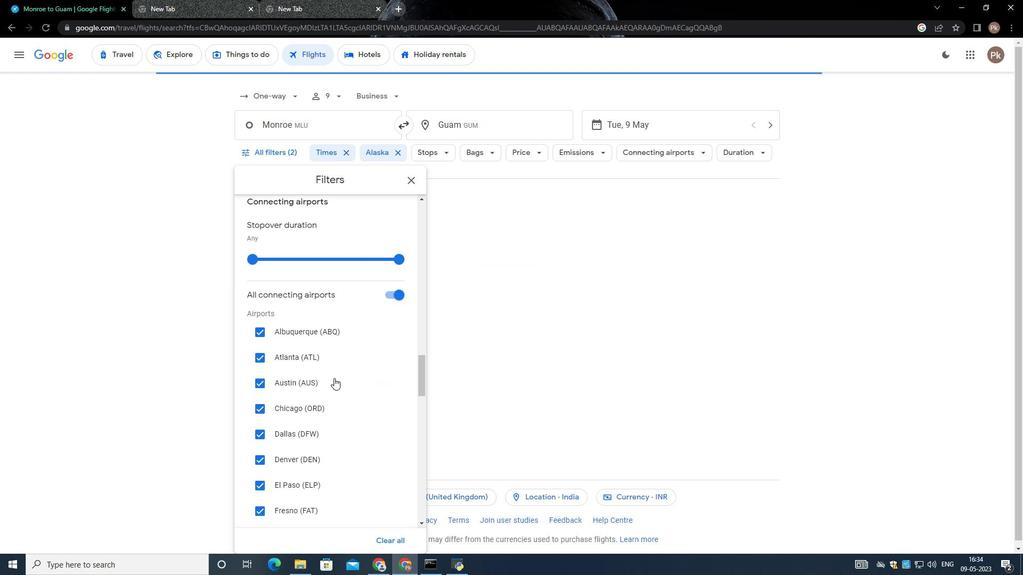 
Action: Mouse scrolled (328, 364) with delta (0, 0)
Screenshot: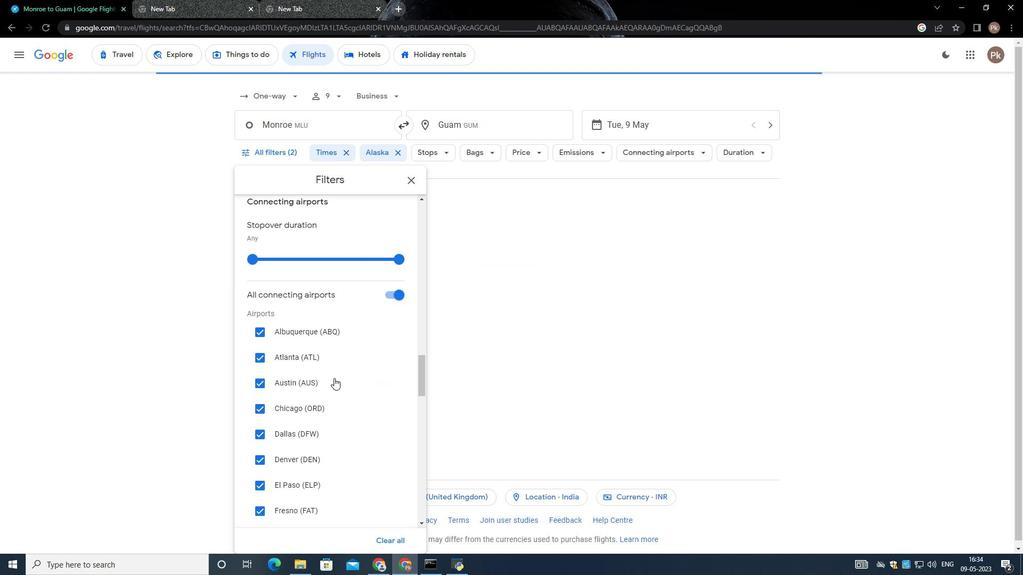 
Action: Mouse moved to (328, 364)
Screenshot: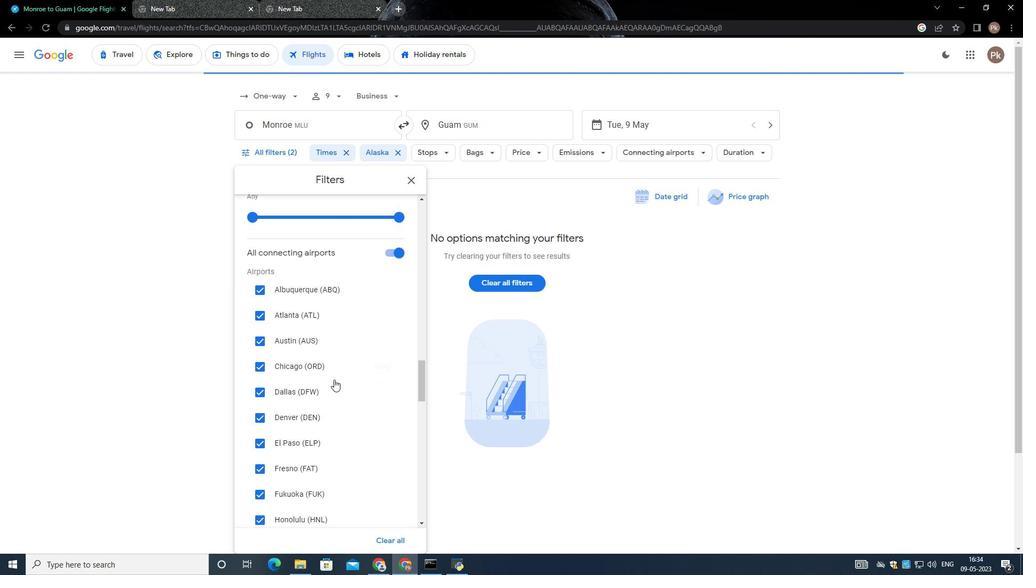 
Action: Mouse scrolled (328, 364) with delta (0, 0)
Screenshot: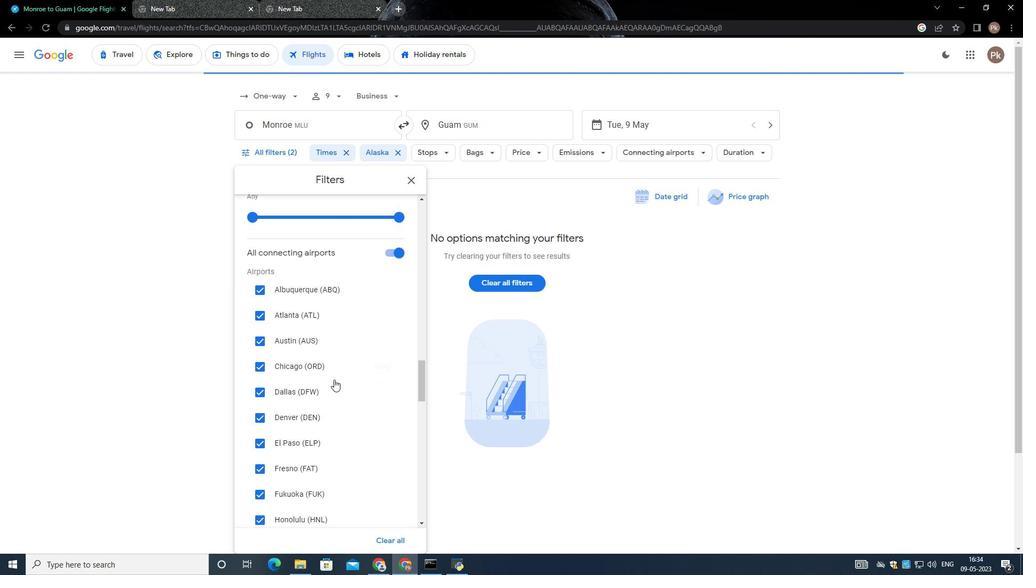 
Action: Mouse moved to (328, 364)
Screenshot: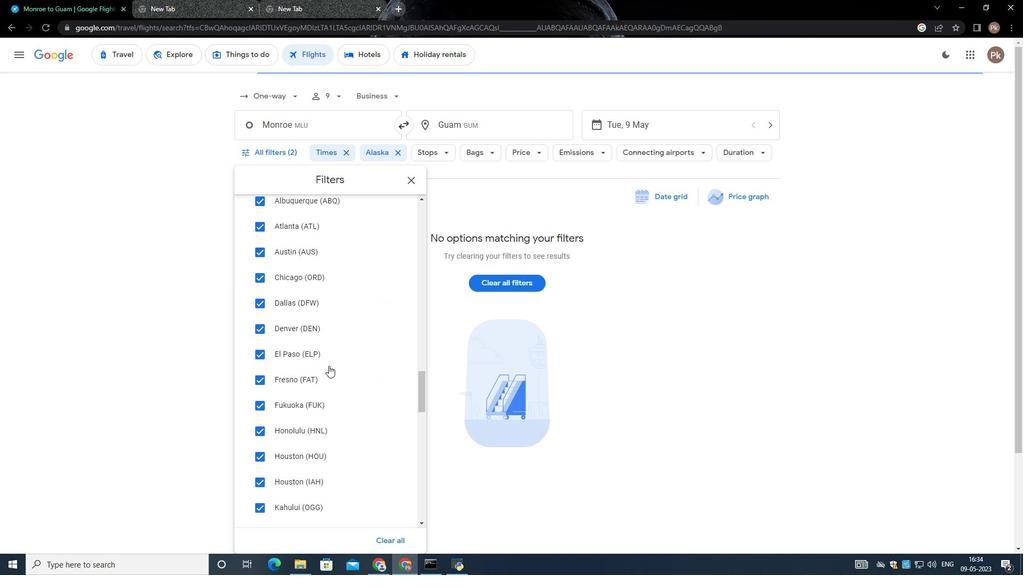 
Action: Mouse scrolled (328, 364) with delta (0, 0)
Screenshot: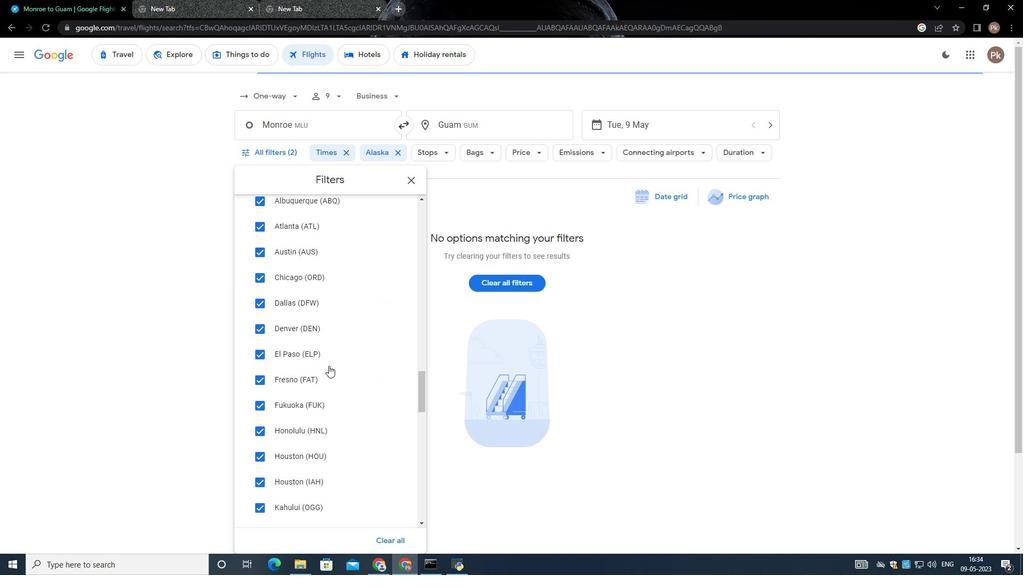 
Action: Mouse moved to (326, 367)
Screenshot: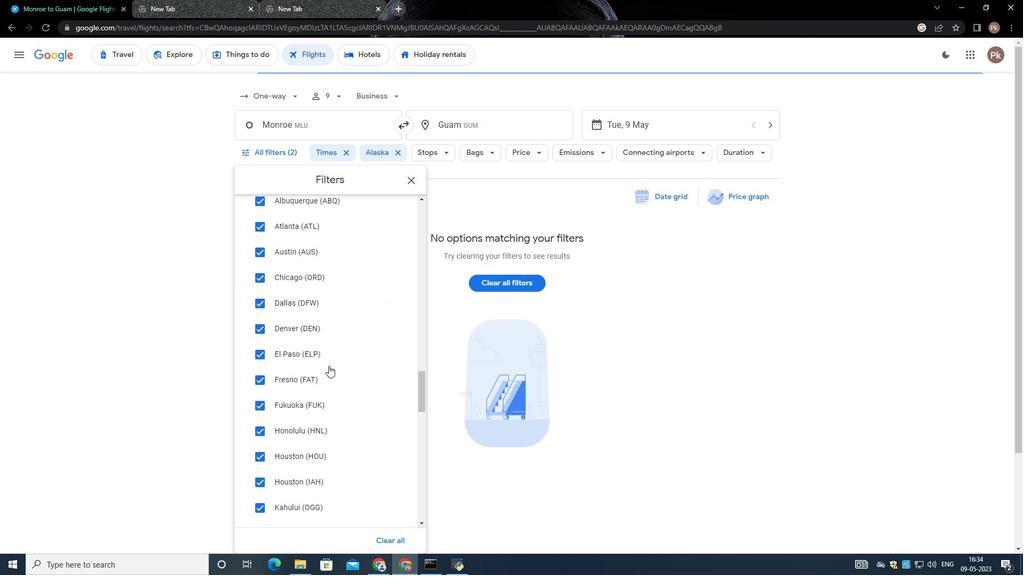 
Action: Mouse scrolled (326, 367) with delta (0, 0)
Screenshot: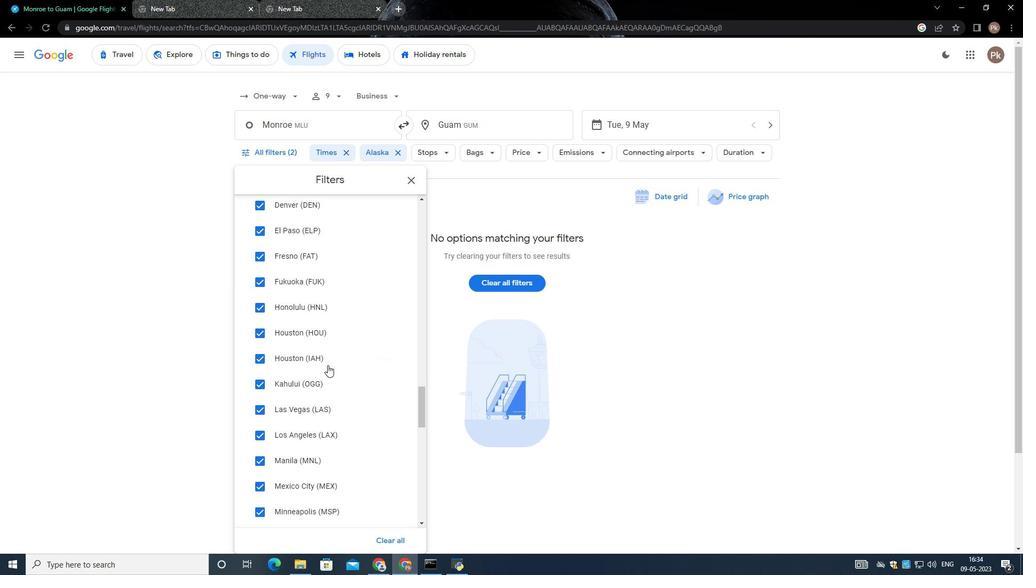 
Action: Mouse scrolled (326, 367) with delta (0, 0)
Screenshot: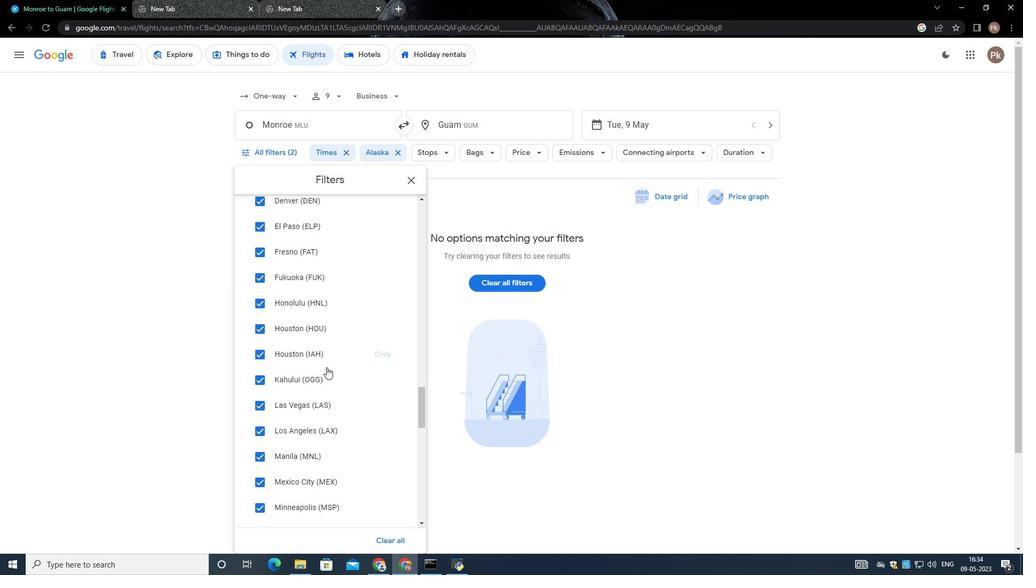 
Action: Mouse scrolled (326, 367) with delta (0, 0)
Screenshot: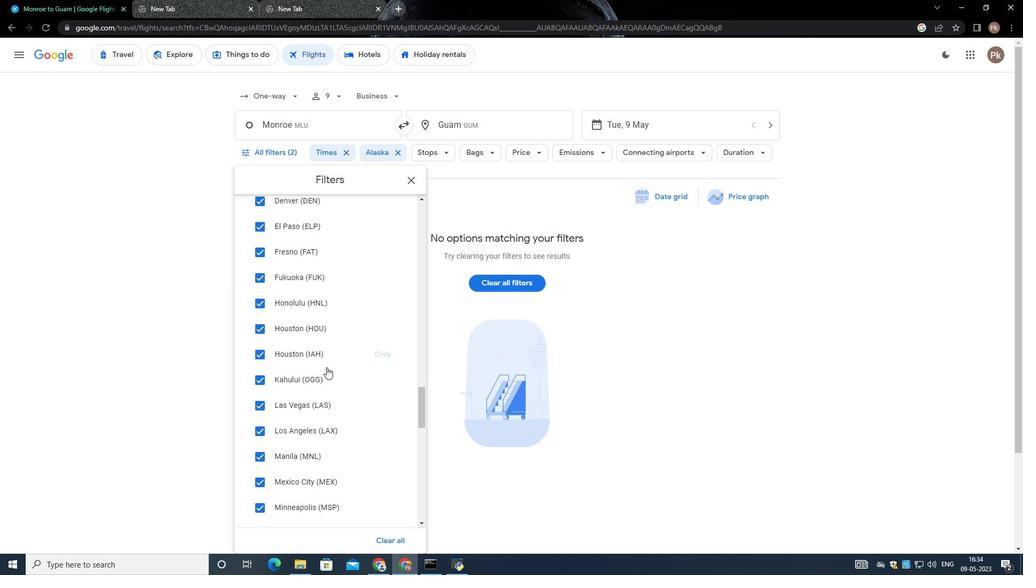 
Action: Mouse scrolled (326, 367) with delta (0, 0)
Screenshot: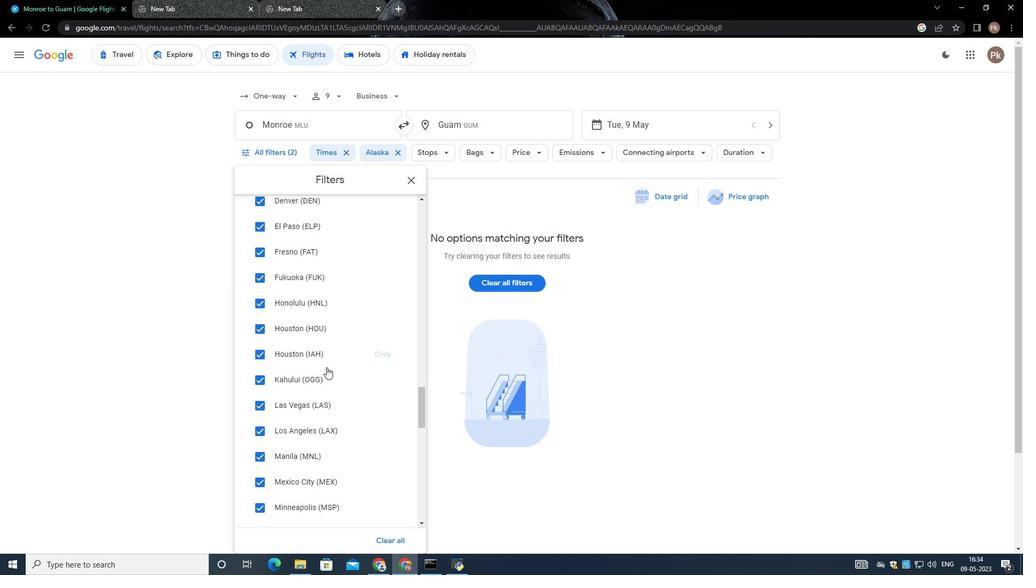 
Action: Mouse scrolled (326, 367) with delta (0, 0)
Screenshot: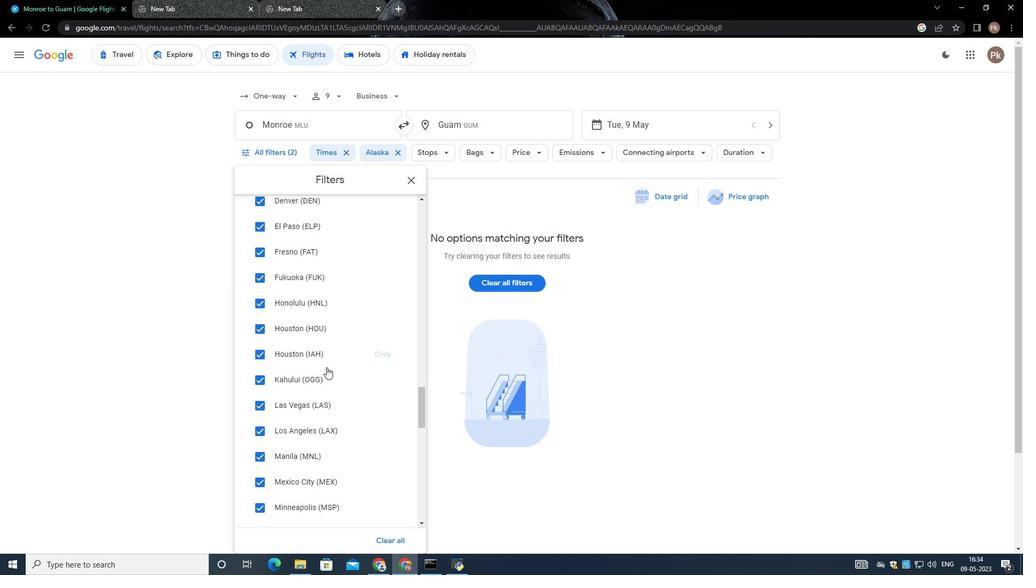 
Action: Mouse moved to (327, 374)
Screenshot: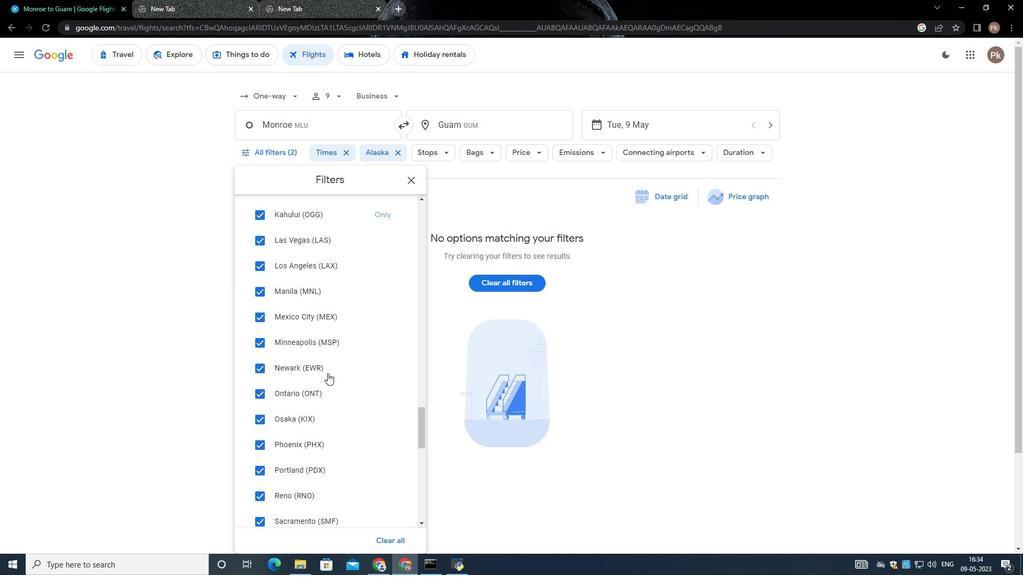 
Action: Mouse scrolled (327, 373) with delta (0, 0)
Screenshot: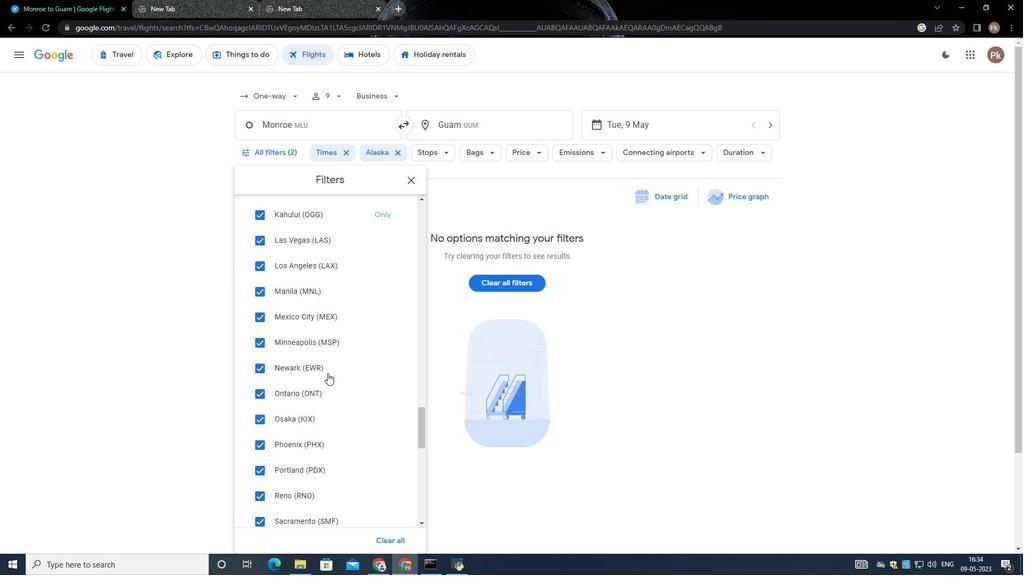 
Action: Mouse scrolled (327, 373) with delta (0, 0)
Screenshot: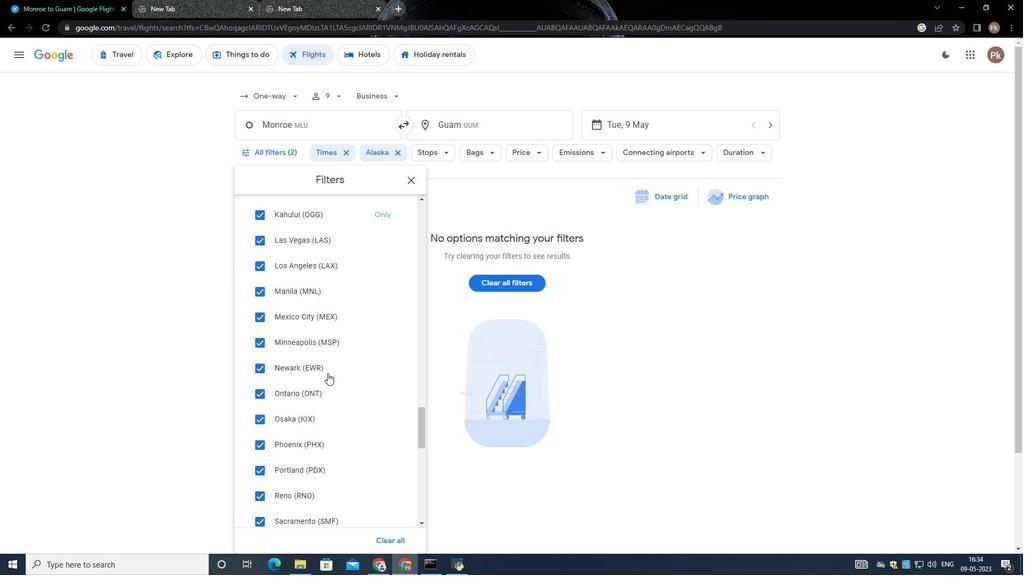 
Action: Mouse scrolled (327, 373) with delta (0, 0)
Screenshot: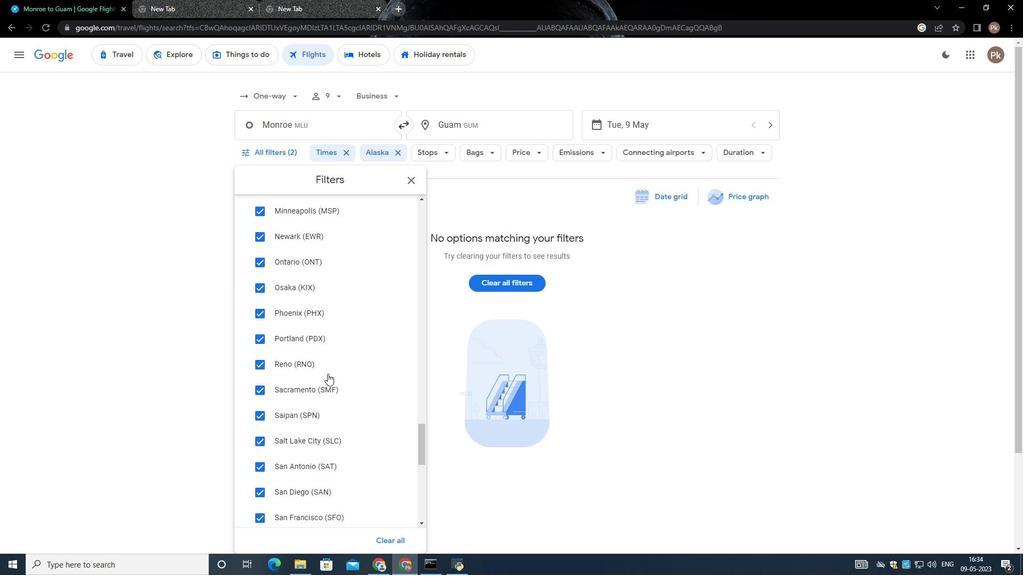 
Action: Mouse scrolled (327, 373) with delta (0, 0)
Screenshot: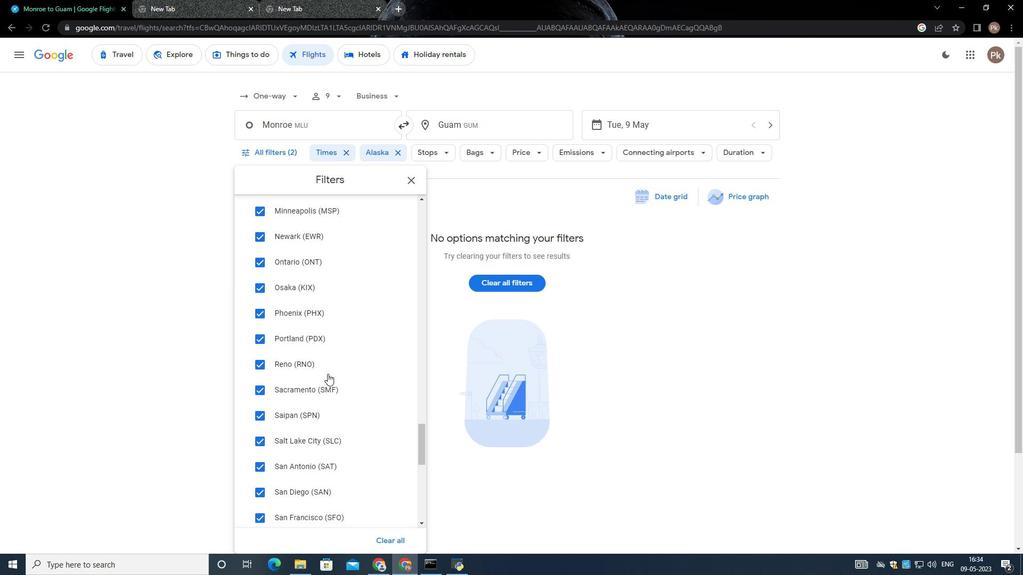 
Action: Mouse moved to (328, 372)
Screenshot: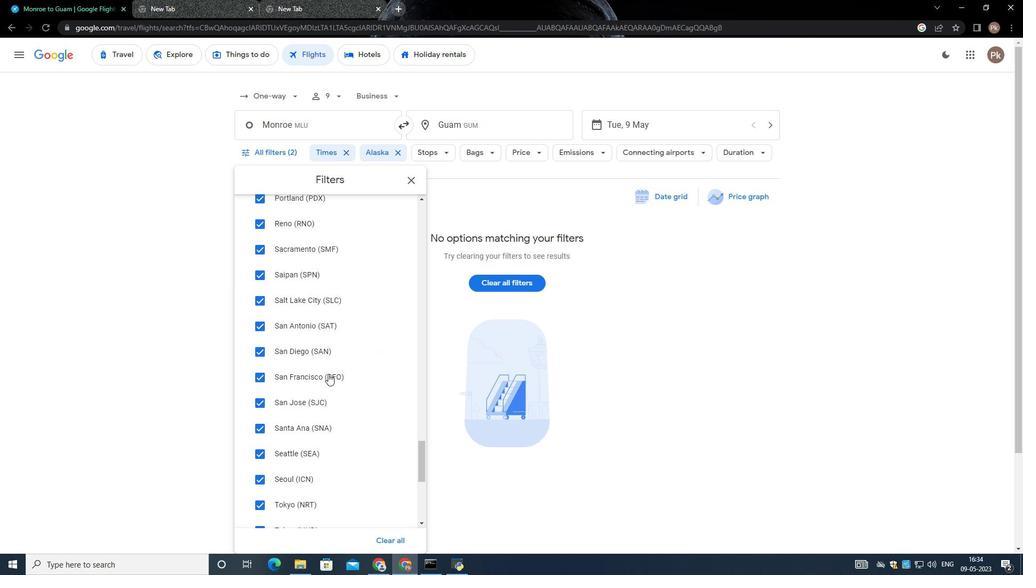 
Action: Mouse scrolled (328, 373) with delta (0, 0)
Screenshot: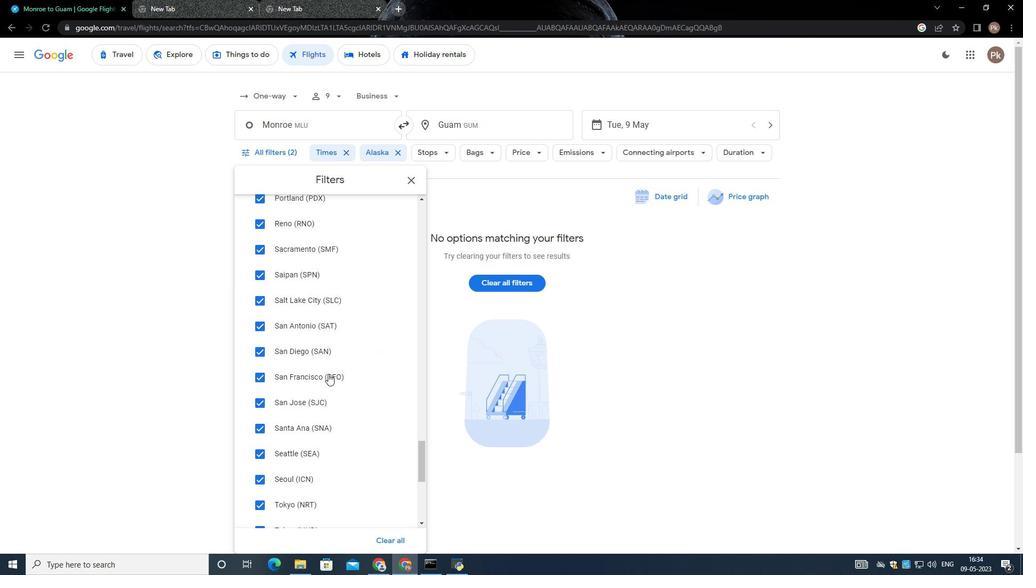 
Action: Mouse scrolled (328, 372) with delta (0, 0)
Screenshot: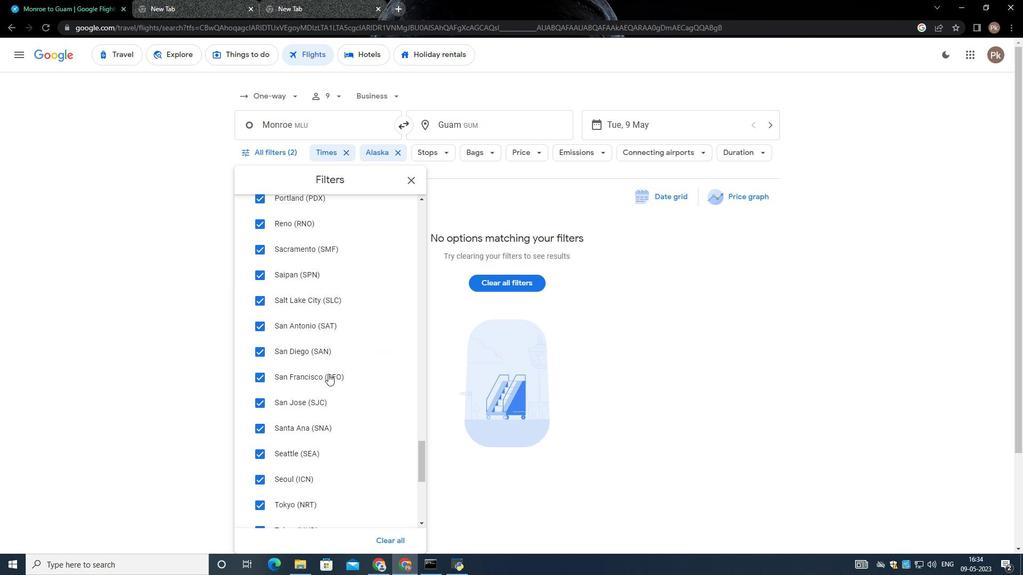 
Action: Mouse scrolled (328, 372) with delta (0, 0)
Screenshot: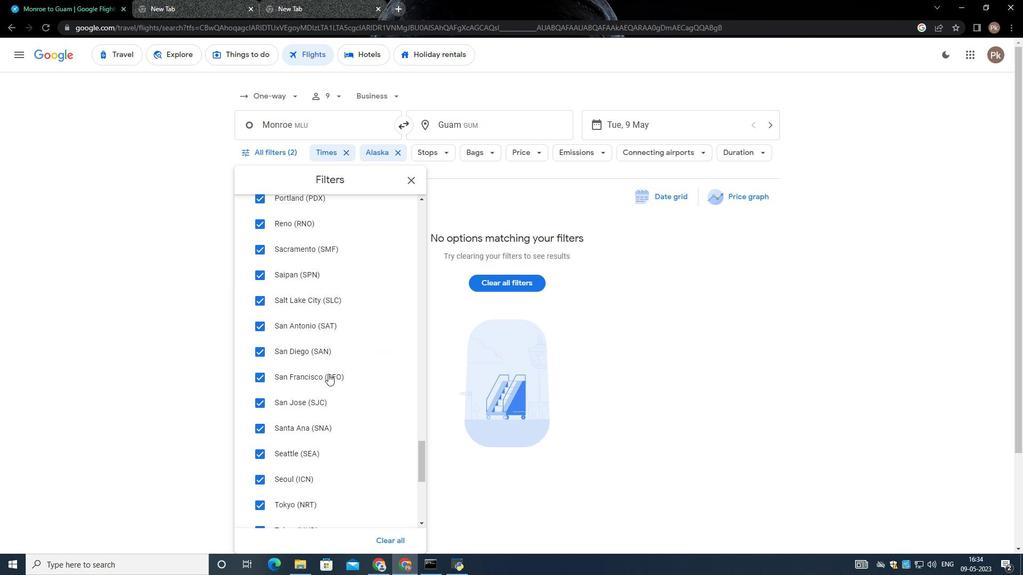 
Action: Mouse scrolled (328, 372) with delta (0, 0)
Screenshot: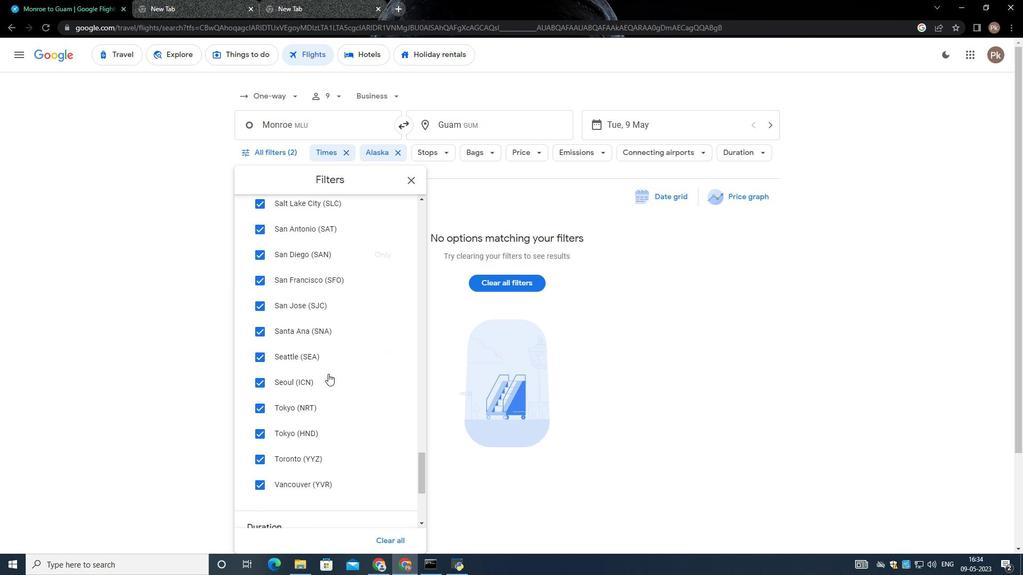 
Action: Mouse moved to (328, 372)
Screenshot: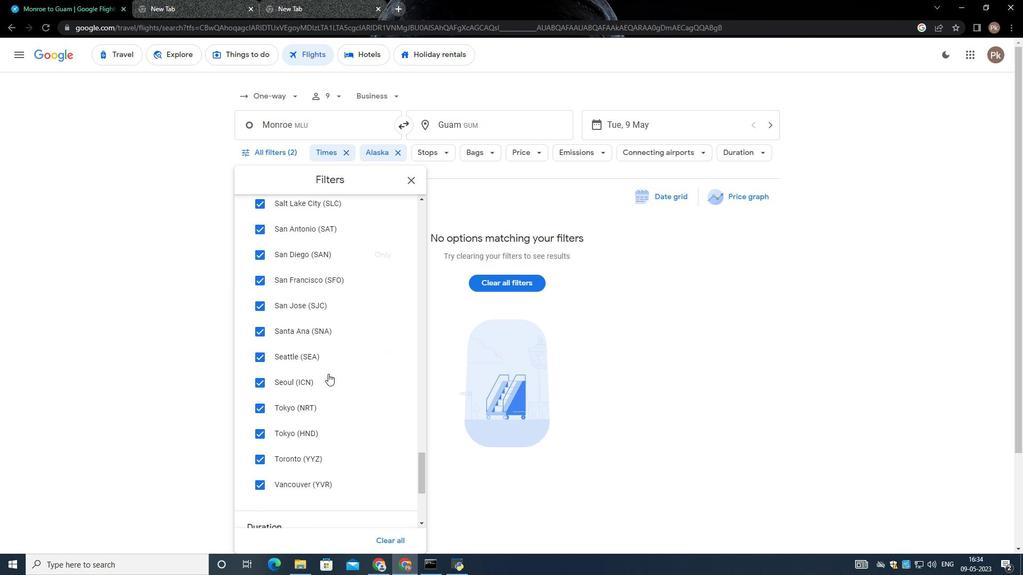 
Action: Mouse scrolled (328, 372) with delta (0, 0)
Screenshot: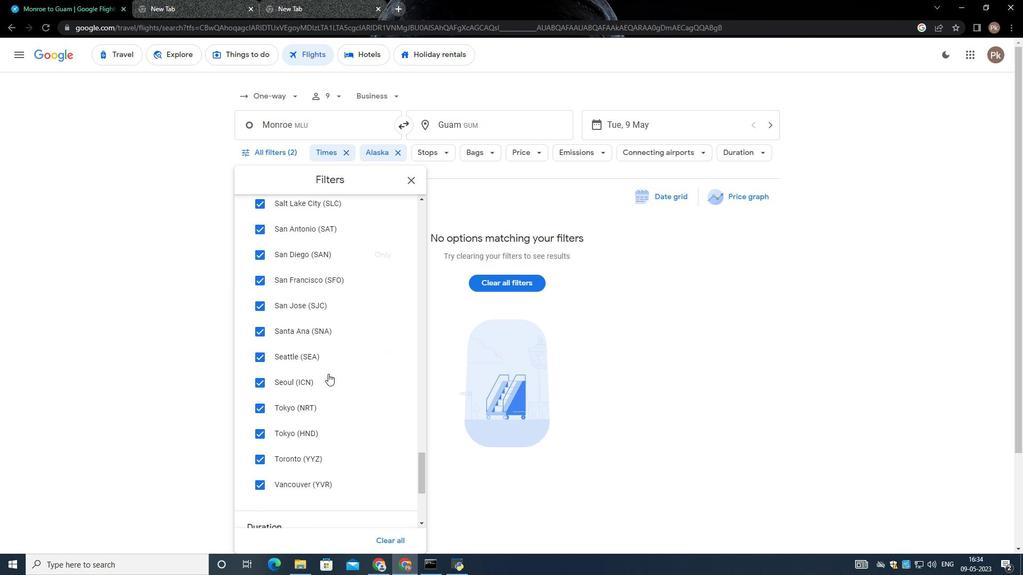 
Action: Mouse moved to (328, 372)
Screenshot: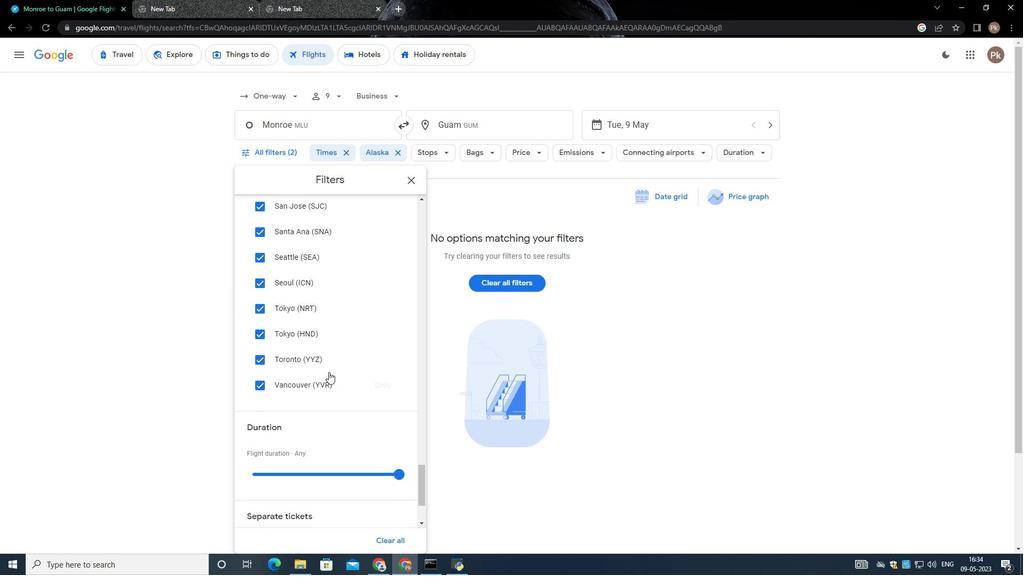 
Action: Mouse scrolled (328, 371) with delta (0, 0)
Screenshot: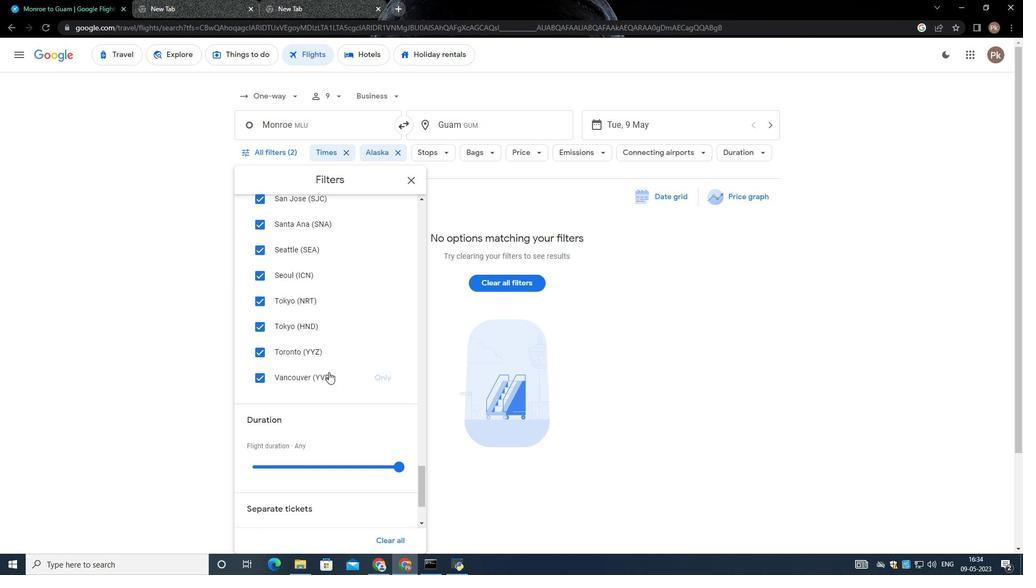 
Action: Mouse scrolled (328, 371) with delta (0, 0)
Screenshot: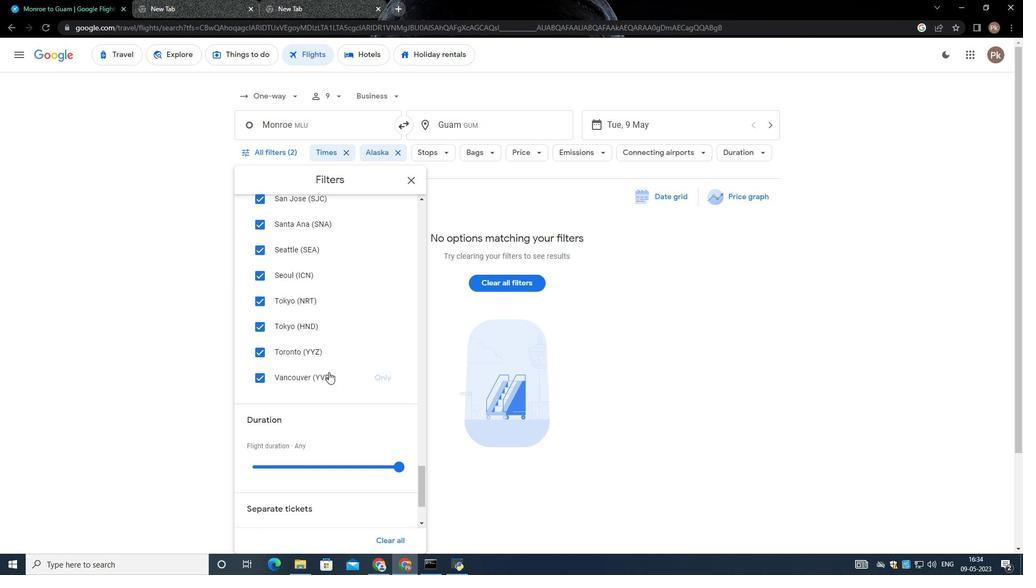 
Action: Mouse scrolled (328, 371) with delta (0, 0)
Screenshot: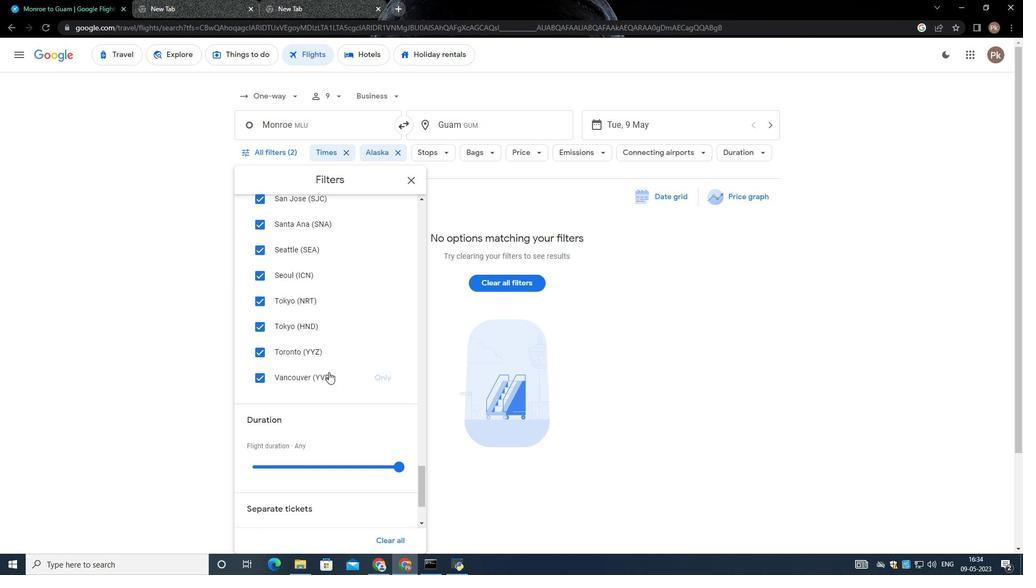 
Action: Mouse scrolled (328, 371) with delta (0, 0)
Screenshot: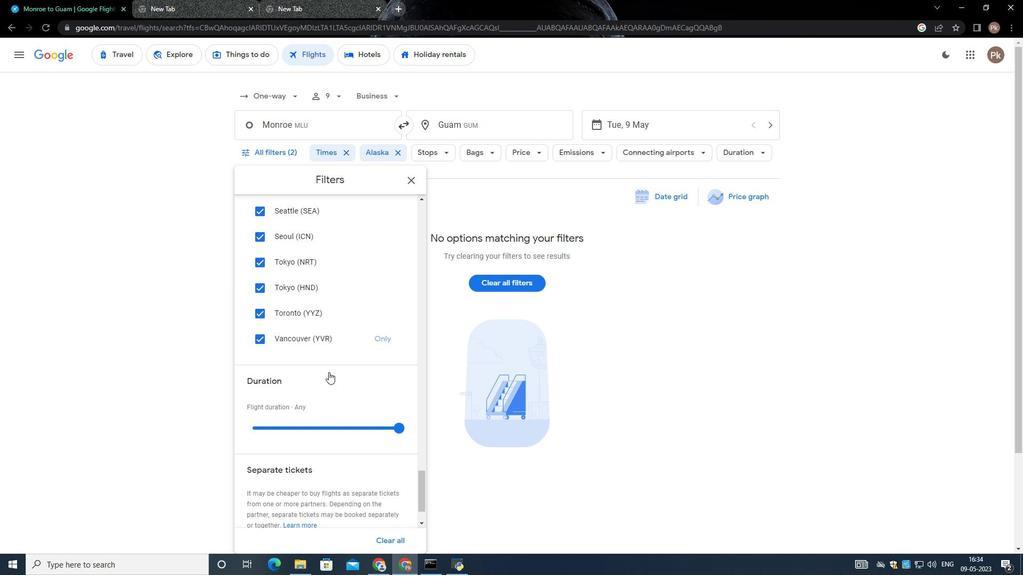 
